 Task: Create a due date automation trigger when advanced on, on the tuesday after a card is due add fields with custom field "Resume" set to a number lower than 1 and greater than 10 at 11:00 AM.
Action: Mouse moved to (1074, 339)
Screenshot: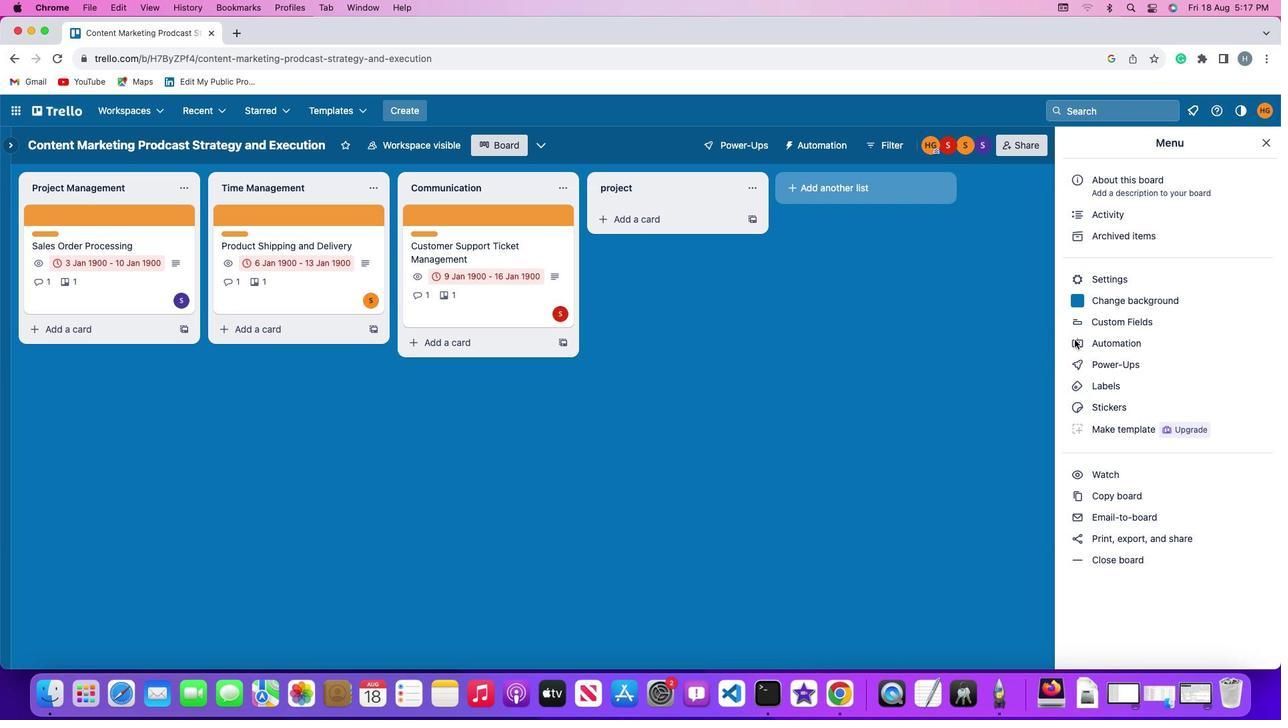 
Action: Mouse pressed left at (1074, 339)
Screenshot: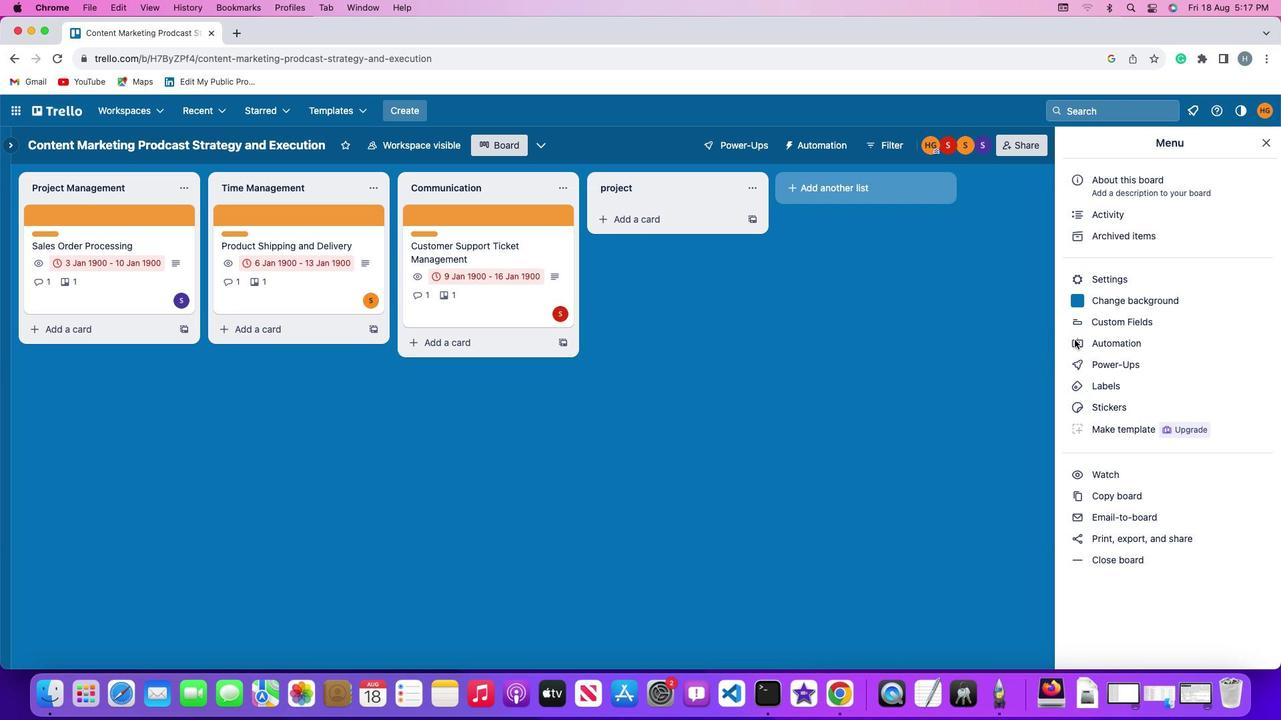 
Action: Mouse pressed left at (1074, 339)
Screenshot: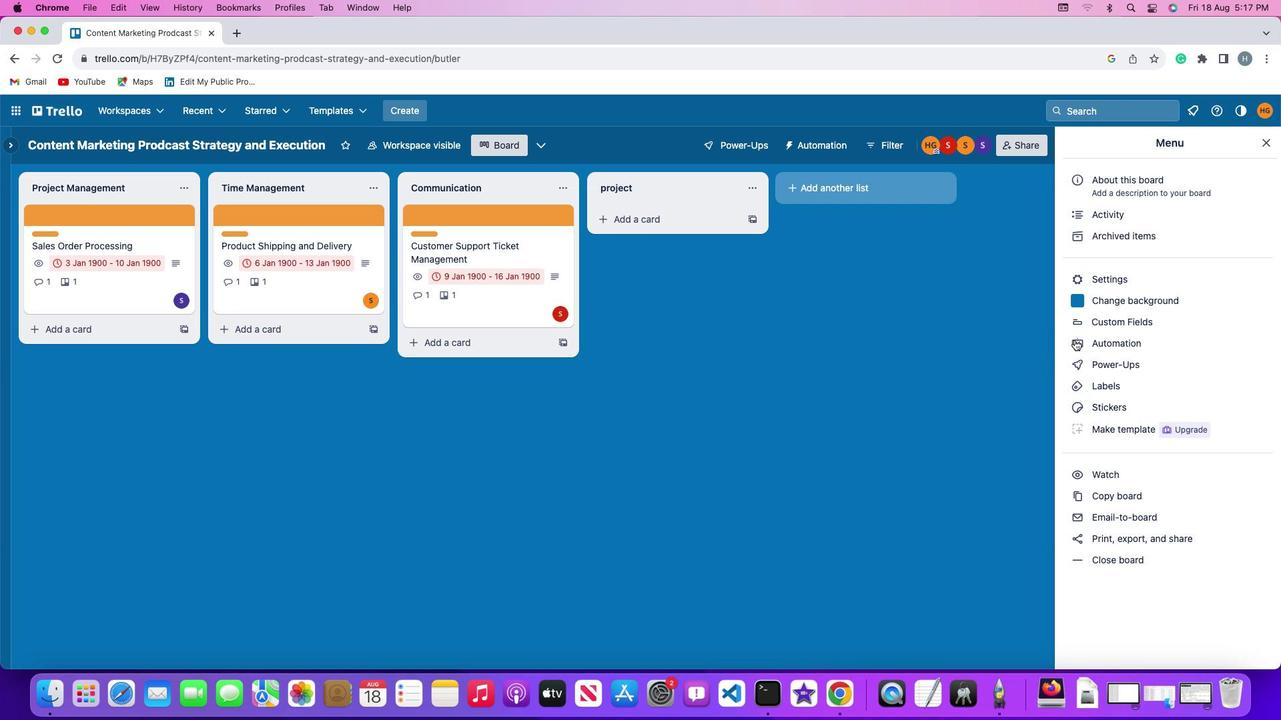 
Action: Mouse moved to (90, 320)
Screenshot: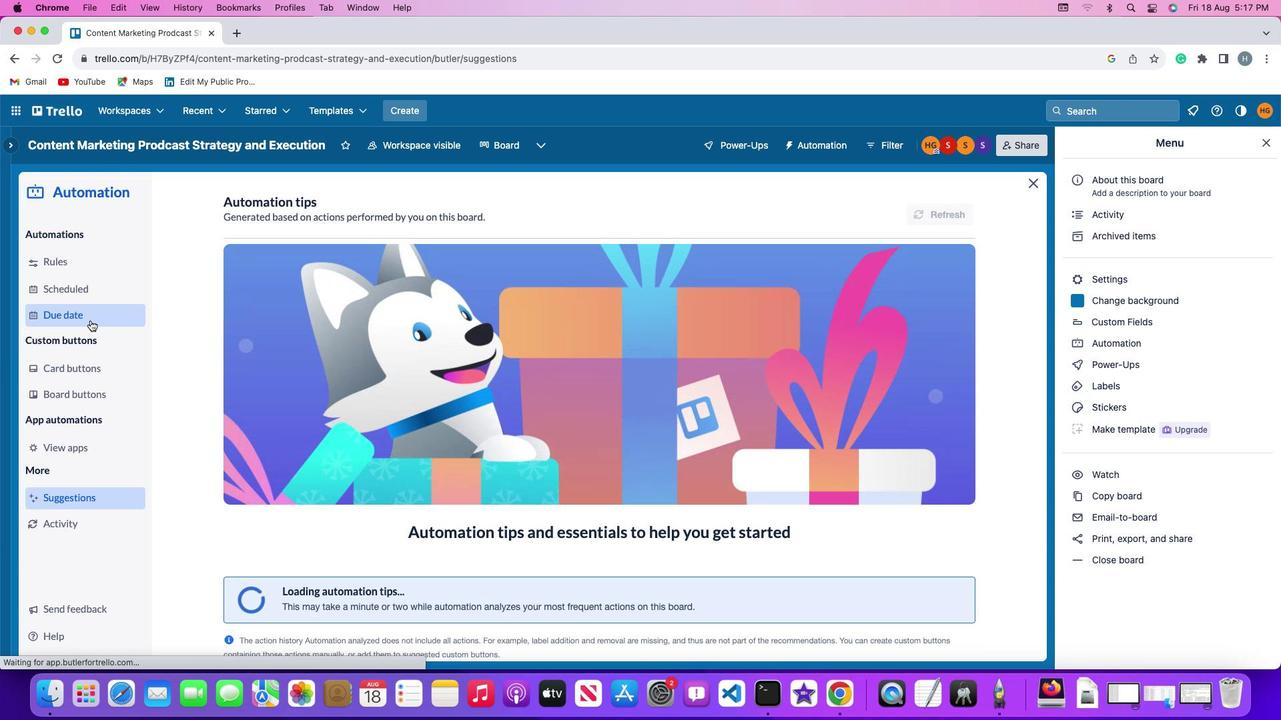 
Action: Mouse pressed left at (90, 320)
Screenshot: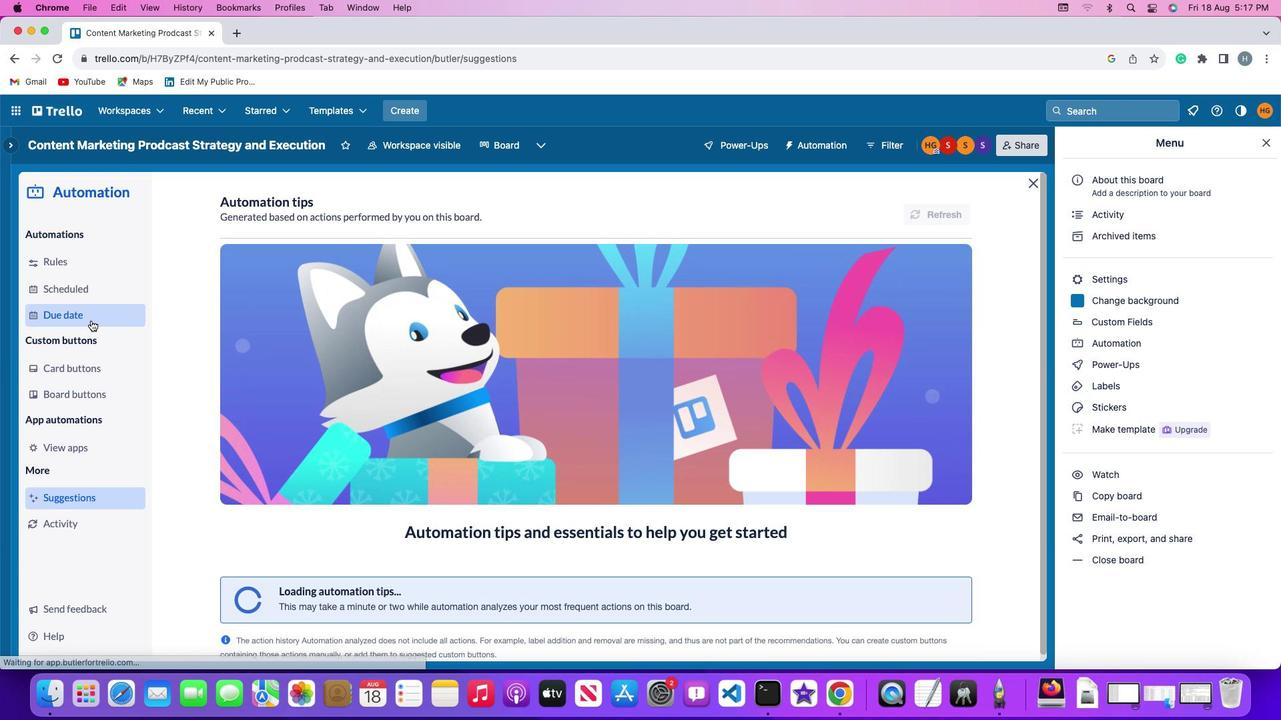
Action: Mouse moved to (886, 205)
Screenshot: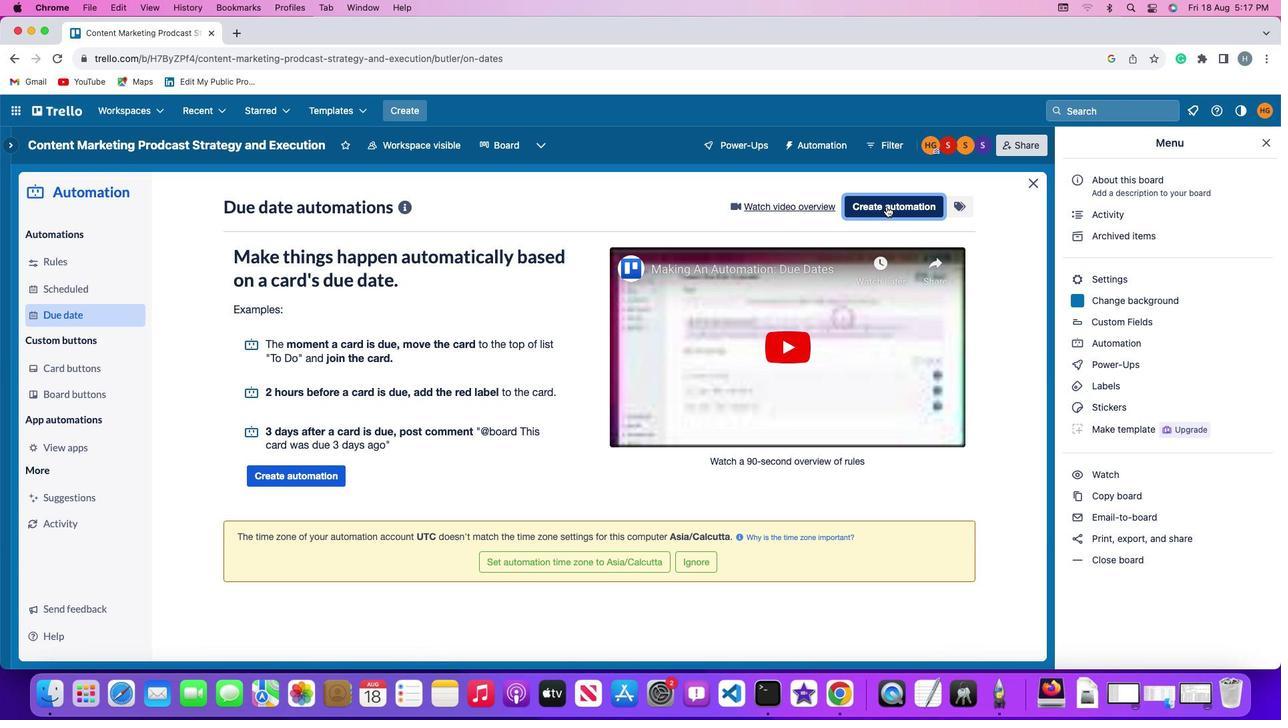 
Action: Mouse pressed left at (886, 205)
Screenshot: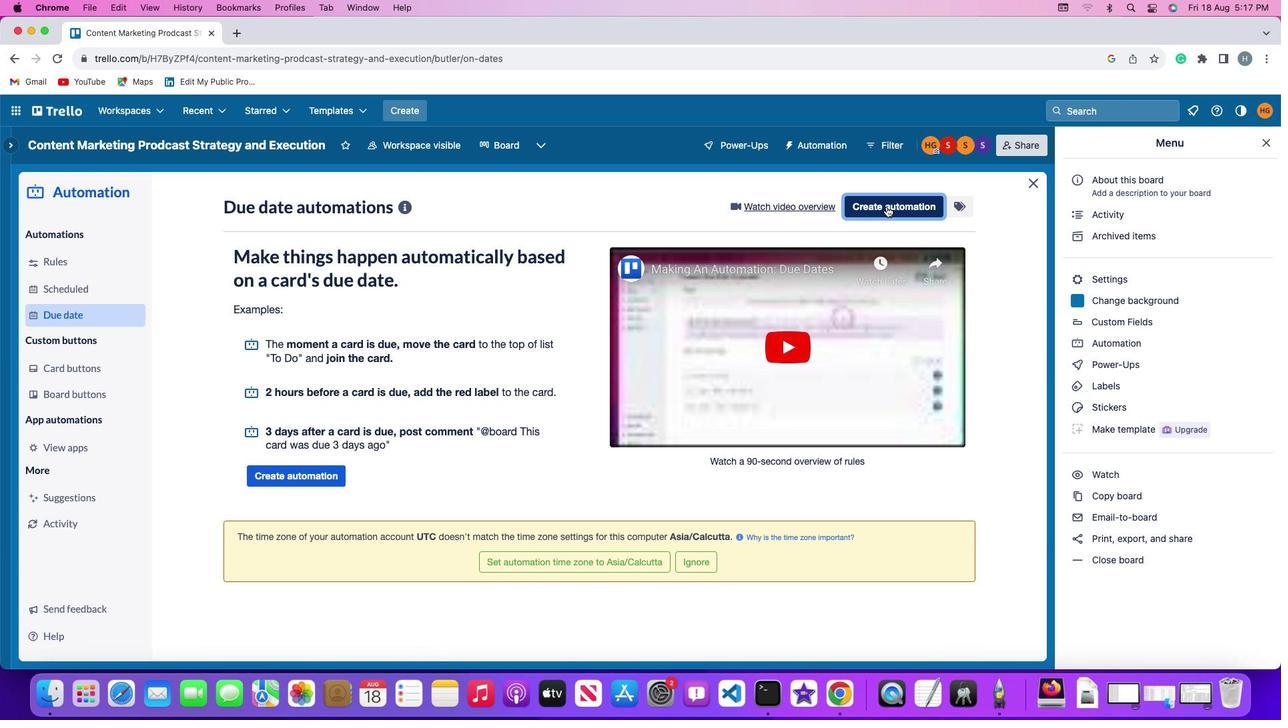 
Action: Mouse moved to (243, 332)
Screenshot: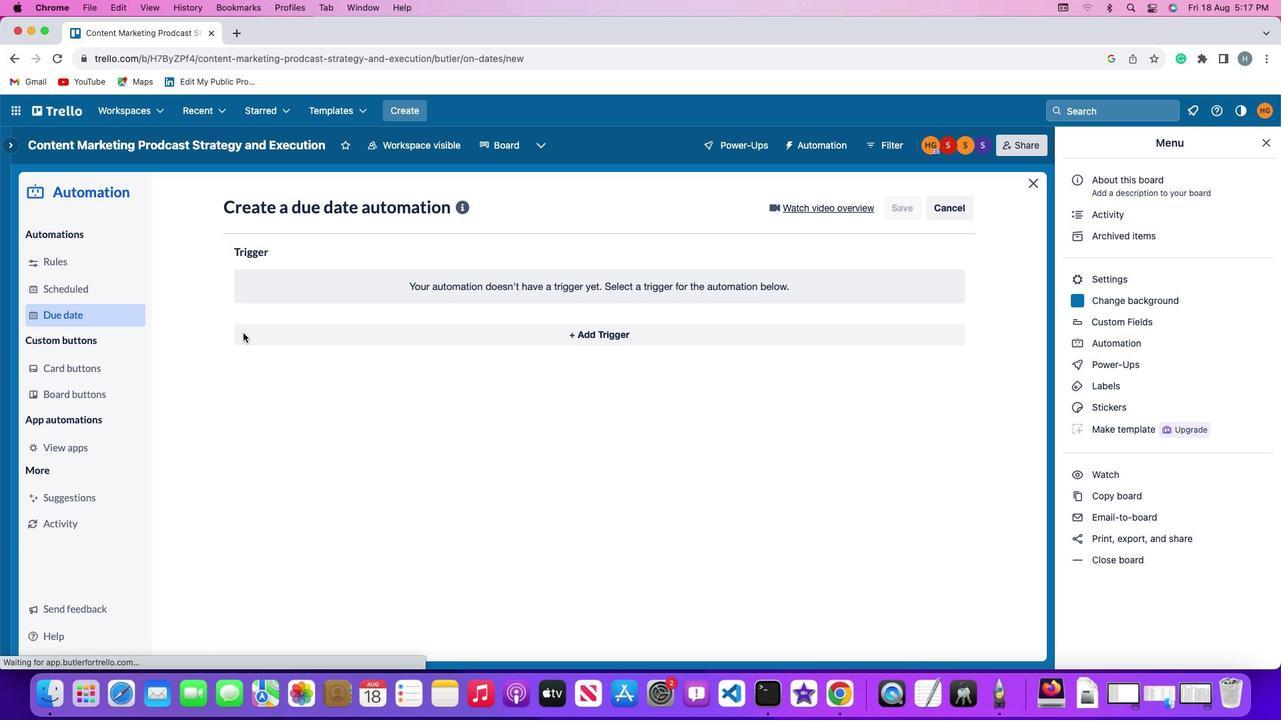 
Action: Mouse pressed left at (243, 332)
Screenshot: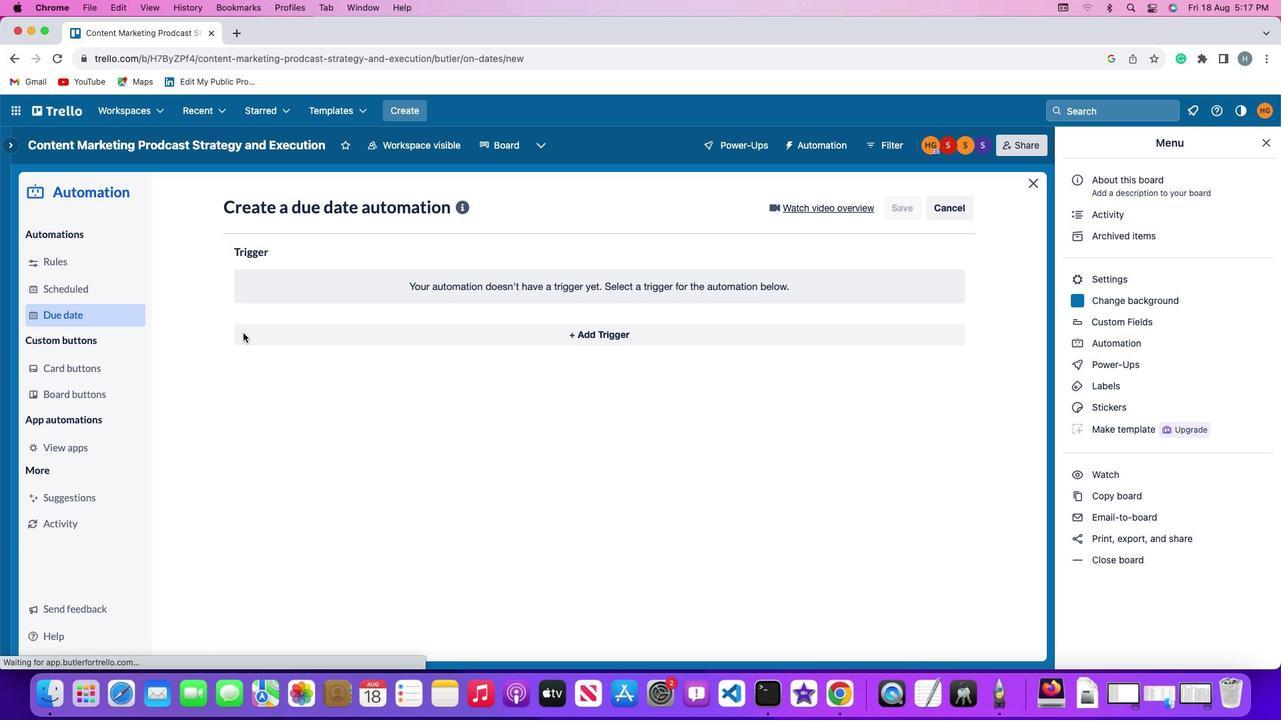 
Action: Mouse moved to (274, 582)
Screenshot: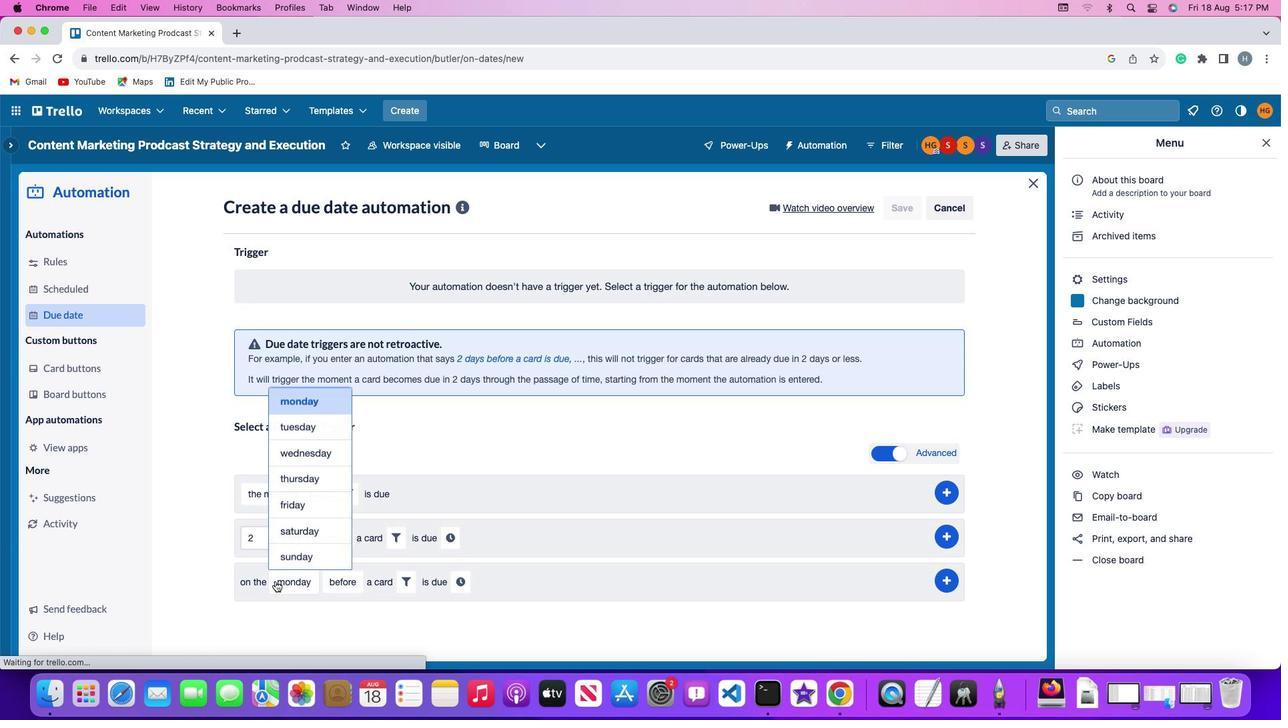 
Action: Mouse pressed left at (274, 582)
Screenshot: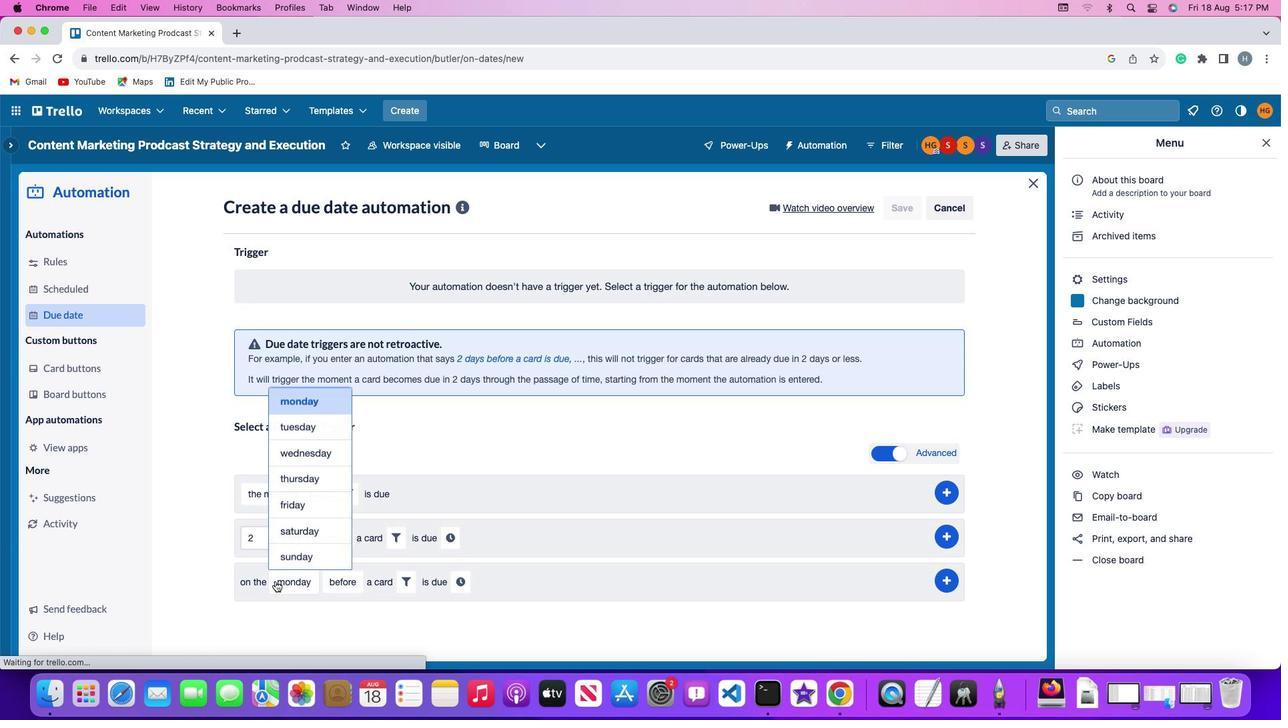 
Action: Mouse moved to (288, 424)
Screenshot: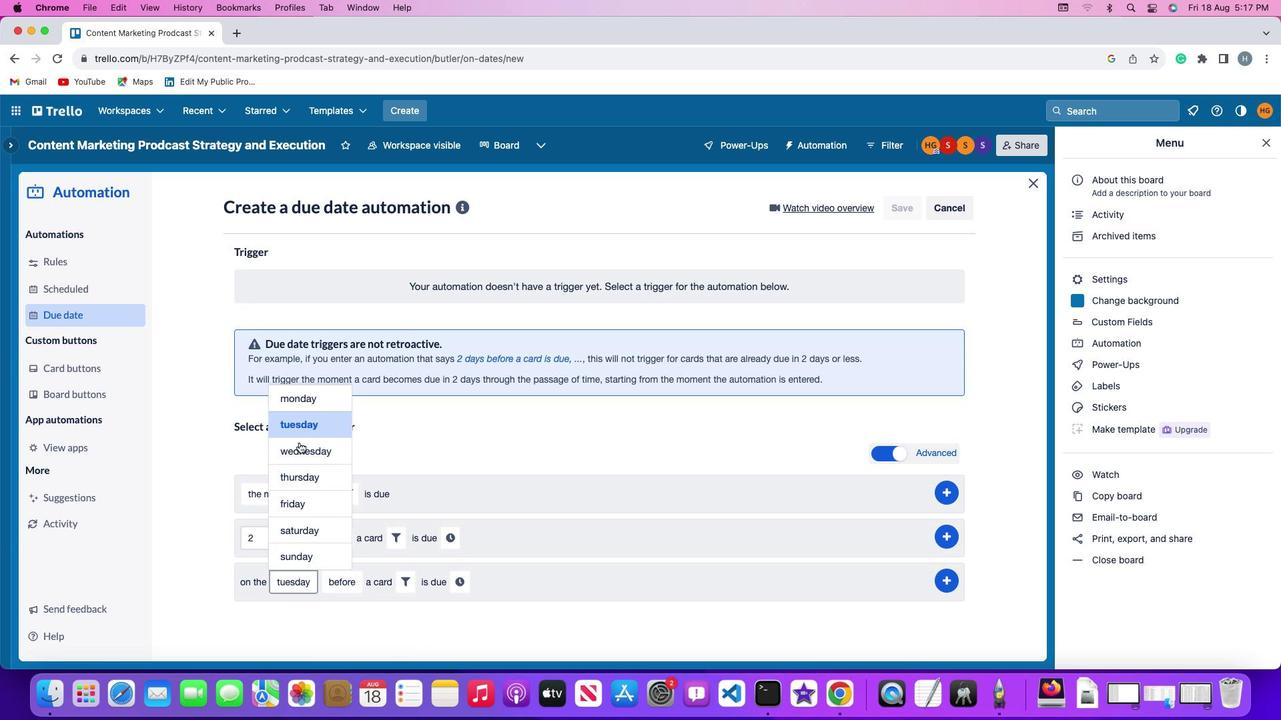 
Action: Mouse pressed left at (288, 424)
Screenshot: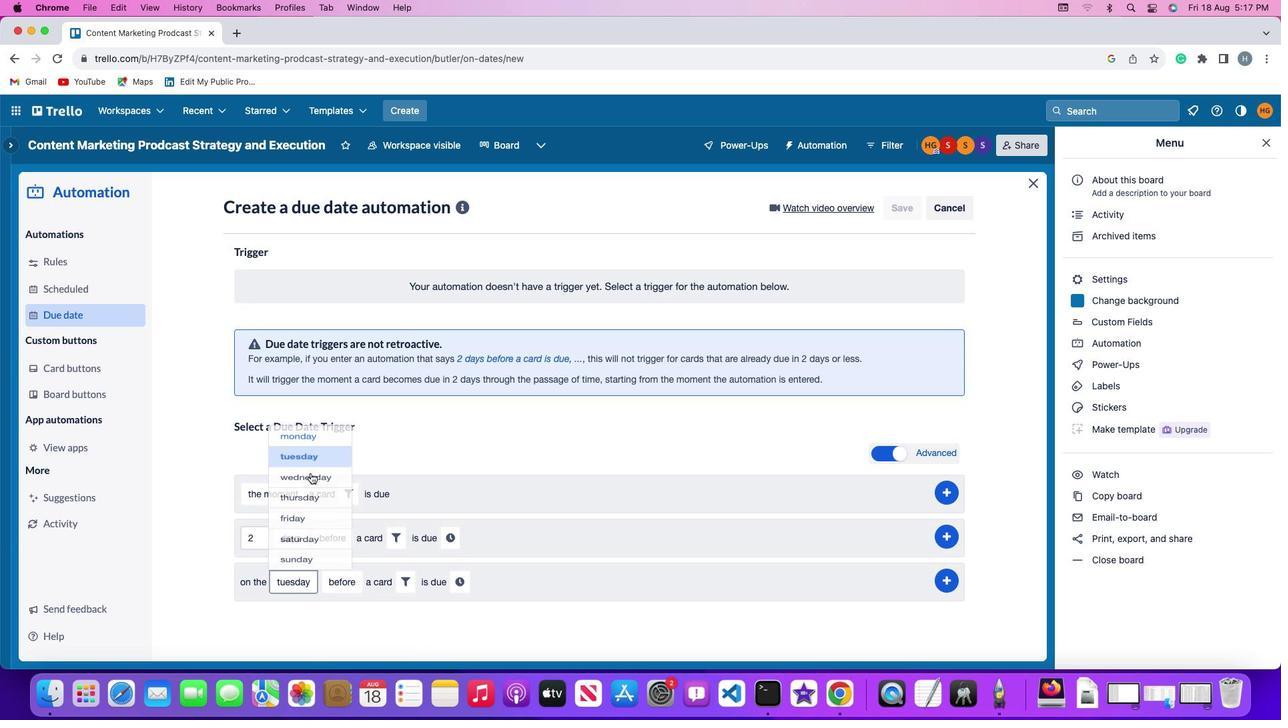 
Action: Mouse moved to (347, 582)
Screenshot: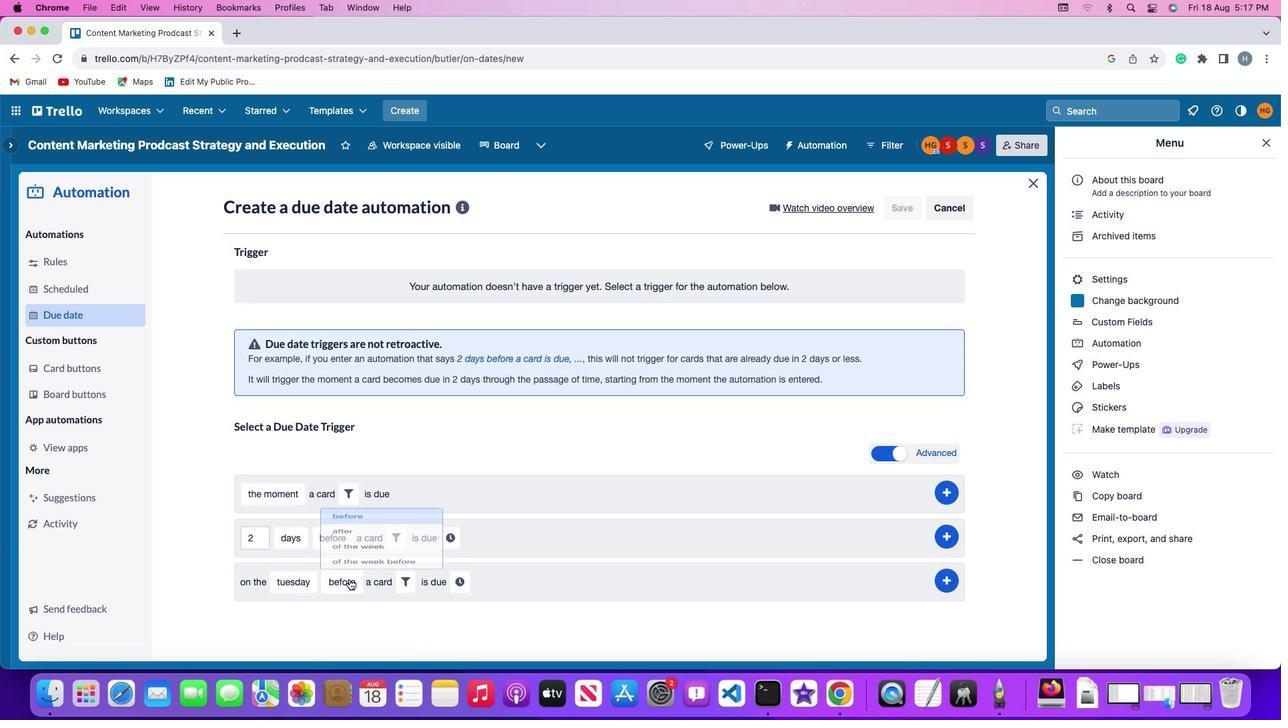 
Action: Mouse pressed left at (347, 582)
Screenshot: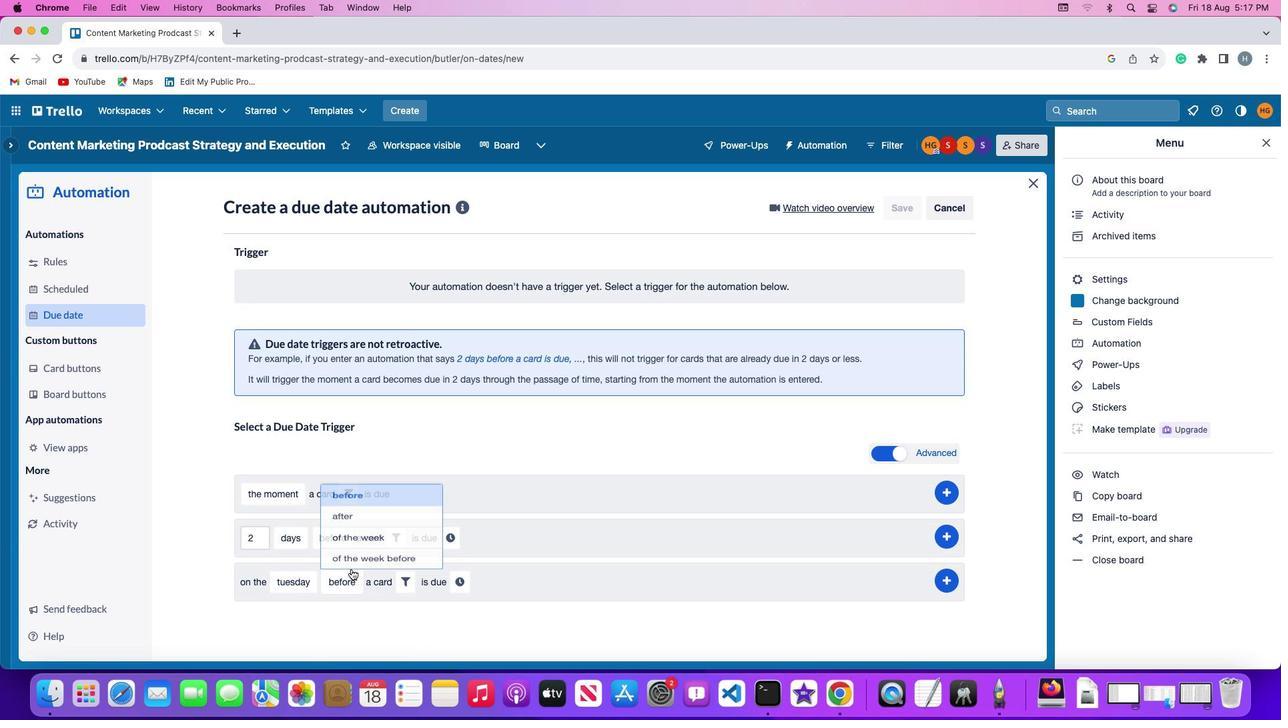 
Action: Mouse moved to (361, 499)
Screenshot: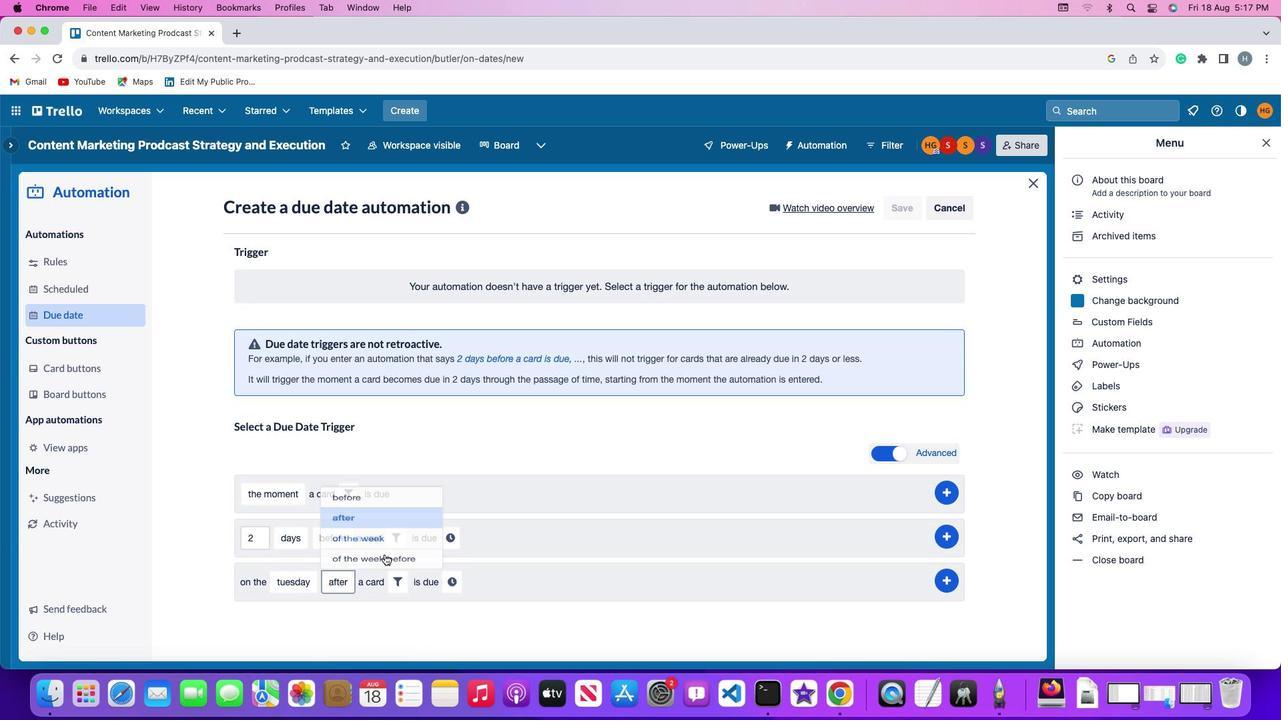 
Action: Mouse pressed left at (361, 499)
Screenshot: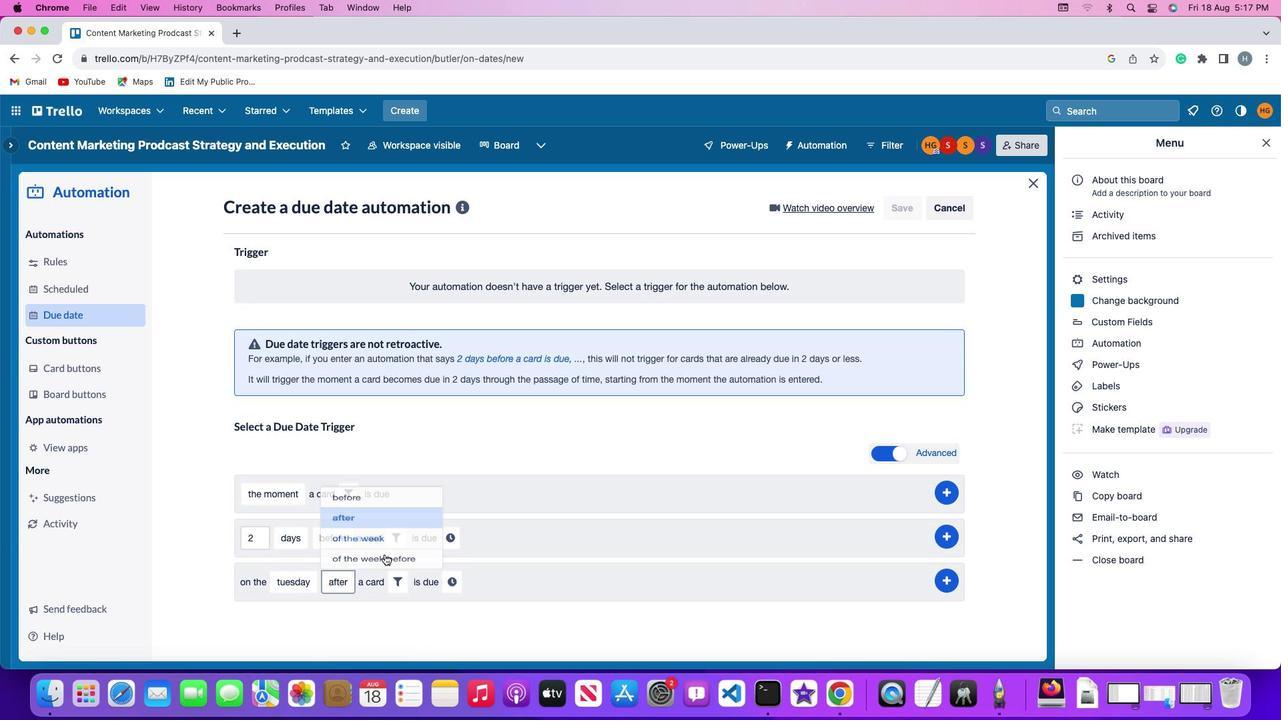 
Action: Mouse moved to (395, 585)
Screenshot: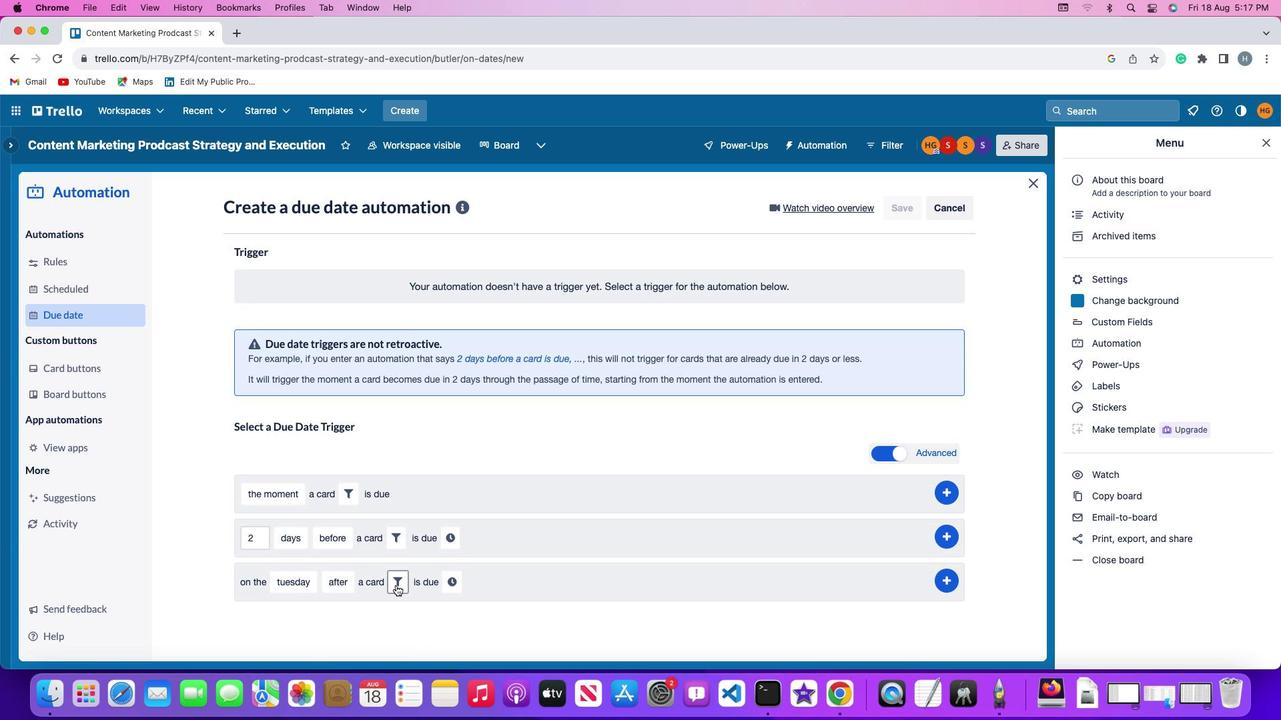 
Action: Mouse pressed left at (395, 585)
Screenshot: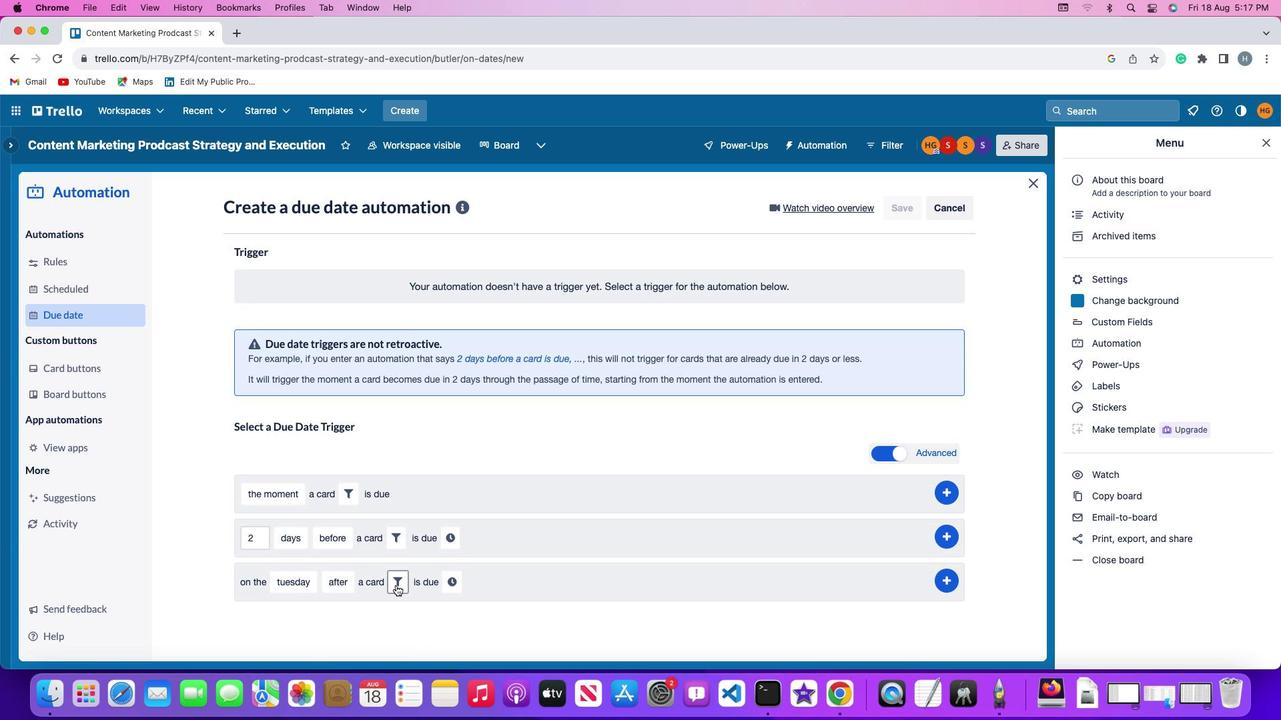 
Action: Mouse moved to (614, 620)
Screenshot: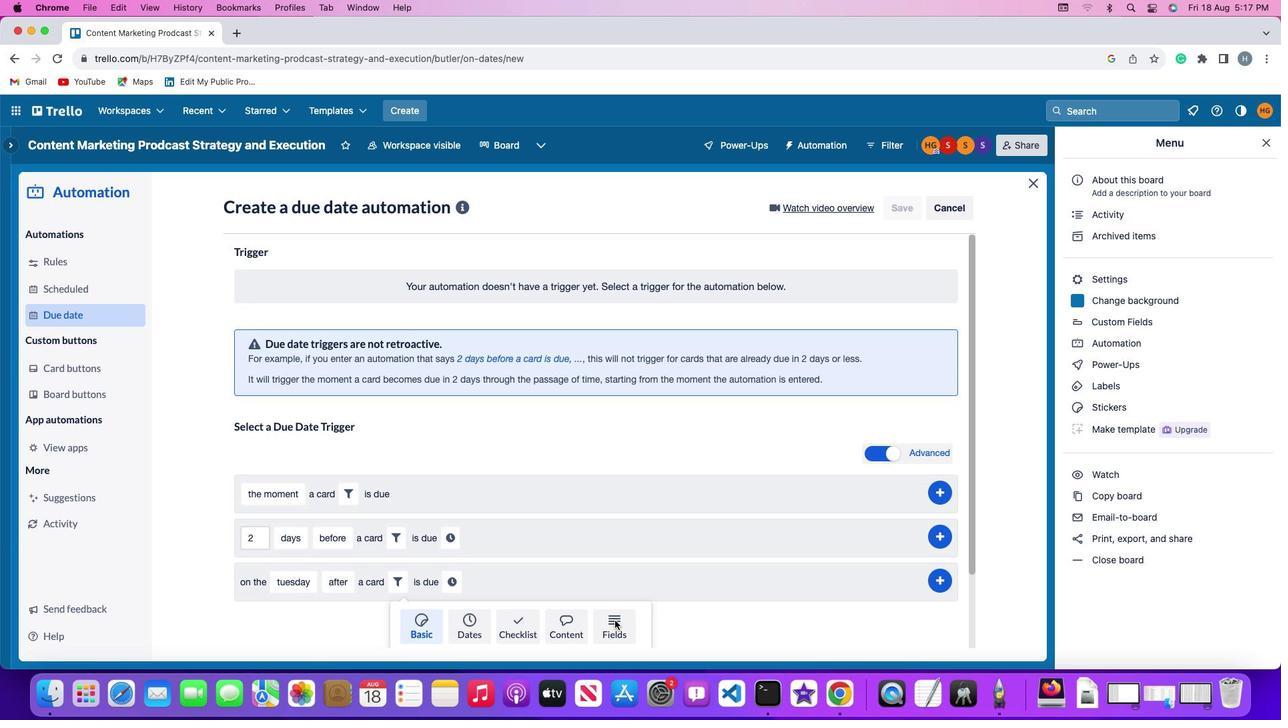 
Action: Mouse pressed left at (614, 620)
Screenshot: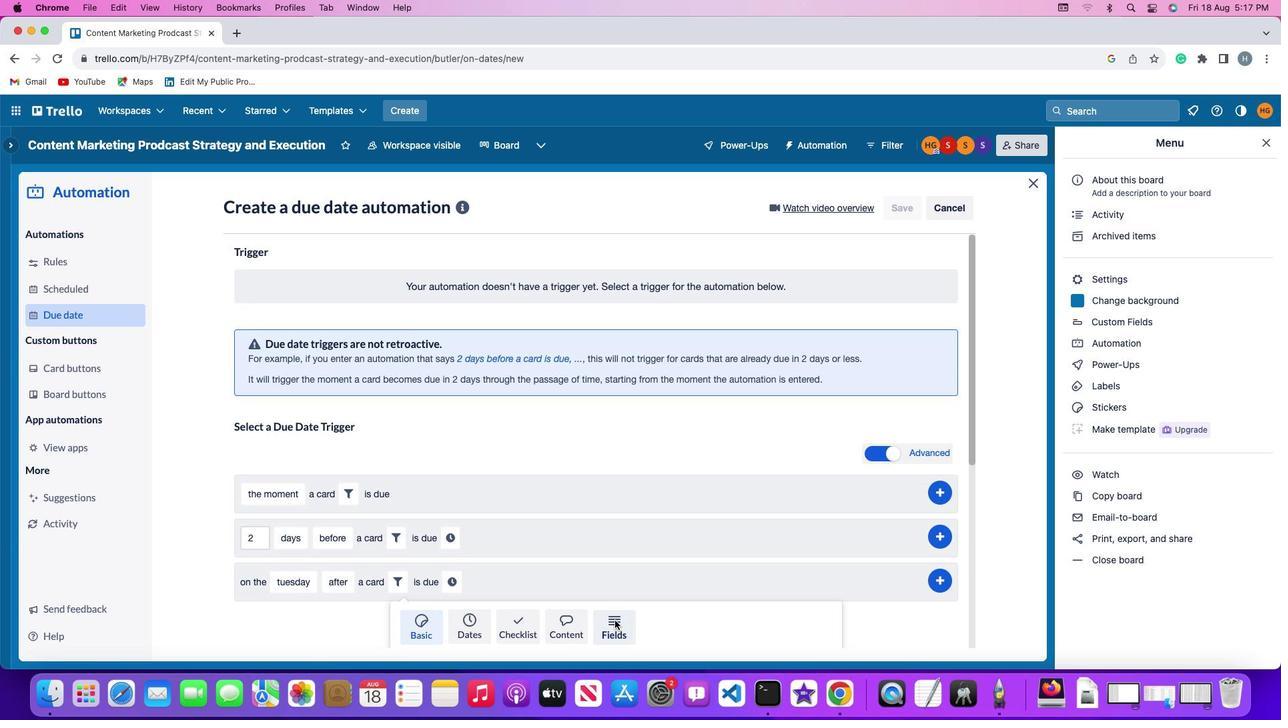 
Action: Mouse moved to (369, 607)
Screenshot: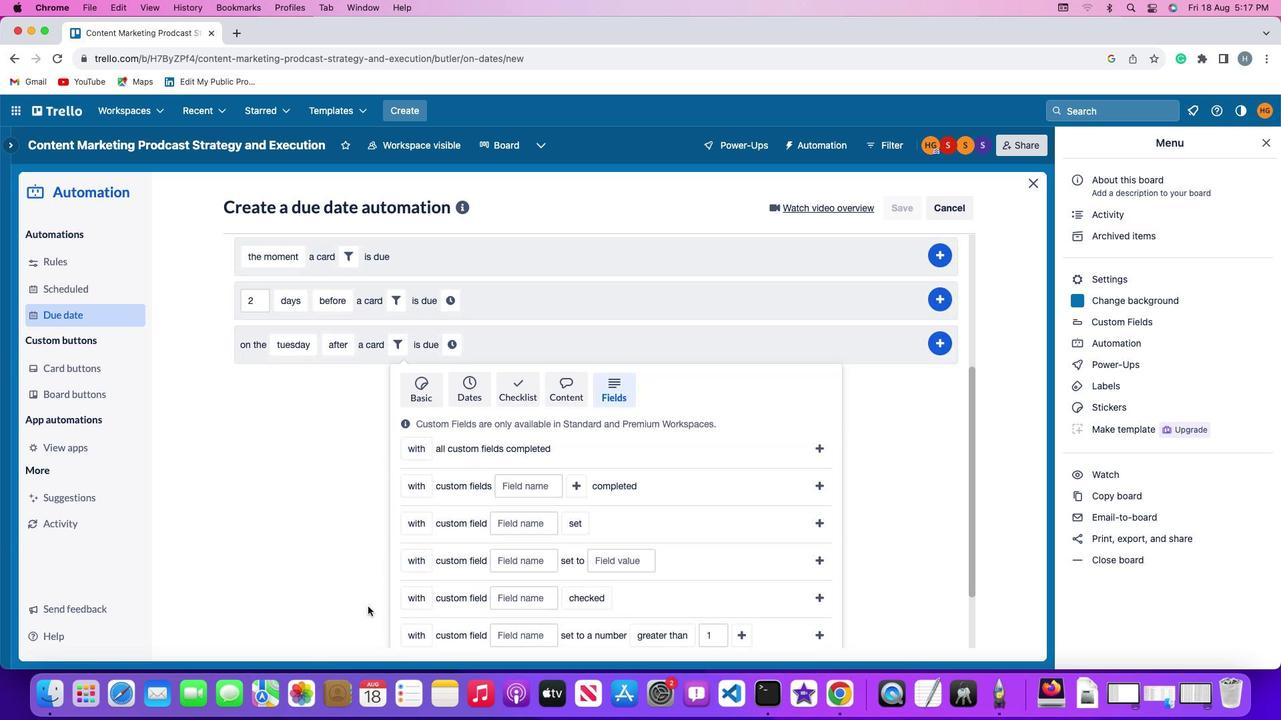 
Action: Mouse scrolled (369, 607) with delta (0, 0)
Screenshot: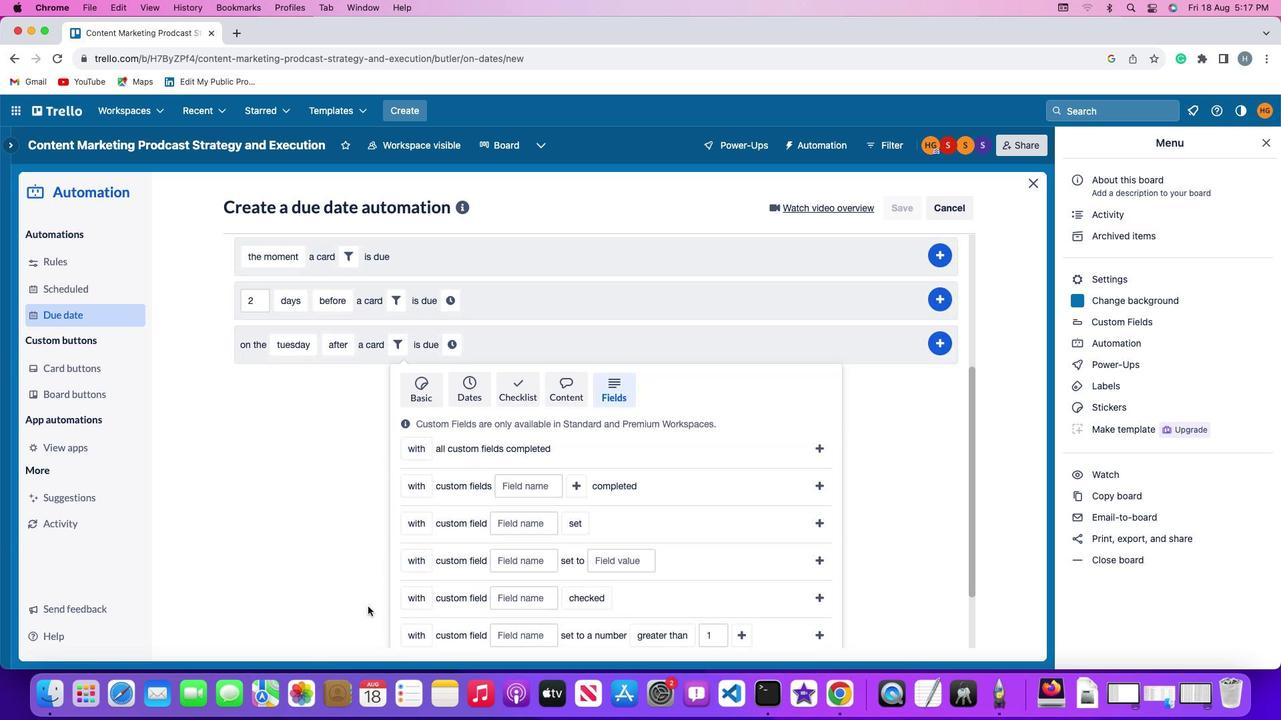 
Action: Mouse moved to (369, 606)
Screenshot: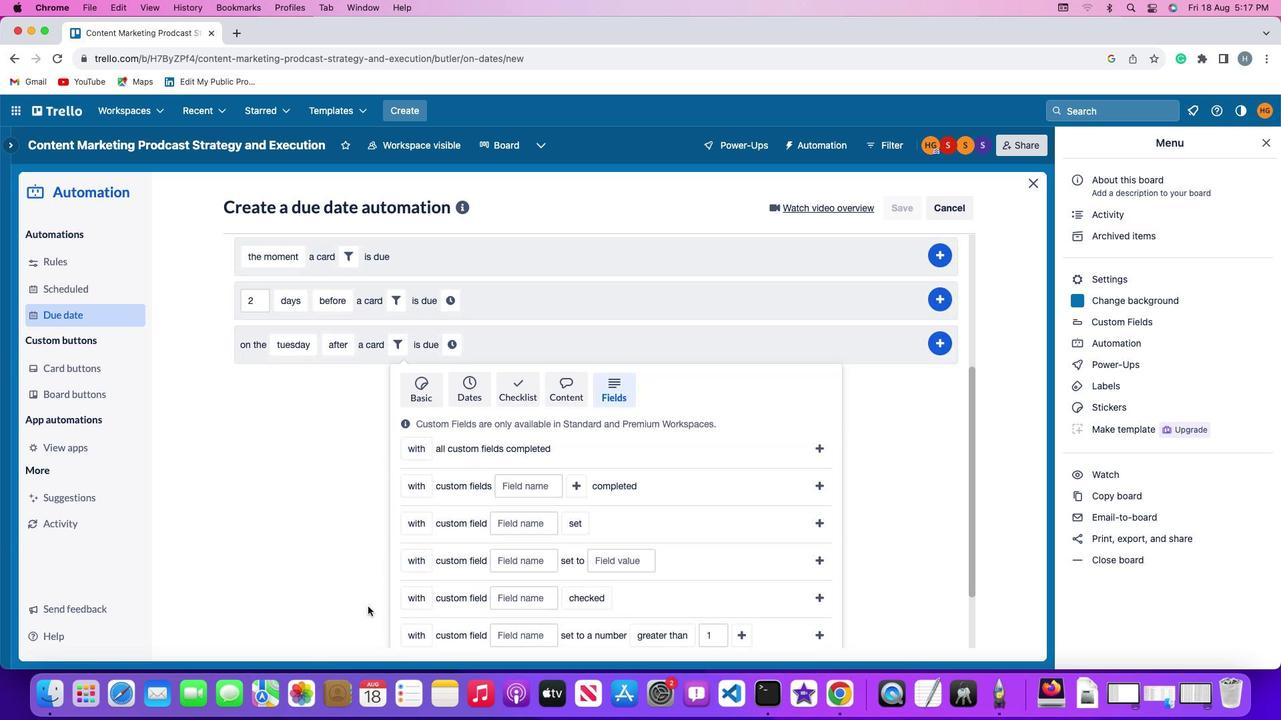 
Action: Mouse scrolled (369, 606) with delta (0, 0)
Screenshot: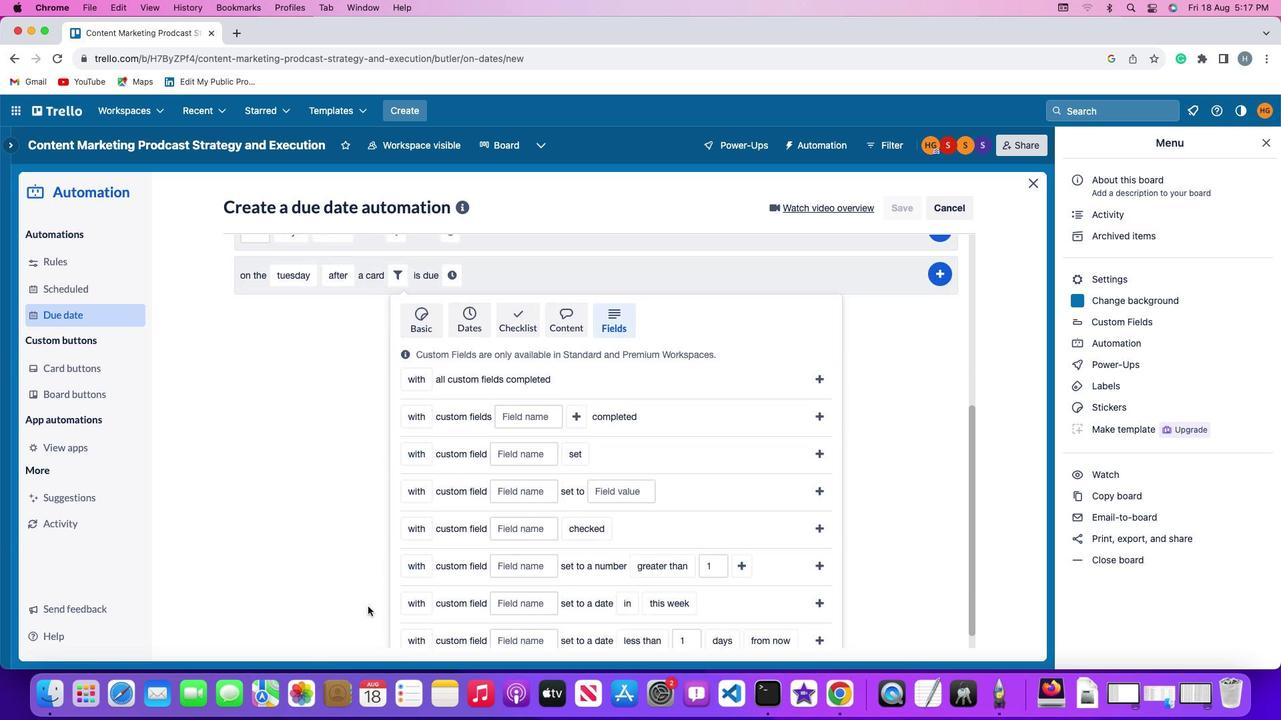 
Action: Mouse moved to (369, 606)
Screenshot: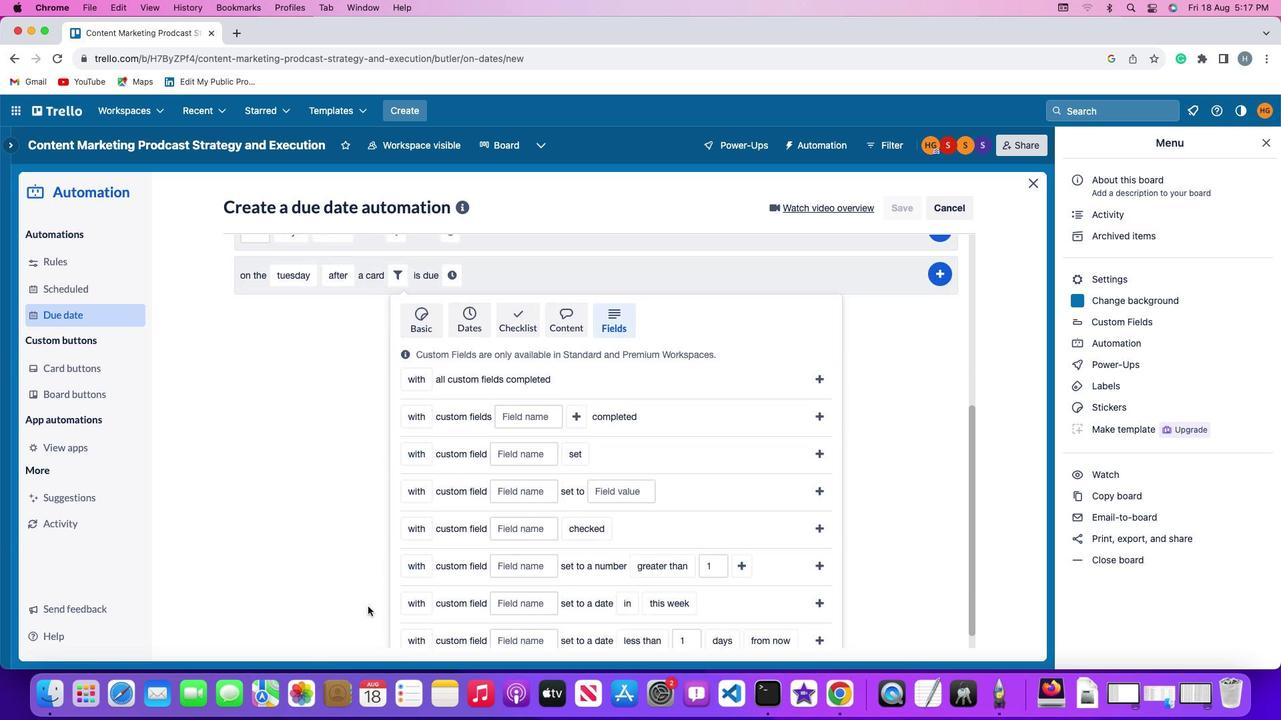 
Action: Mouse scrolled (369, 606) with delta (0, -2)
Screenshot: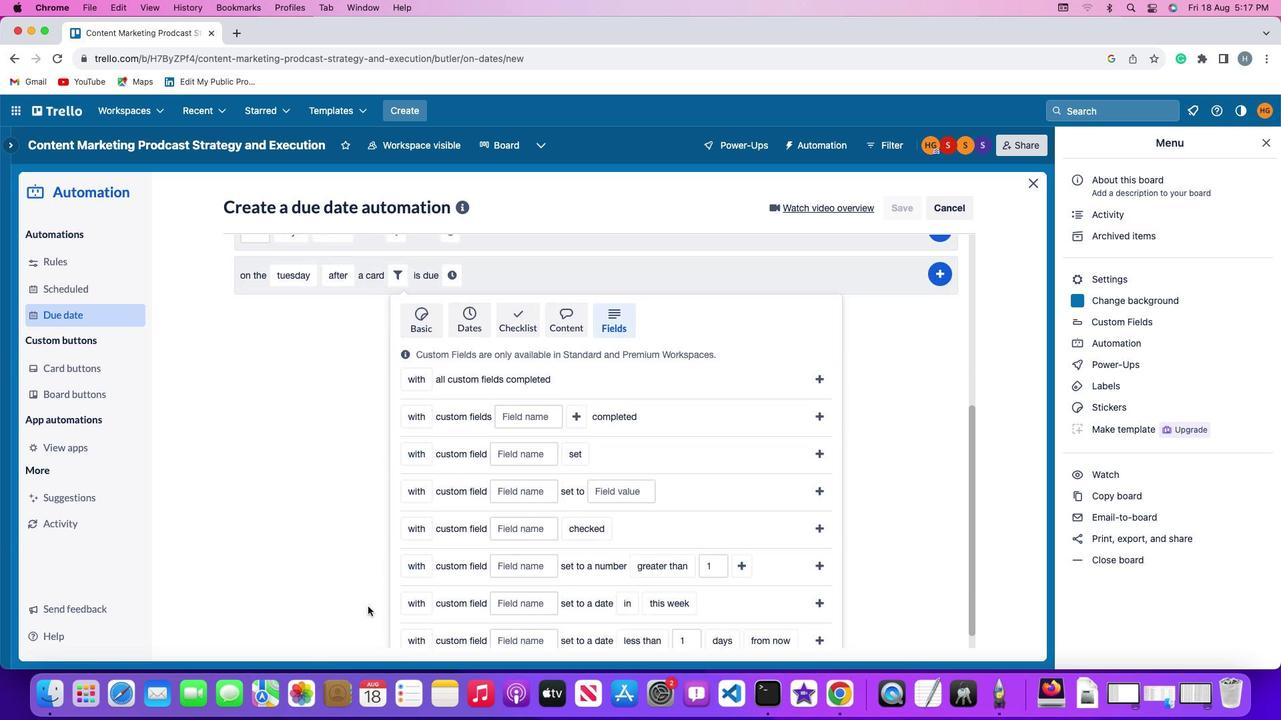 
Action: Mouse moved to (369, 606)
Screenshot: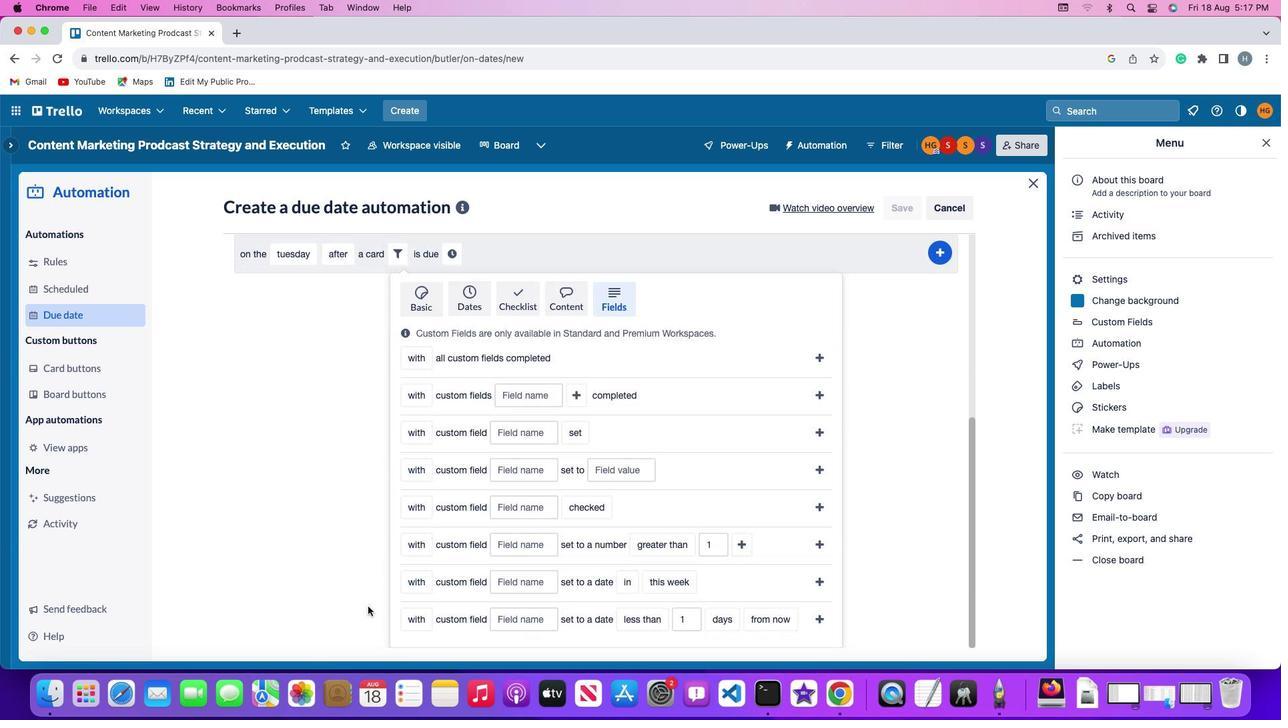 
Action: Mouse scrolled (369, 606) with delta (0, -3)
Screenshot: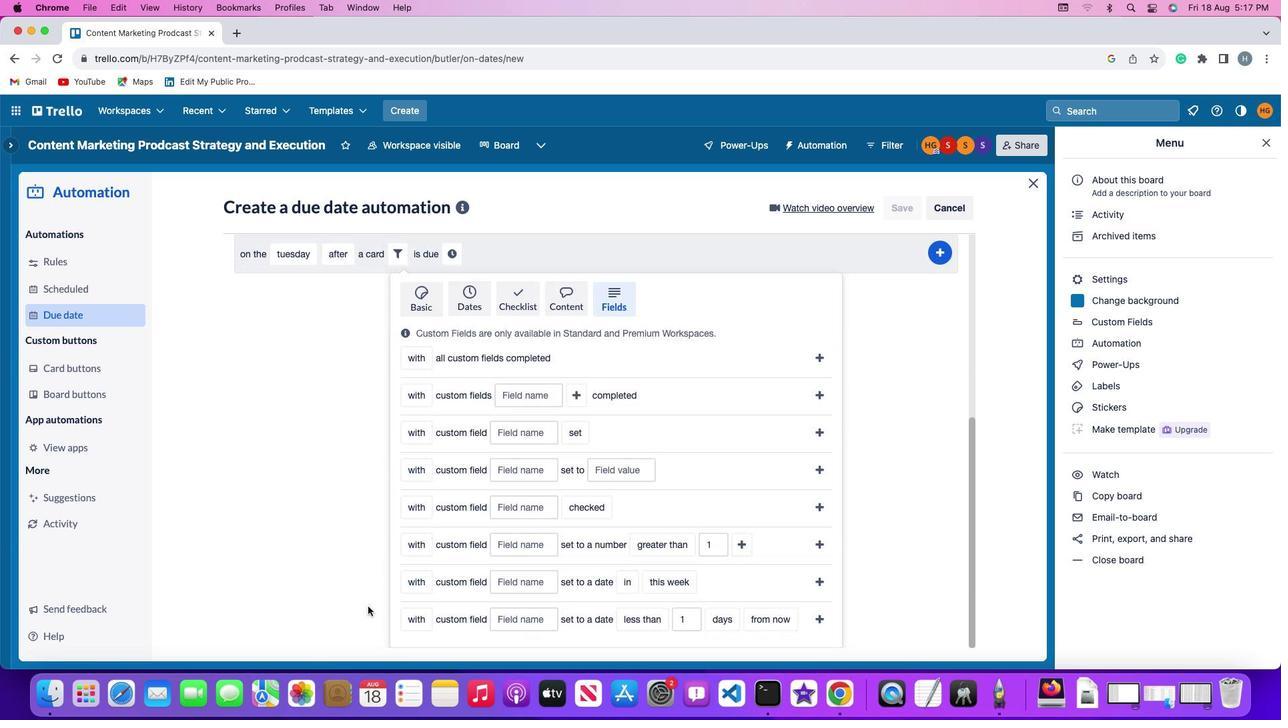 
Action: Mouse moved to (367, 606)
Screenshot: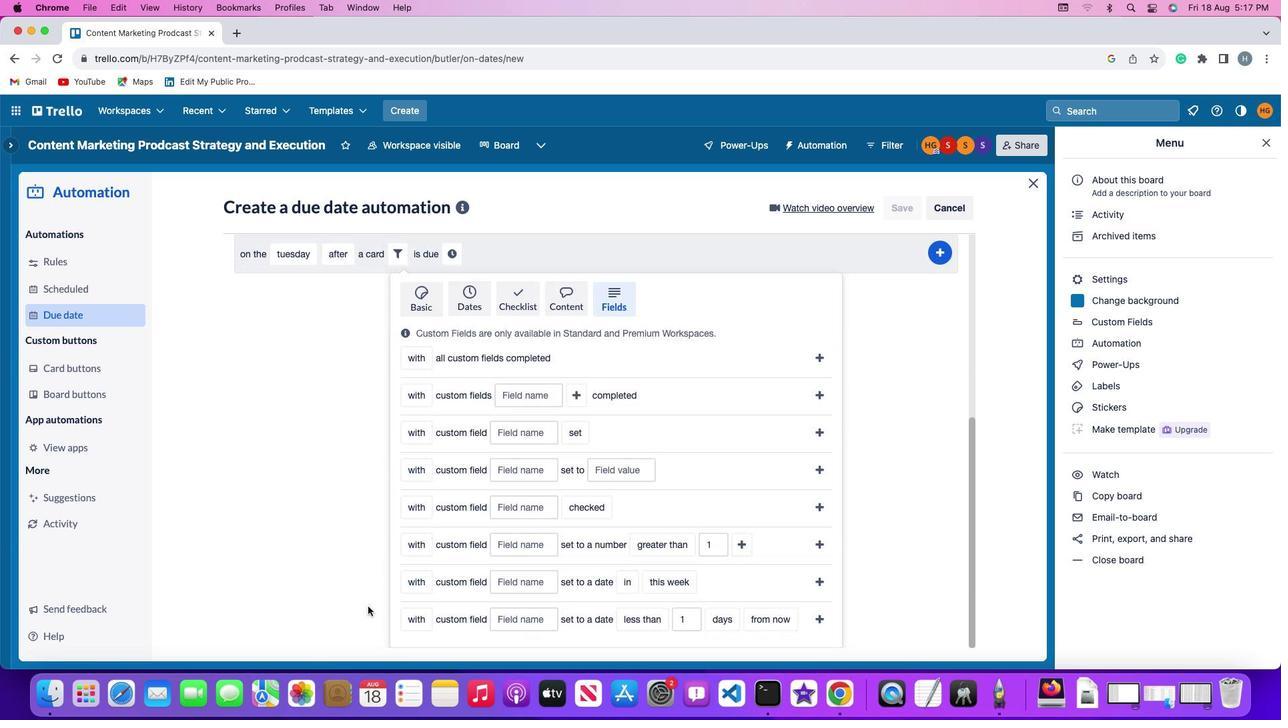 
Action: Mouse scrolled (367, 606) with delta (0, -4)
Screenshot: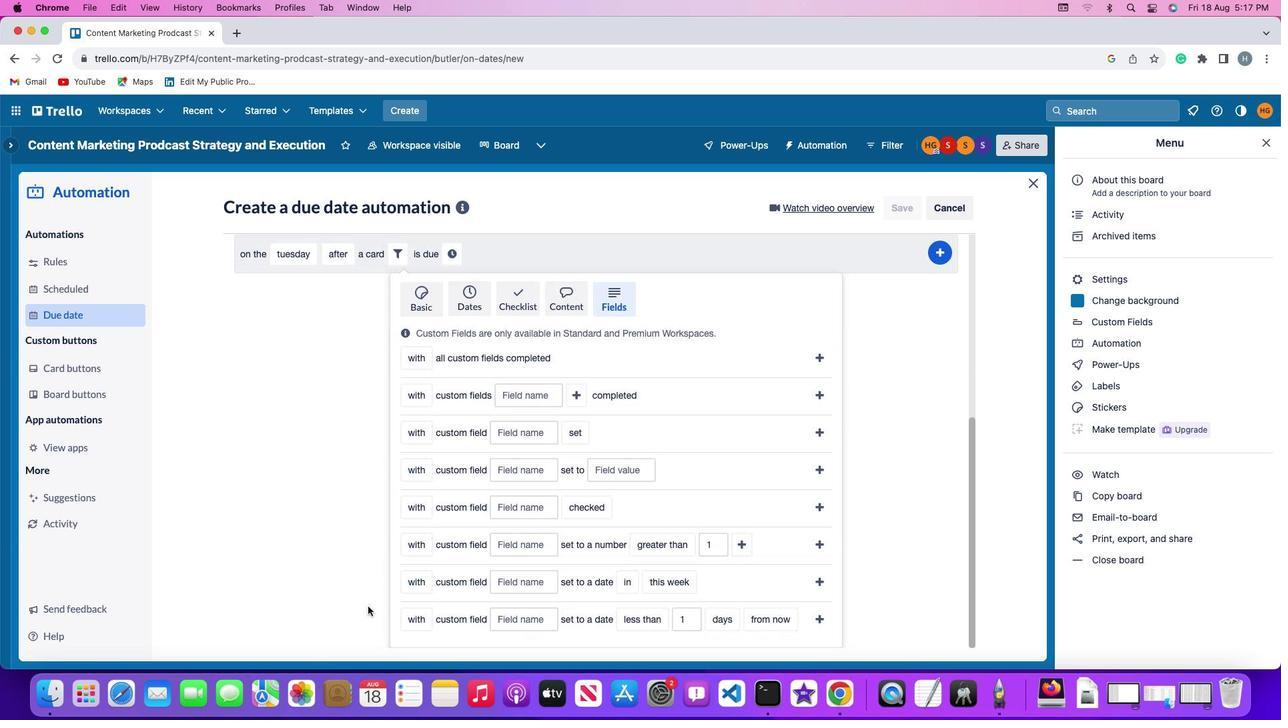 
Action: Mouse moved to (367, 606)
Screenshot: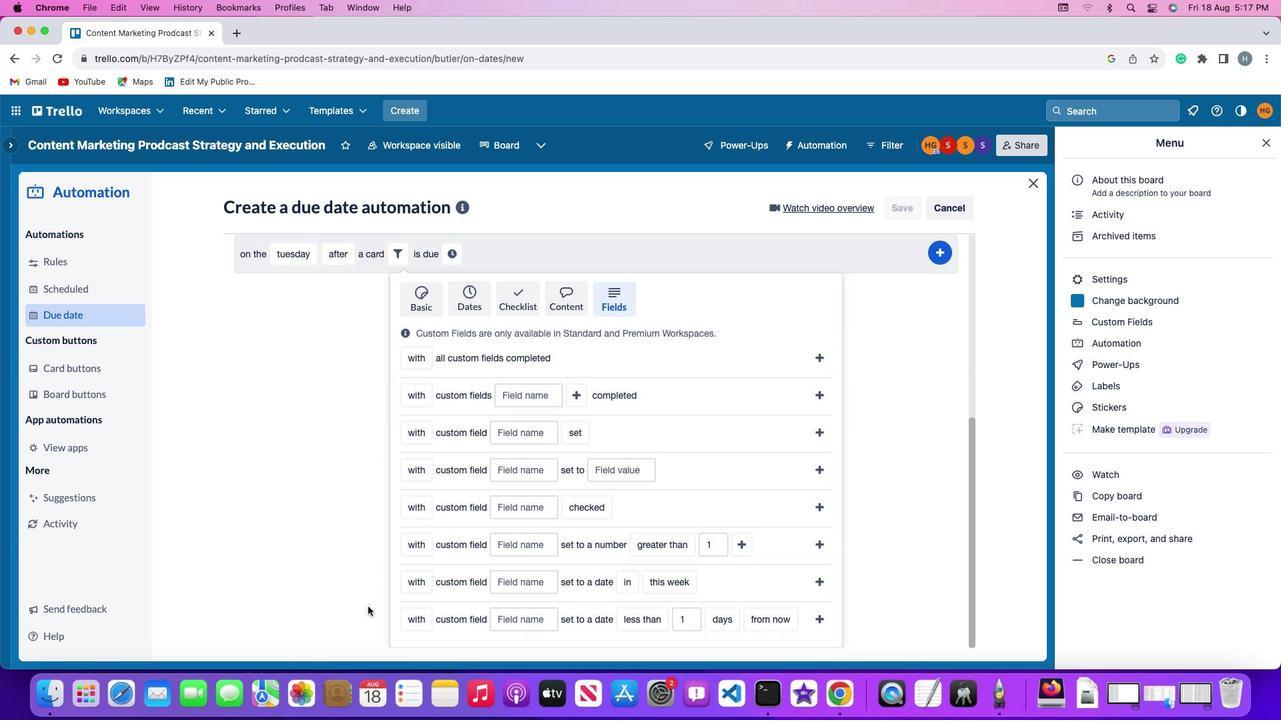
Action: Mouse scrolled (367, 606) with delta (0, 0)
Screenshot: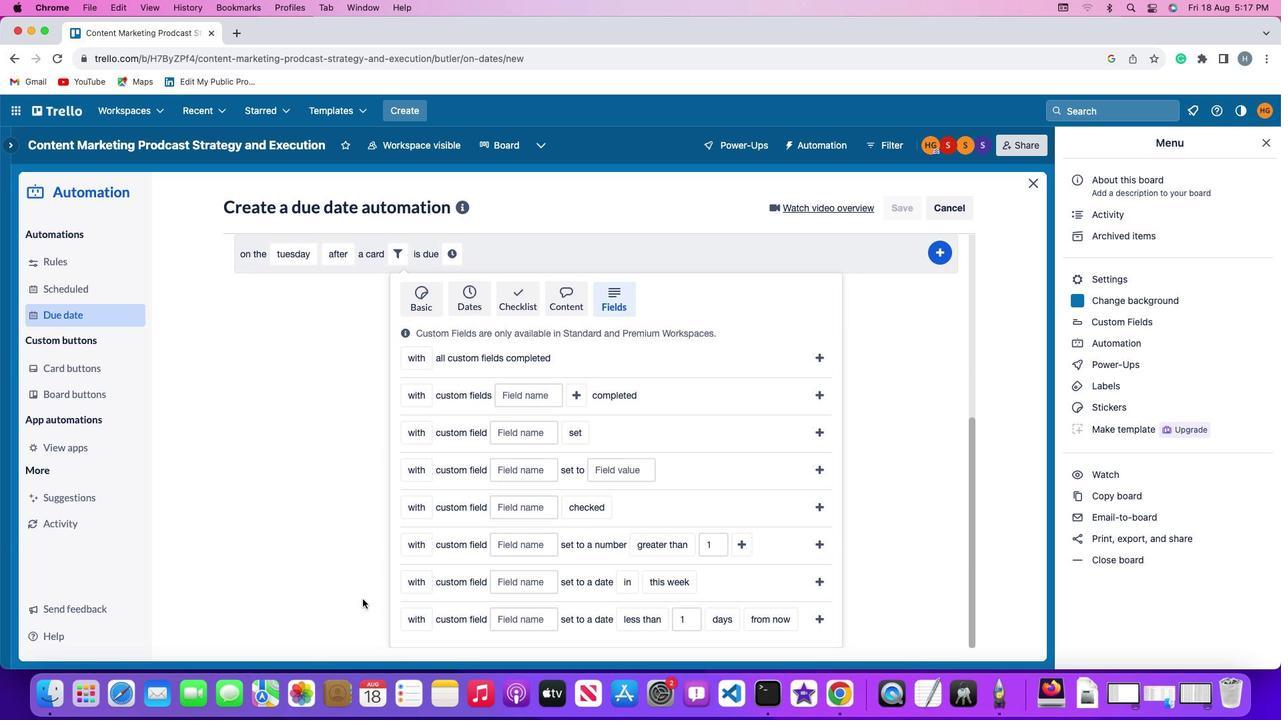 
Action: Mouse scrolled (367, 606) with delta (0, 0)
Screenshot: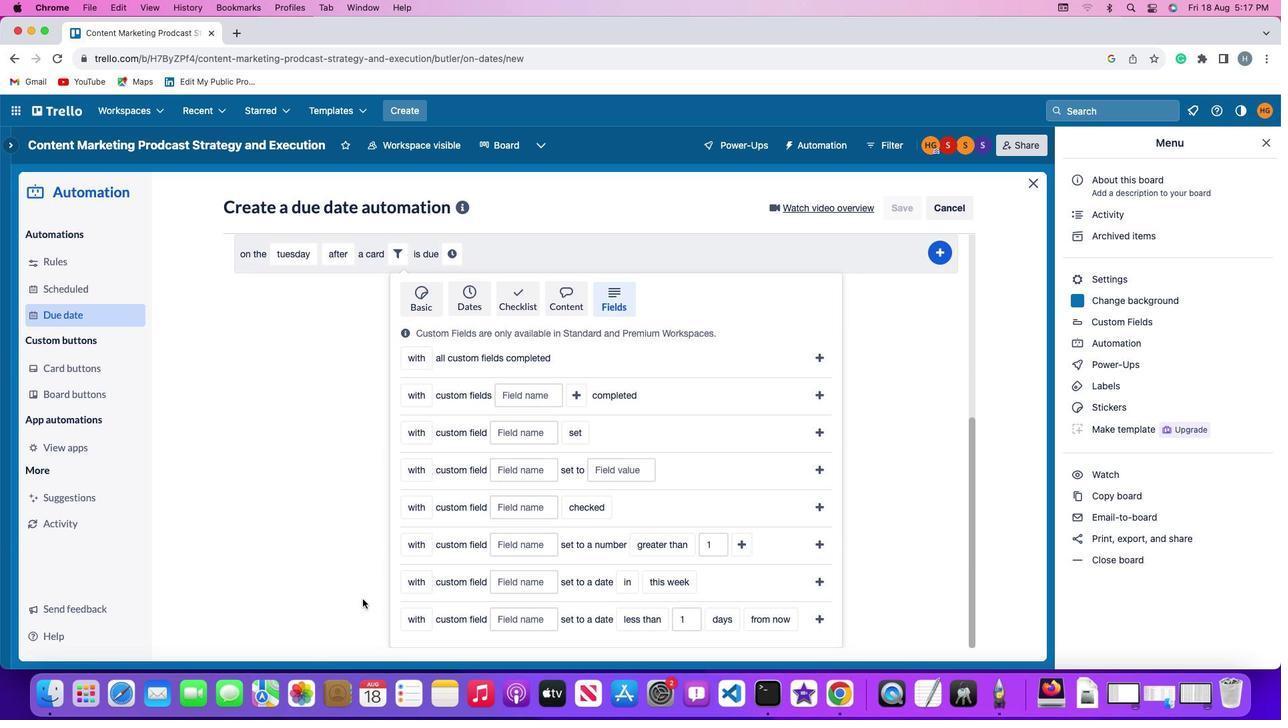 
Action: Mouse scrolled (367, 606) with delta (0, -2)
Screenshot: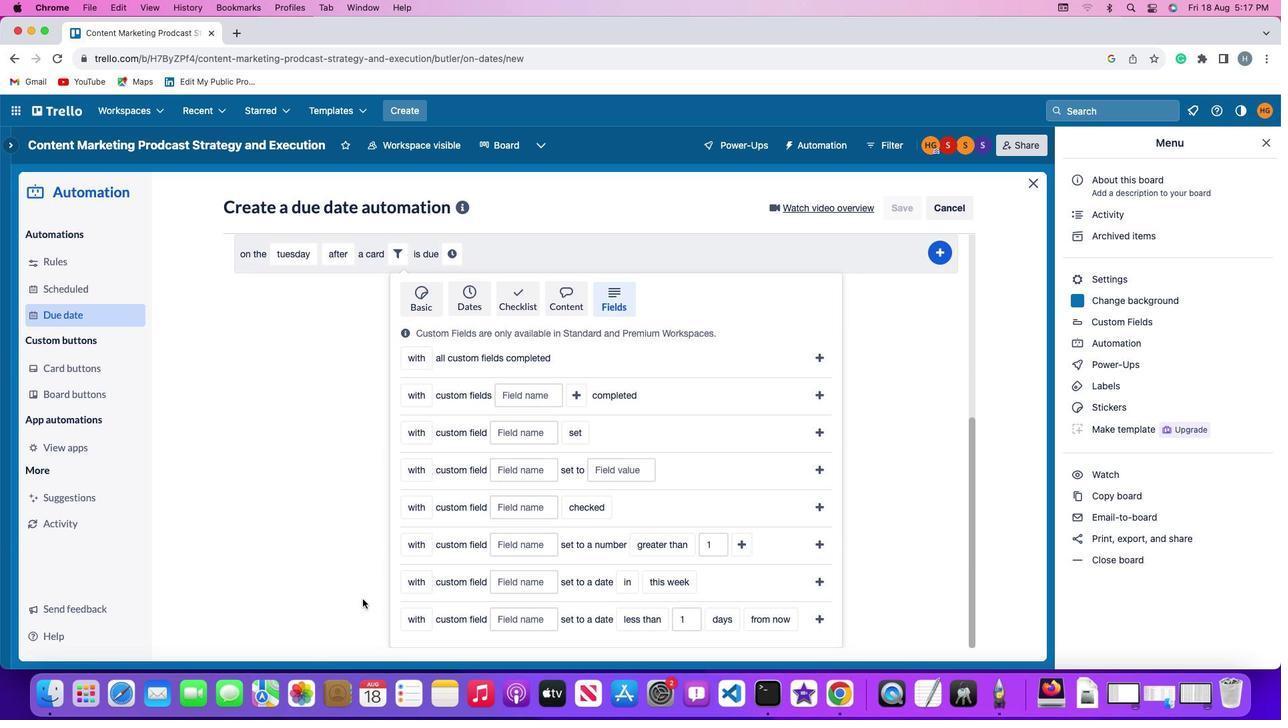 
Action: Mouse scrolled (367, 606) with delta (0, -3)
Screenshot: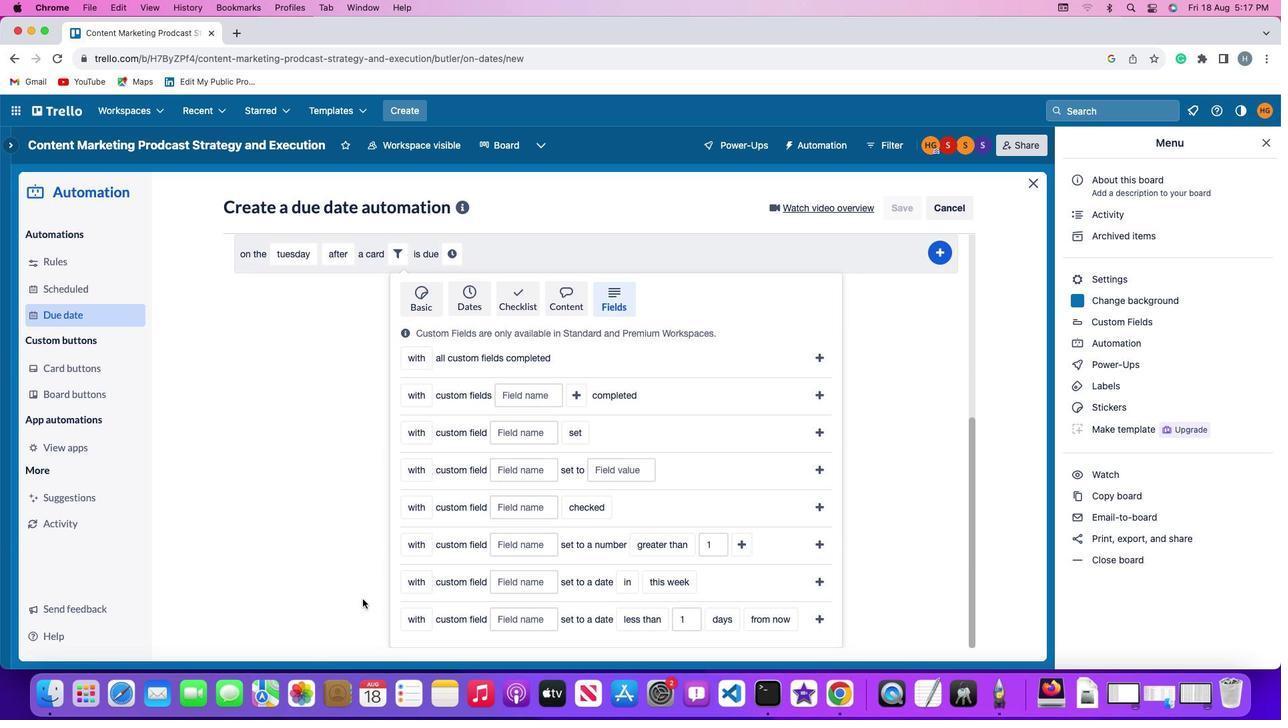
Action: Mouse scrolled (367, 606) with delta (0, -4)
Screenshot: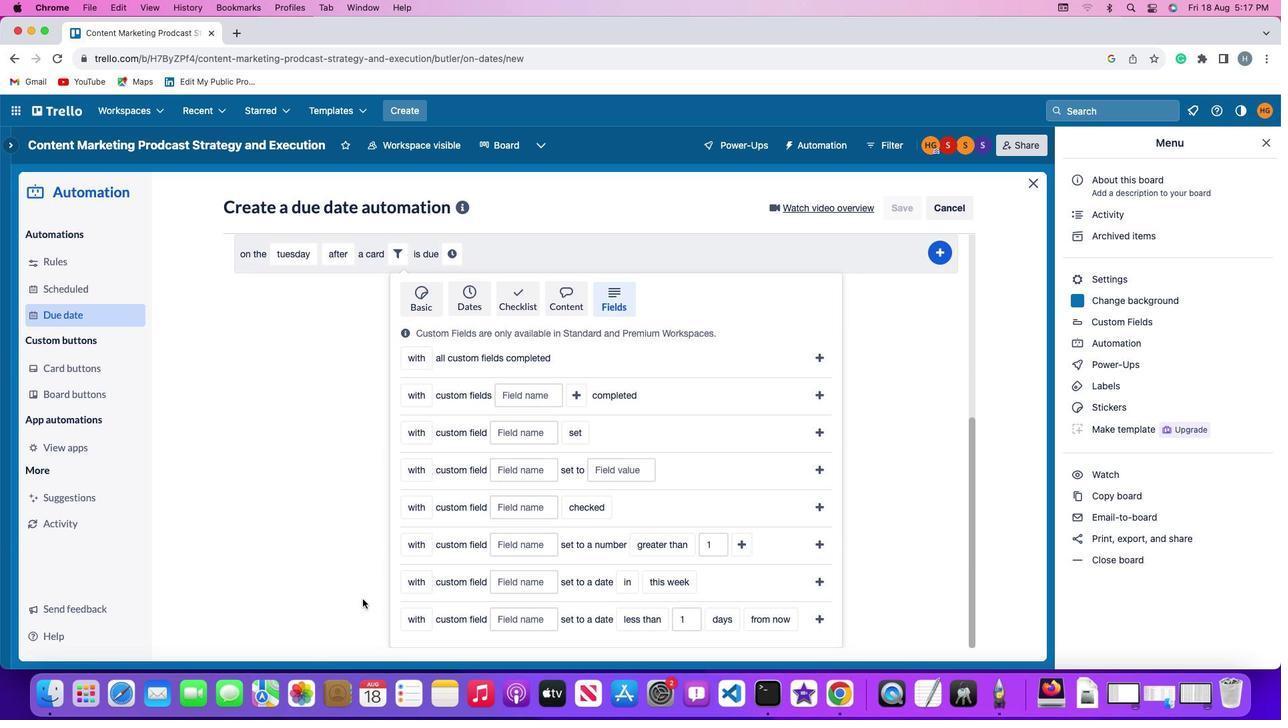
Action: Mouse moved to (362, 599)
Screenshot: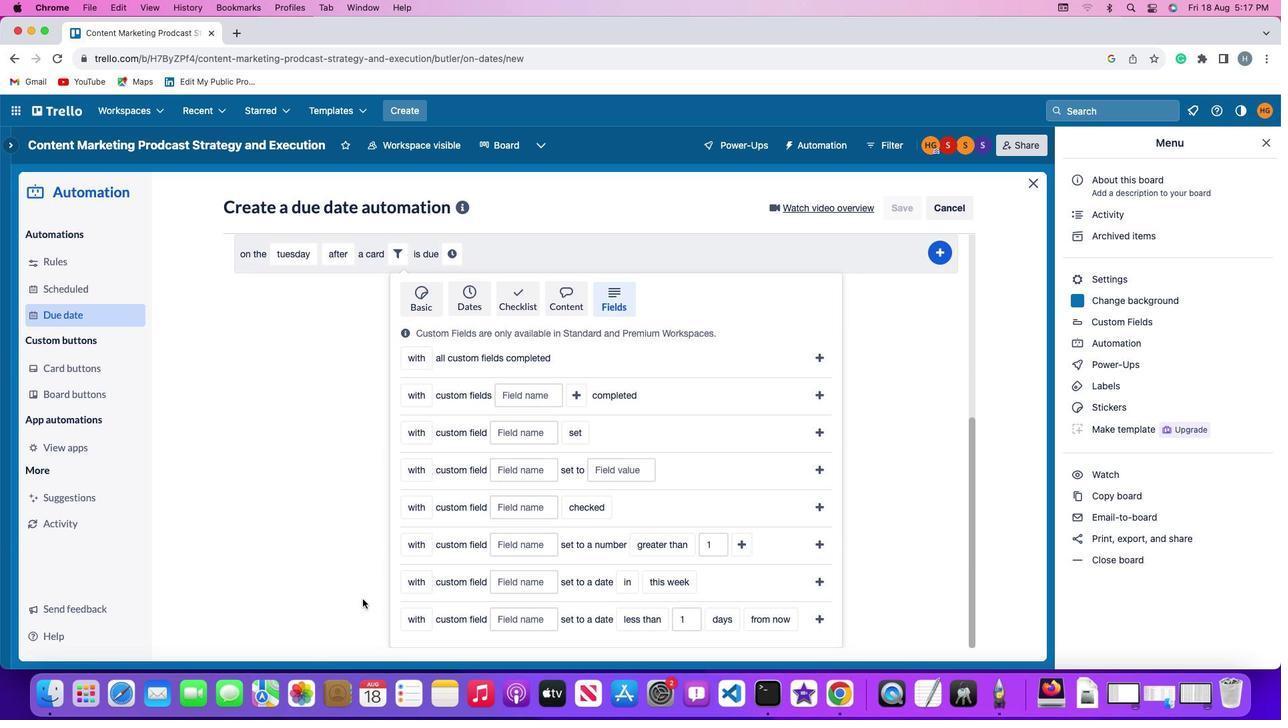 
Action: Mouse scrolled (362, 599) with delta (0, 0)
Screenshot: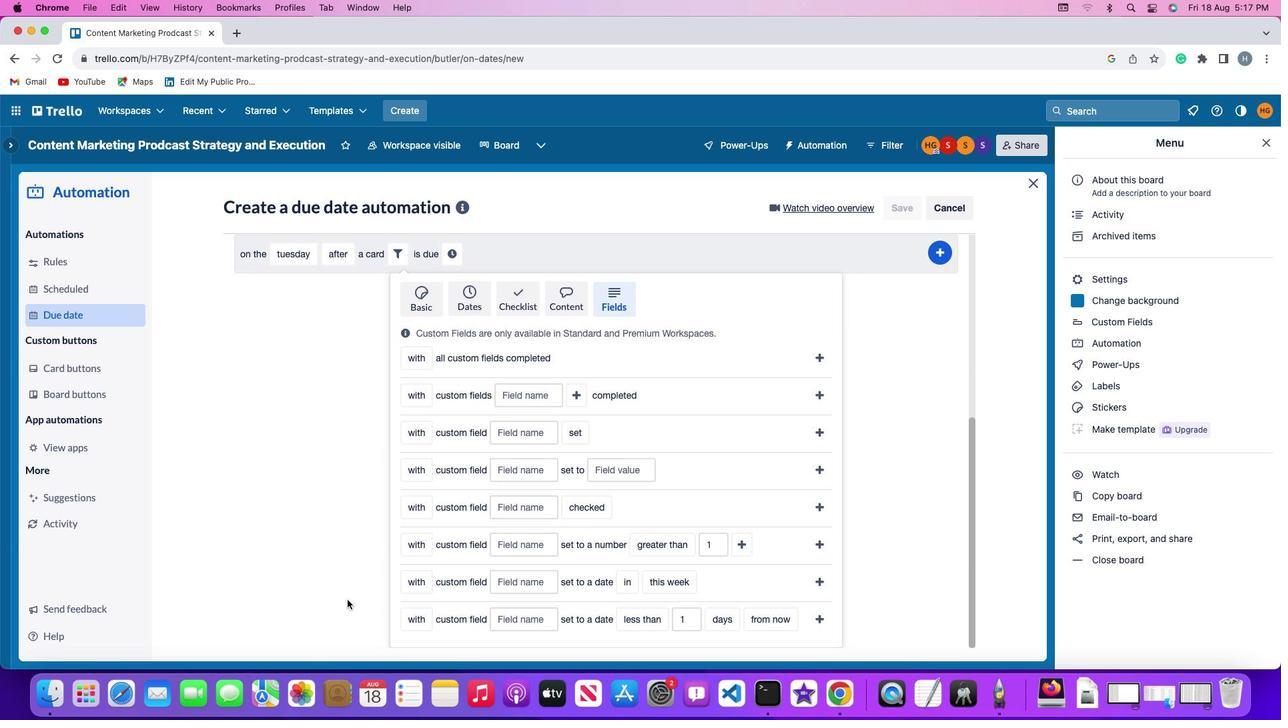 
Action: Mouse moved to (361, 599)
Screenshot: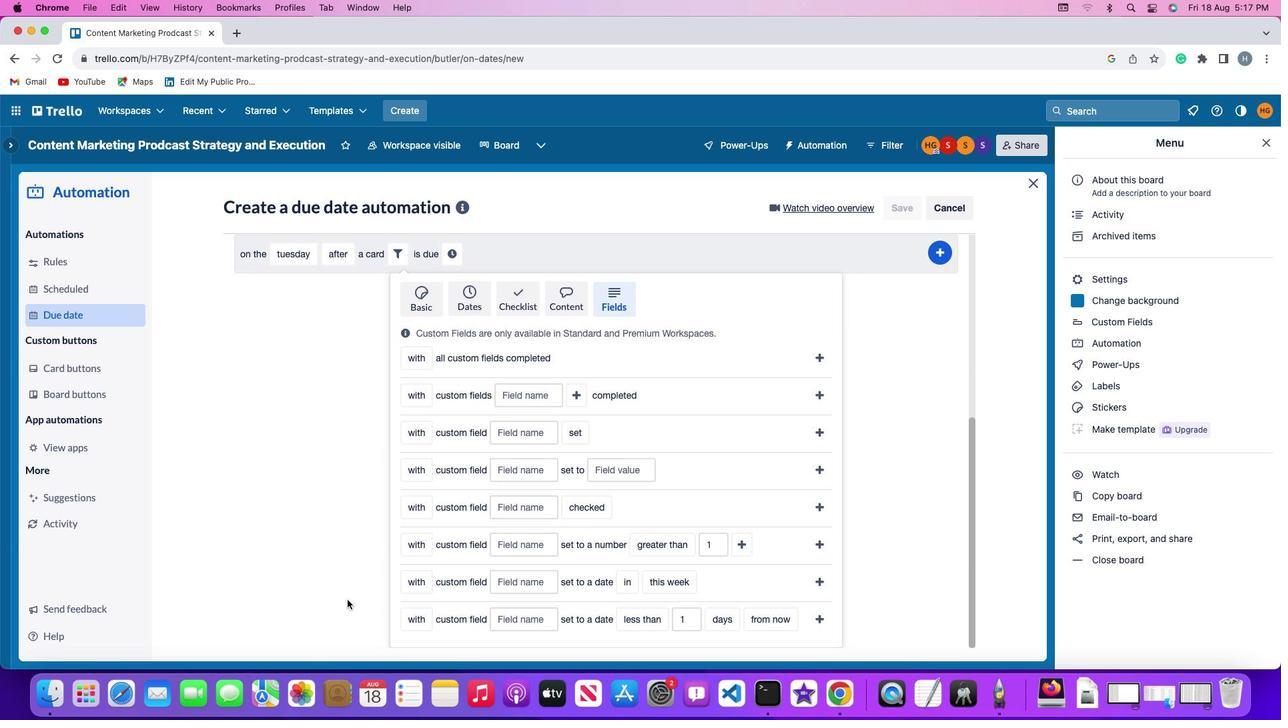 
Action: Mouse scrolled (361, 599) with delta (0, 0)
Screenshot: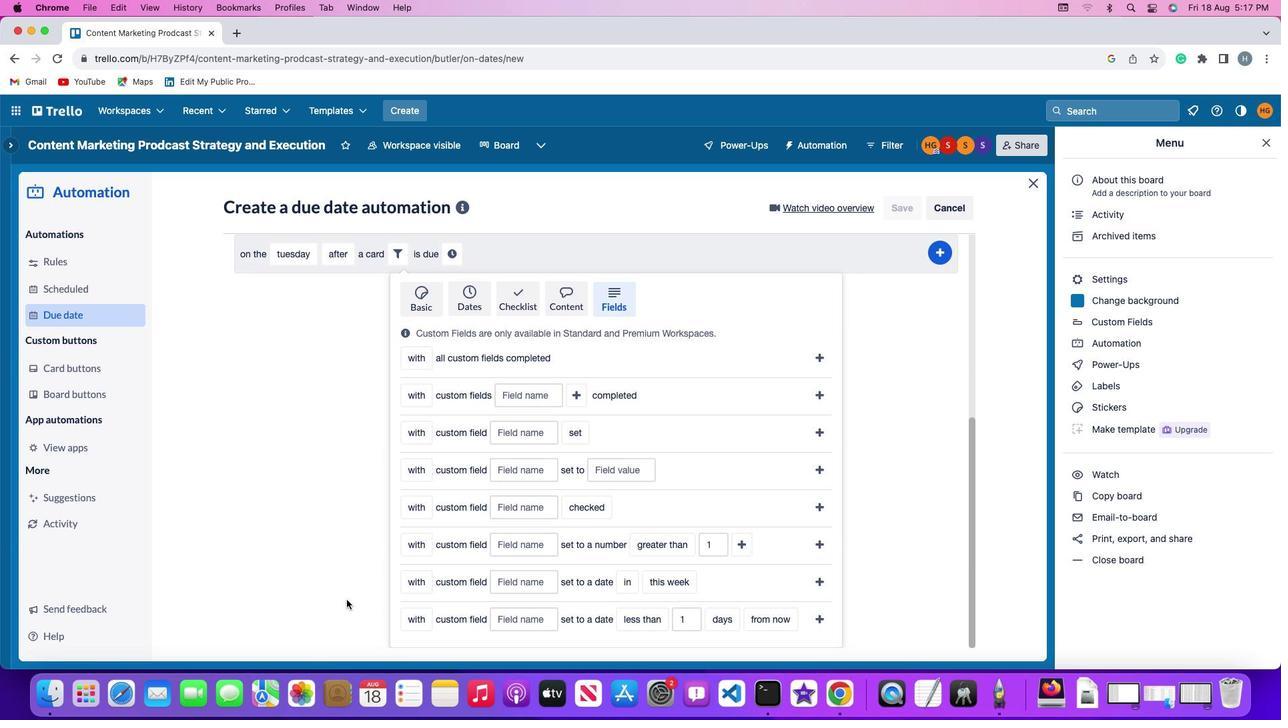 
Action: Mouse scrolled (361, 599) with delta (0, -2)
Screenshot: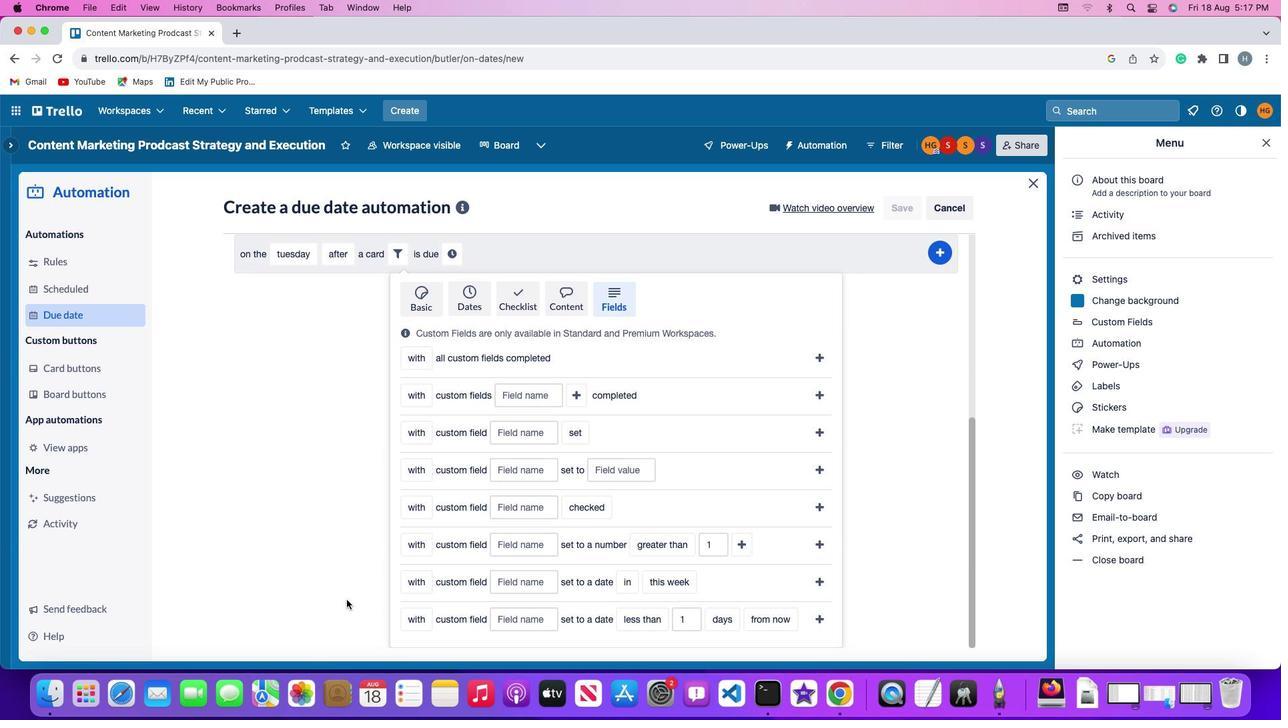 
Action: Mouse moved to (360, 599)
Screenshot: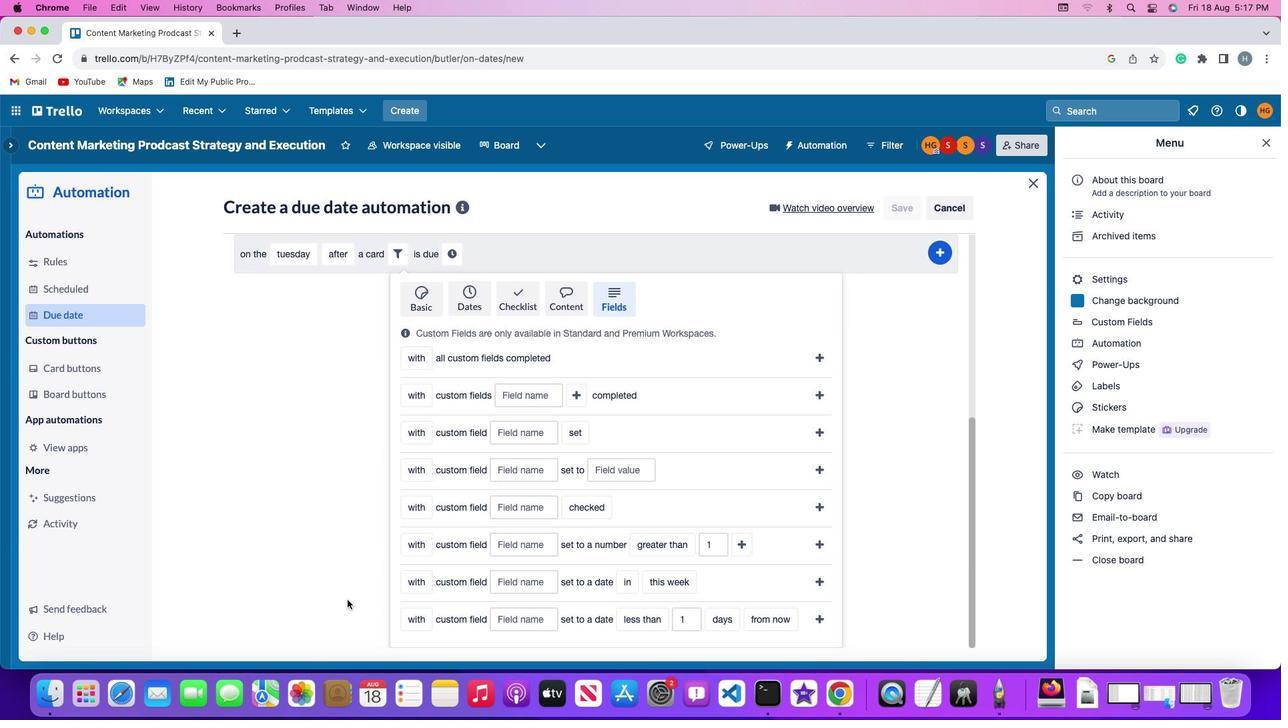
Action: Mouse scrolled (360, 599) with delta (0, -2)
Screenshot: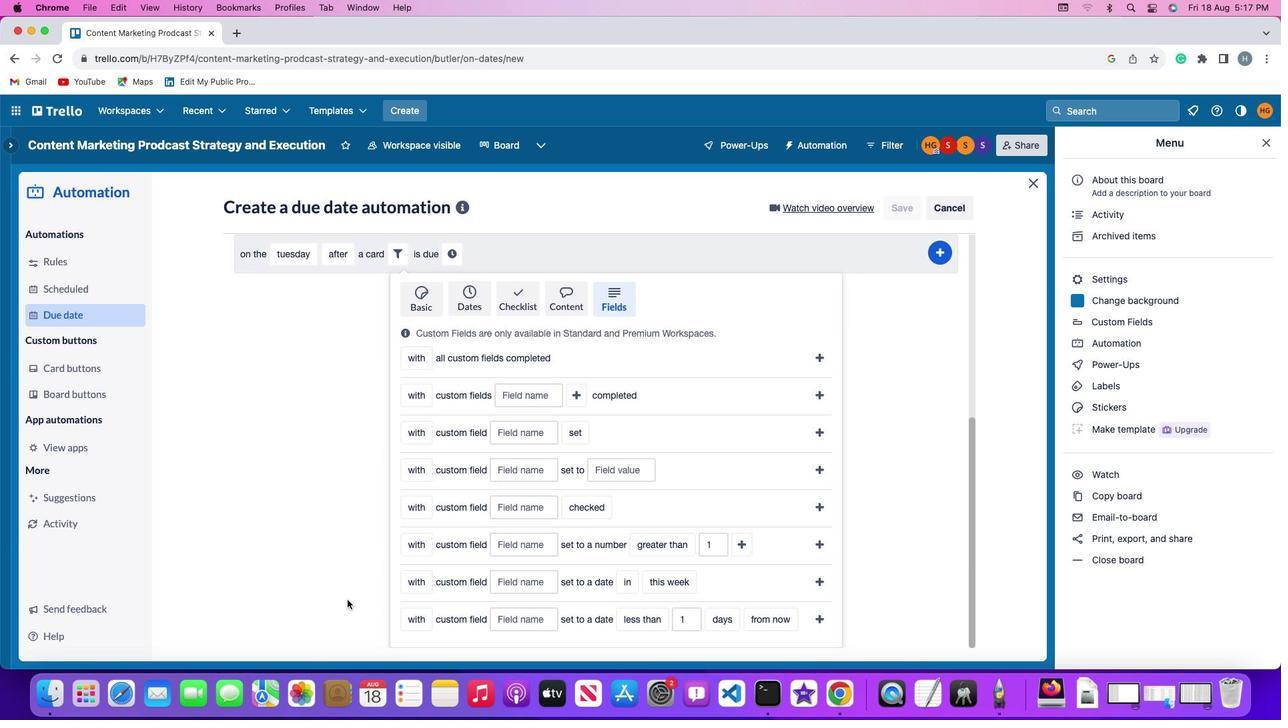 
Action: Mouse moved to (426, 539)
Screenshot: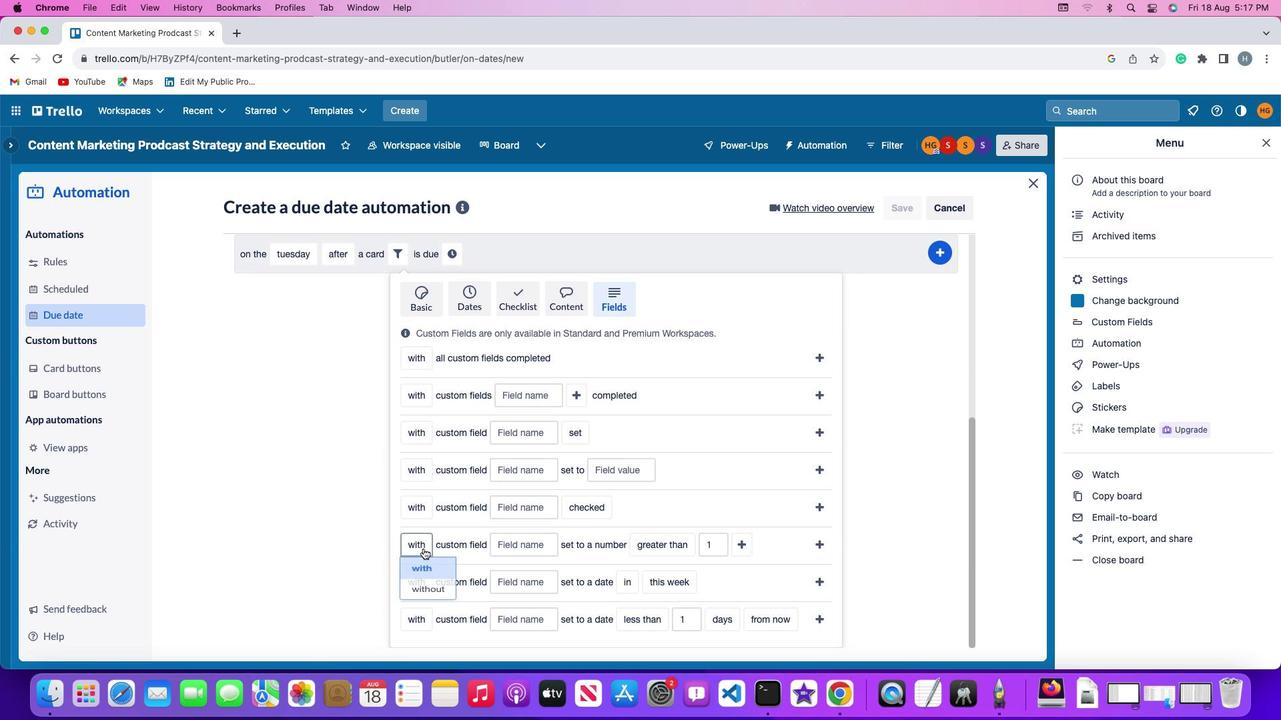 
Action: Mouse pressed left at (426, 539)
Screenshot: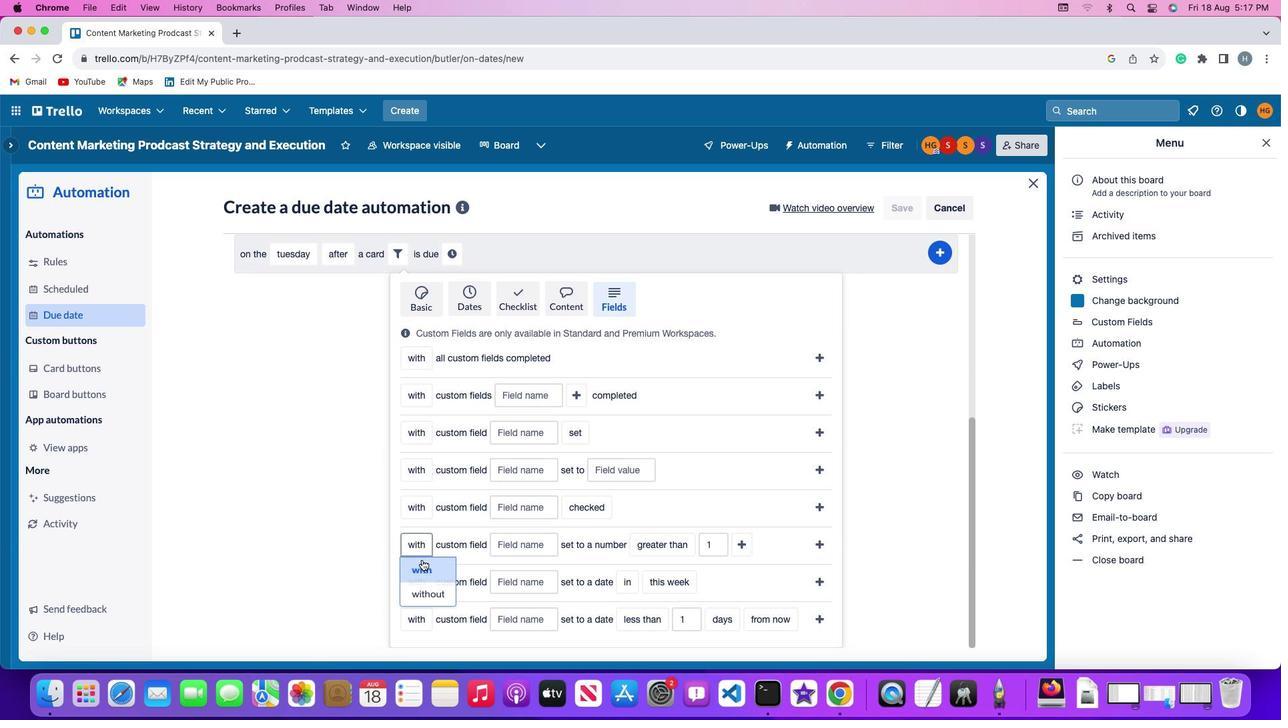 
Action: Mouse moved to (426, 572)
Screenshot: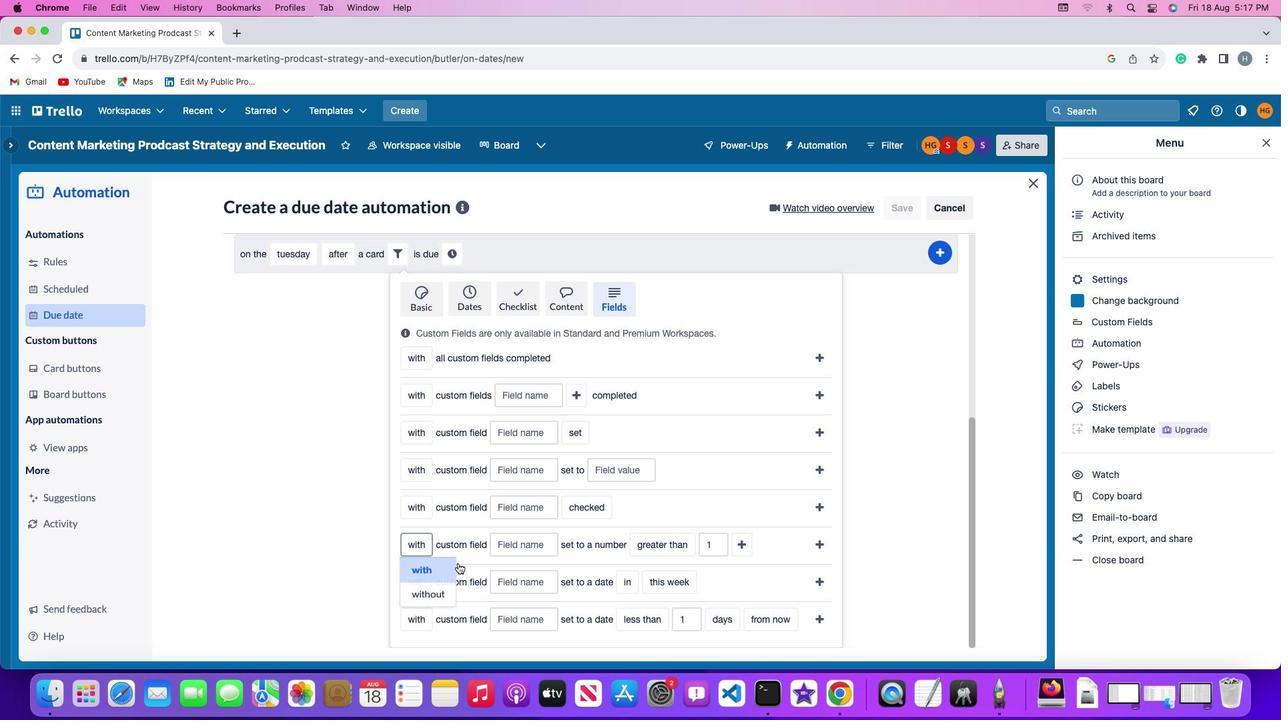 
Action: Mouse pressed left at (426, 572)
Screenshot: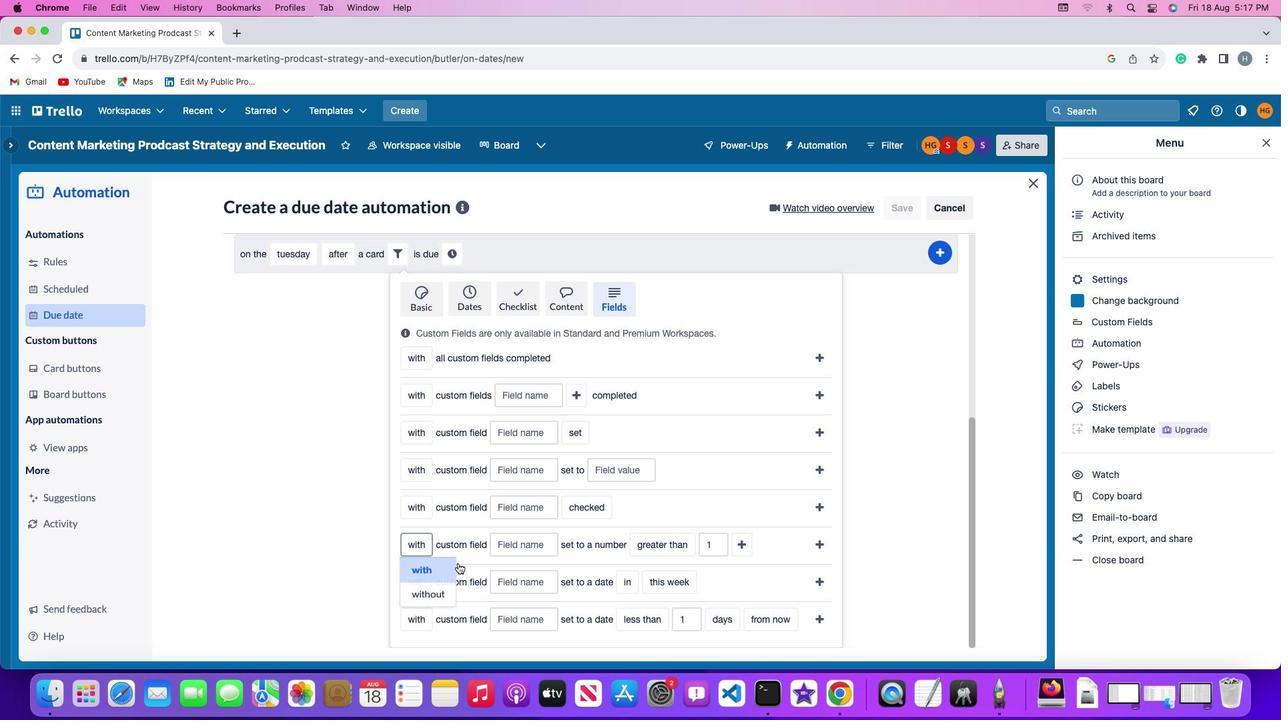 
Action: Mouse moved to (517, 545)
Screenshot: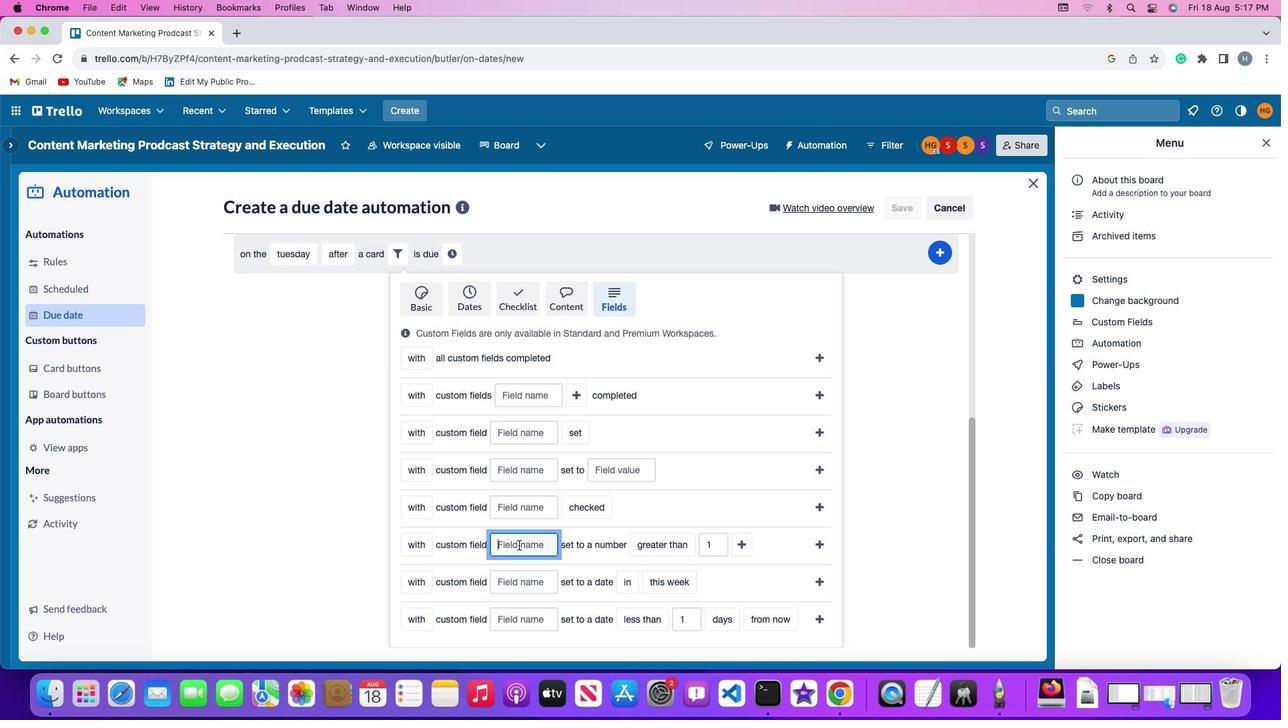 
Action: Mouse pressed left at (517, 545)
Screenshot: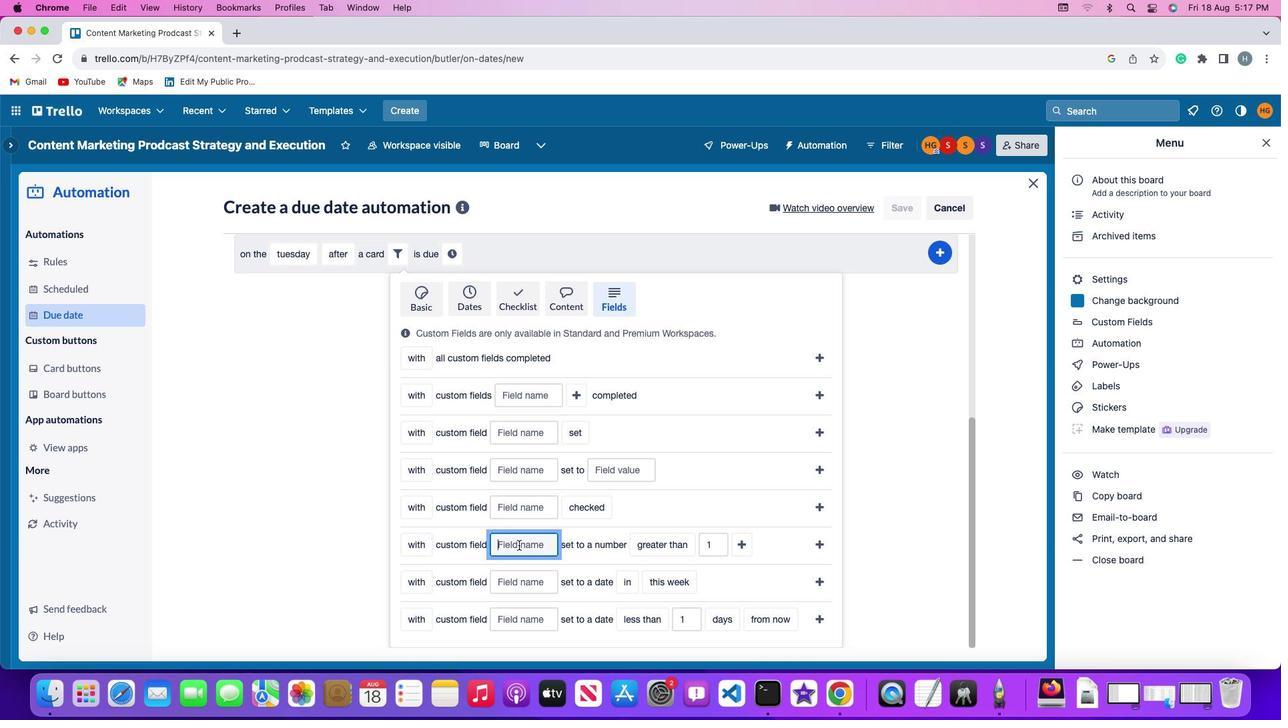 
Action: Mouse moved to (497, 545)
Screenshot: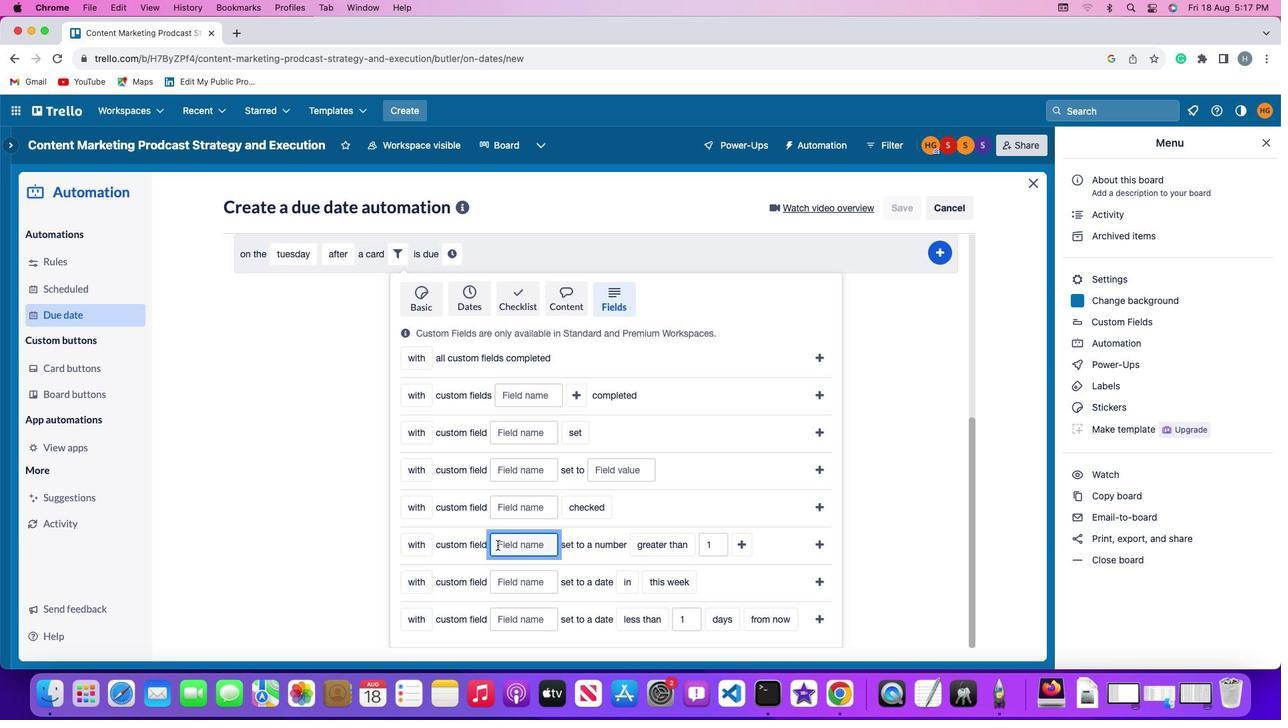 
Action: Key pressed Key.shift'R''e''s''u''m''e'
Screenshot: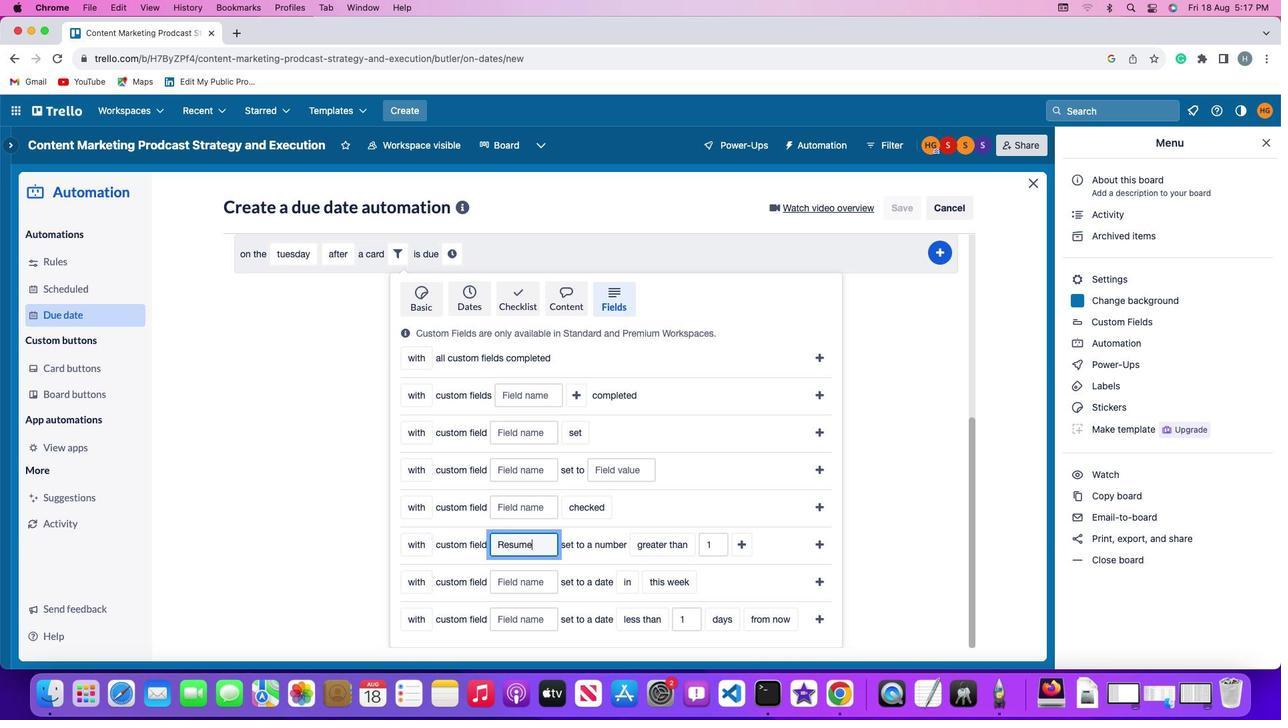 
Action: Mouse moved to (647, 541)
Screenshot: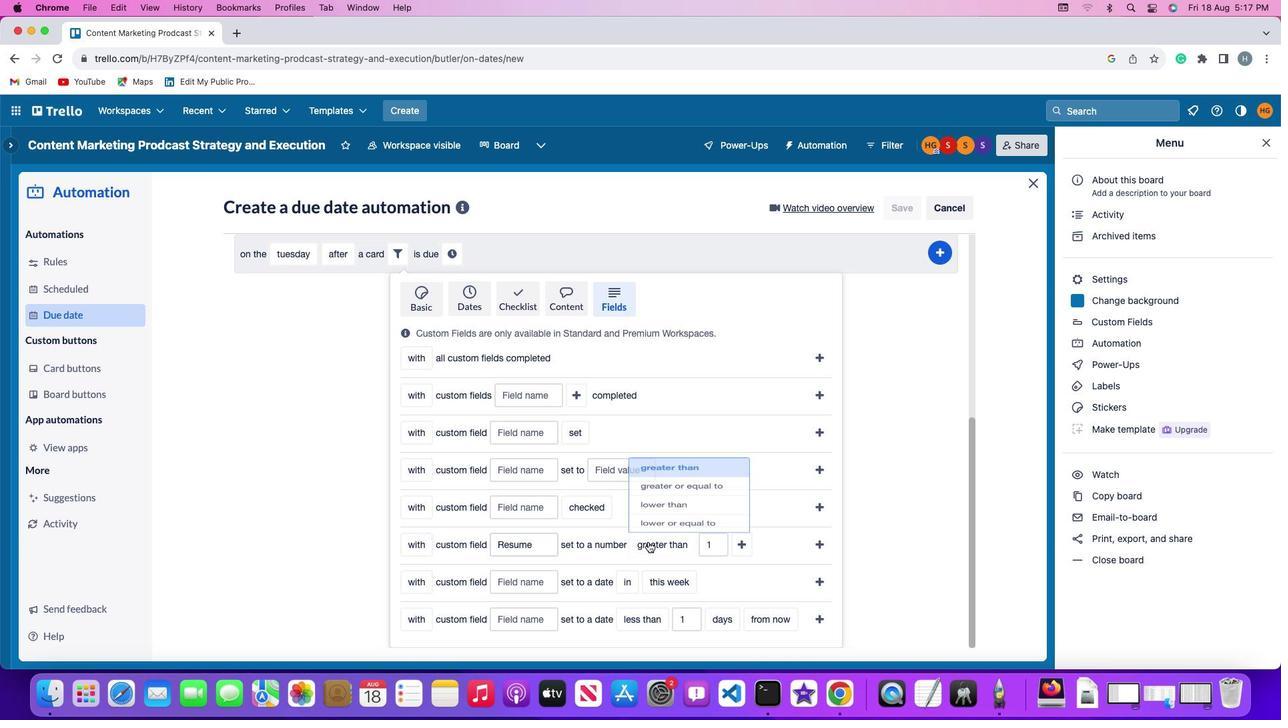 
Action: Mouse pressed left at (647, 541)
Screenshot: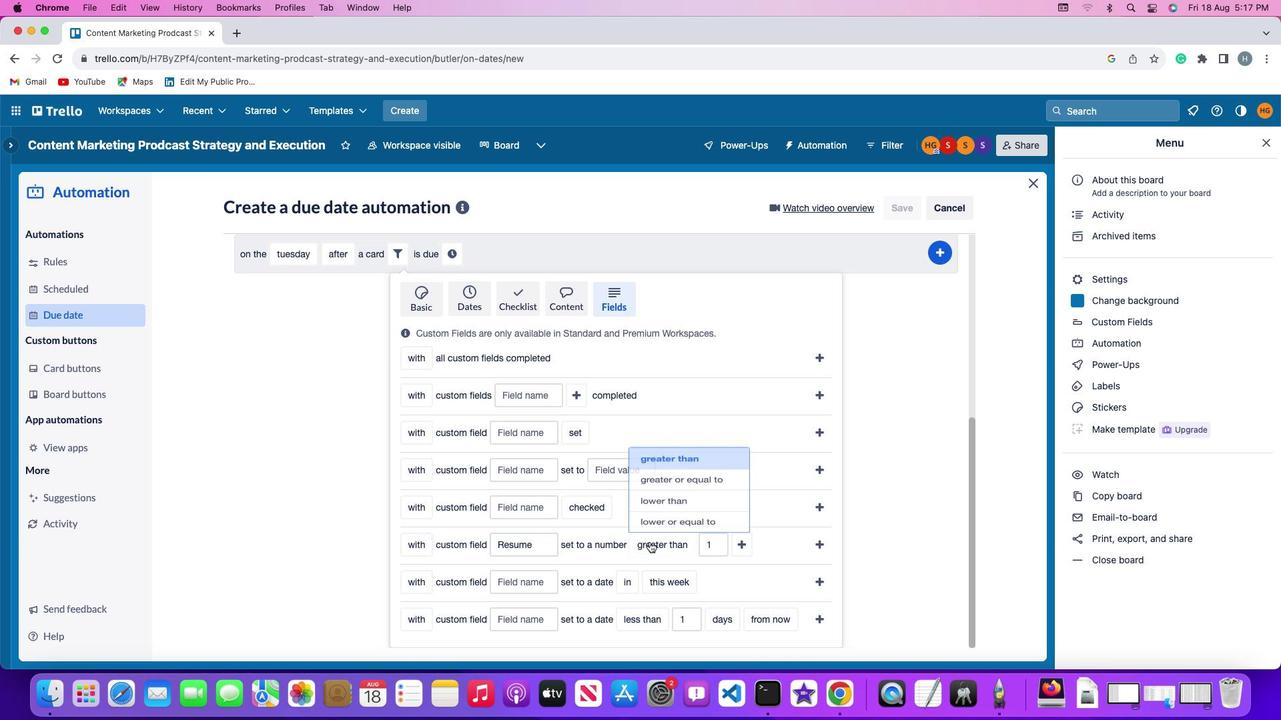 
Action: Mouse moved to (664, 490)
Screenshot: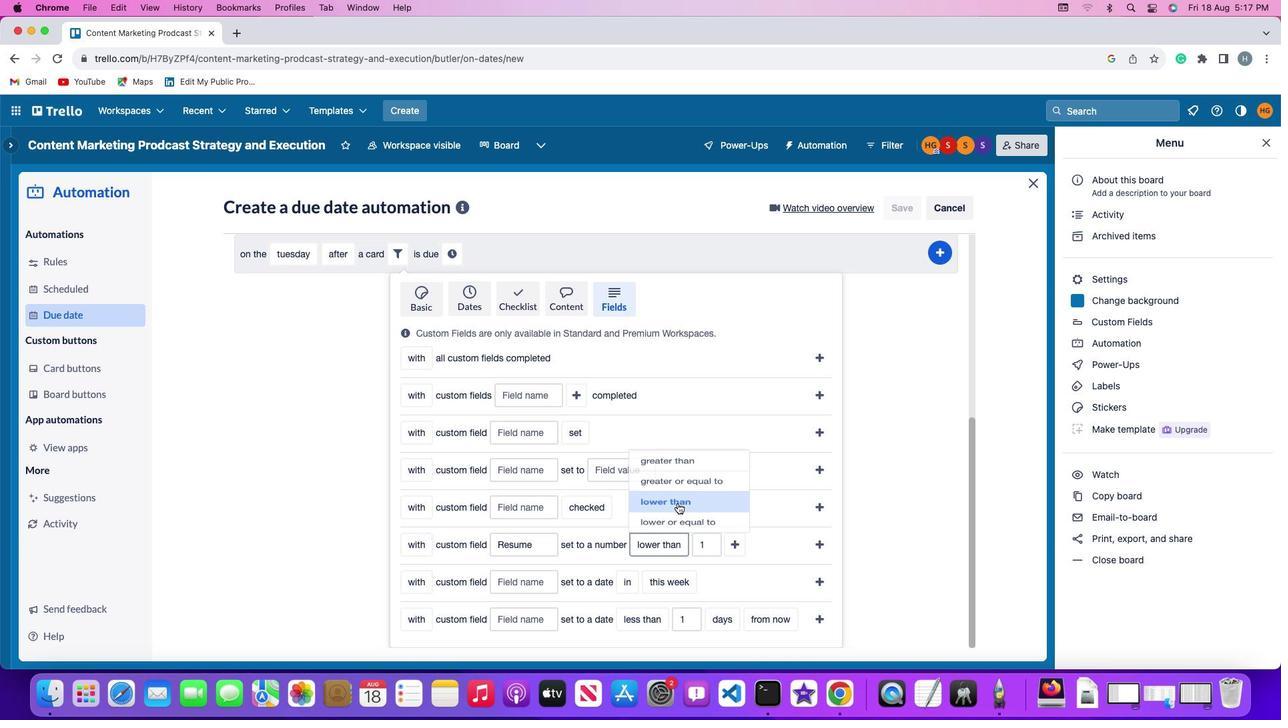 
Action: Mouse pressed left at (664, 490)
Screenshot: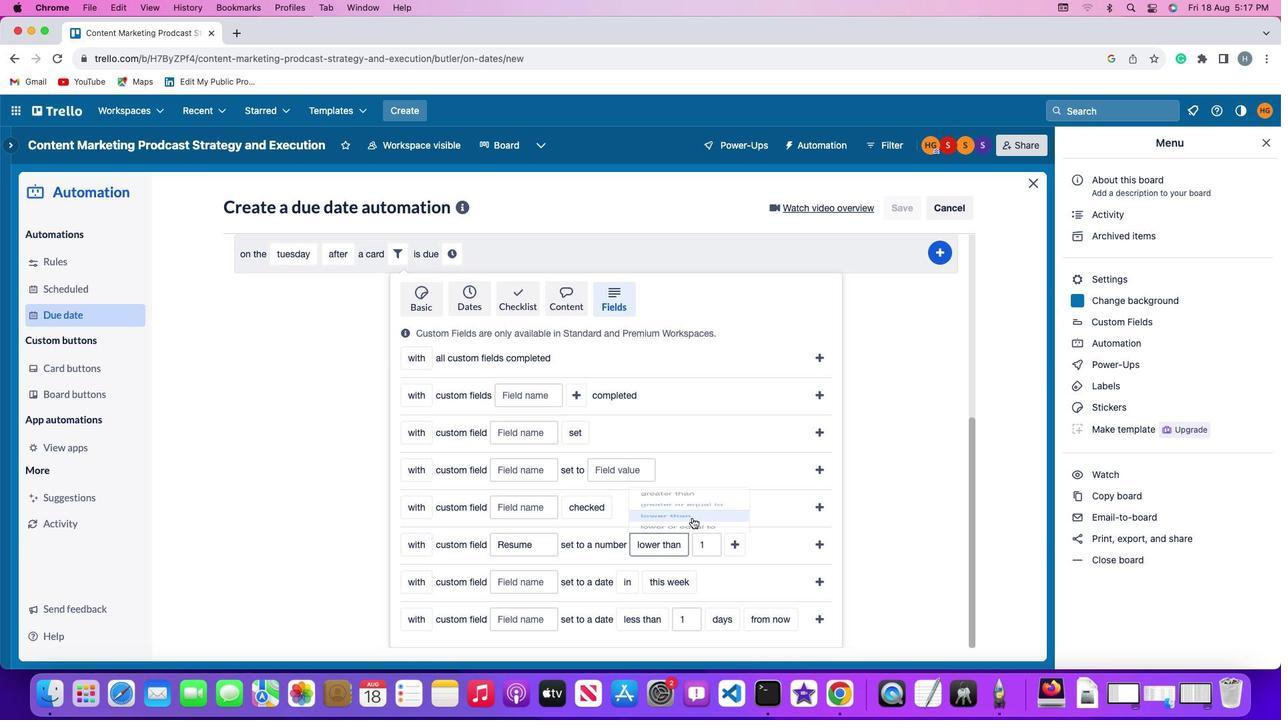 
Action: Mouse moved to (712, 536)
Screenshot: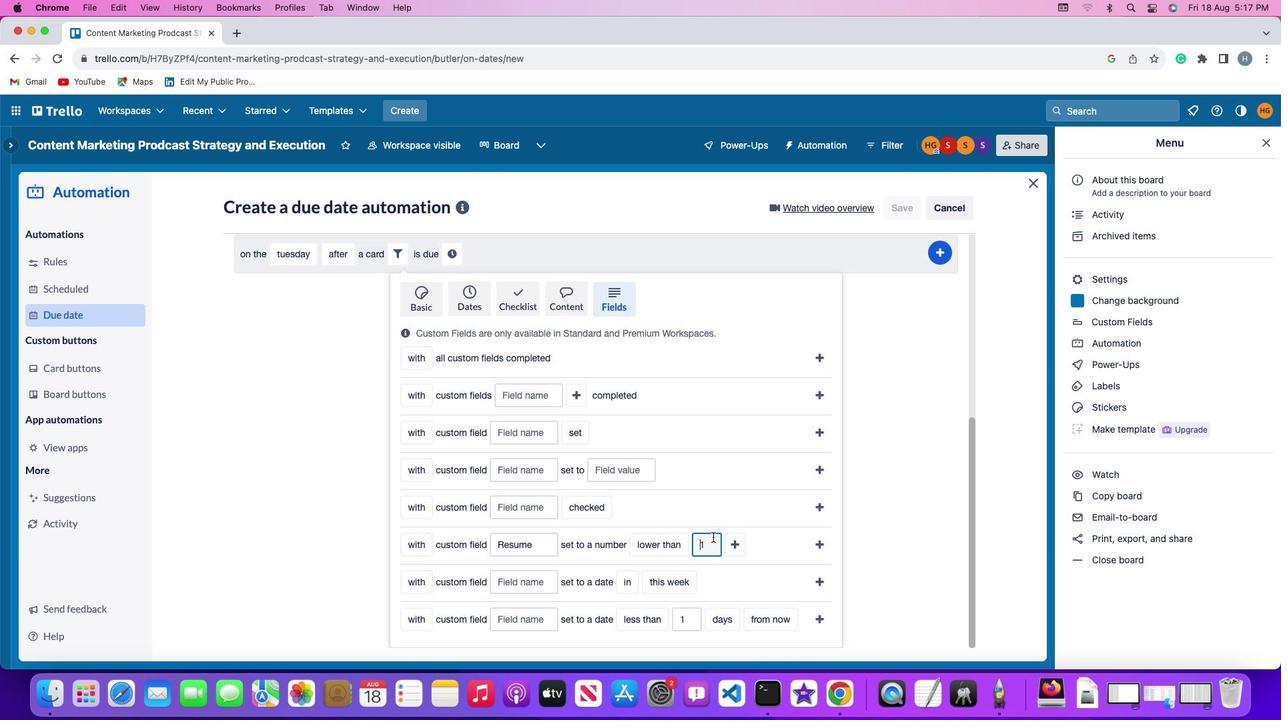 
Action: Mouse pressed left at (712, 536)
Screenshot: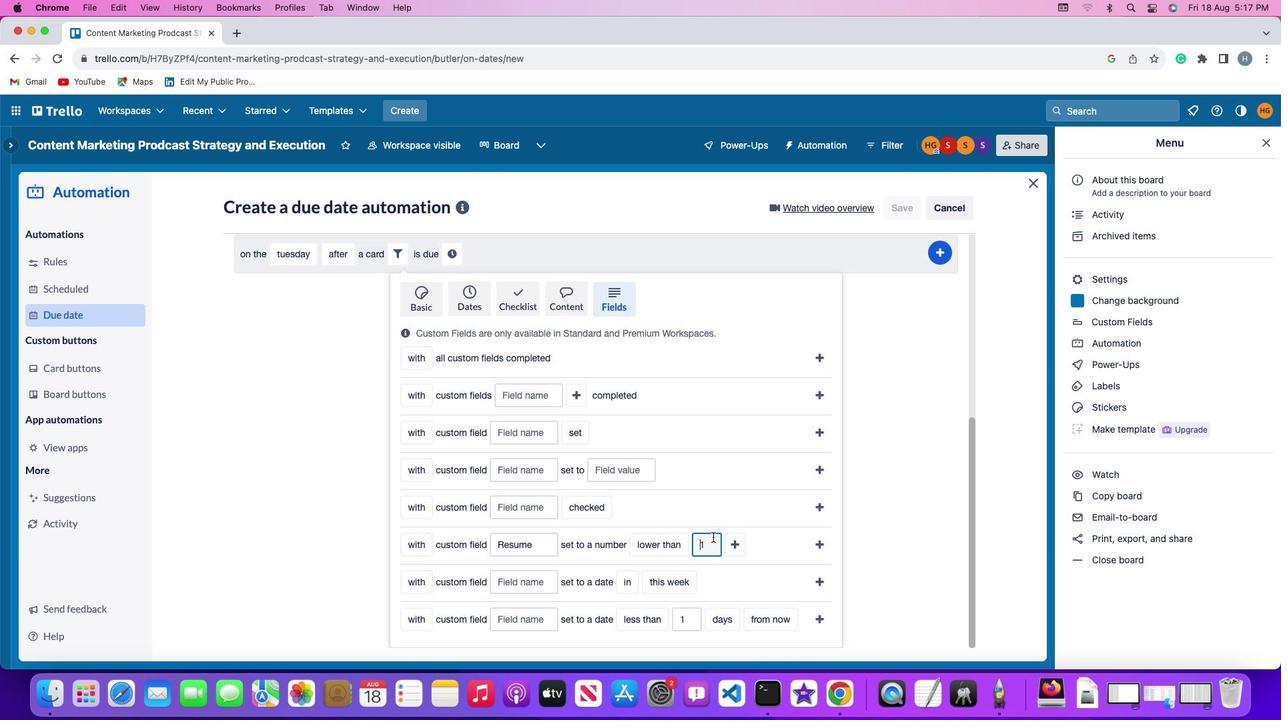 
Action: Mouse moved to (712, 536)
Screenshot: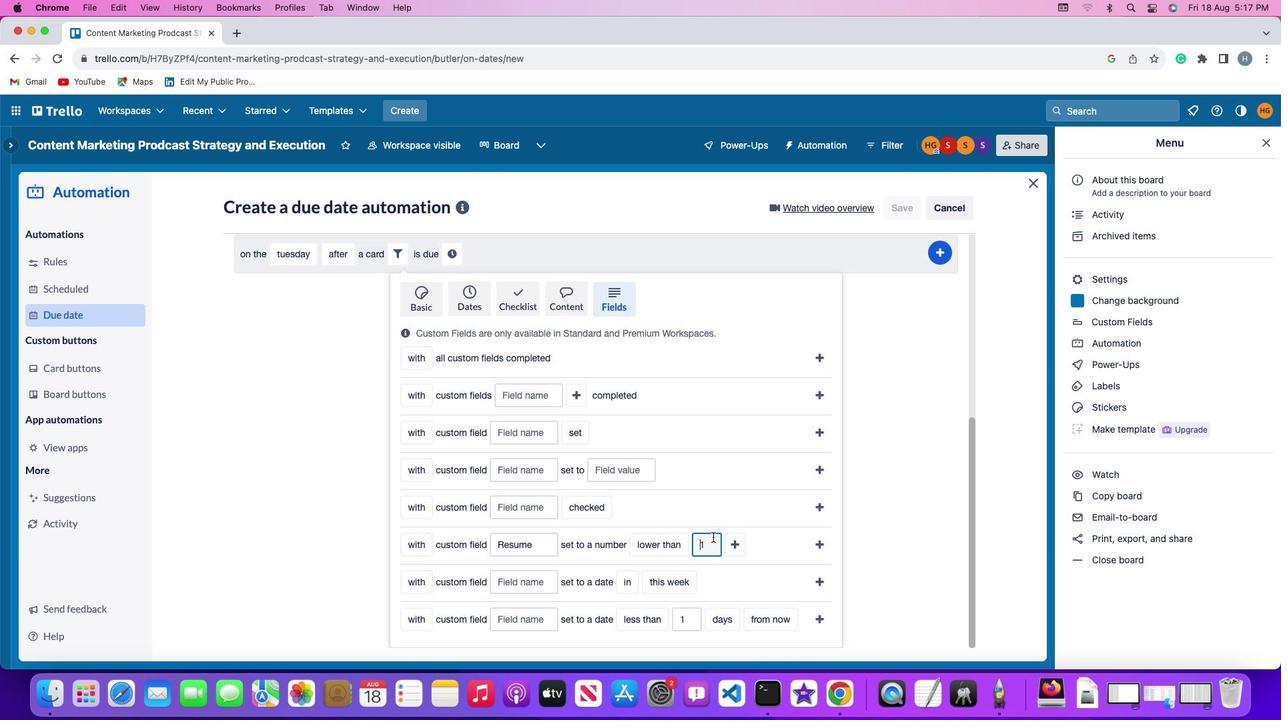 
Action: Key pressed Key.rightKey.backspace'1'
Screenshot: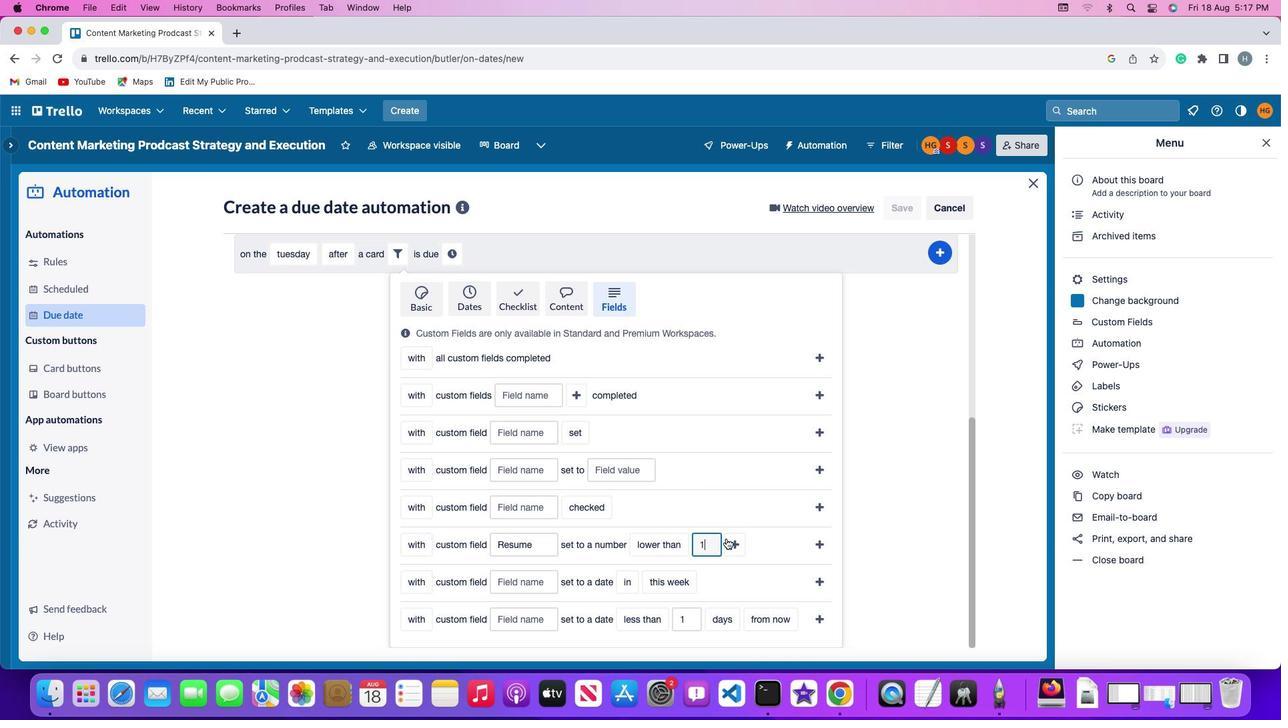 
Action: Mouse moved to (736, 537)
Screenshot: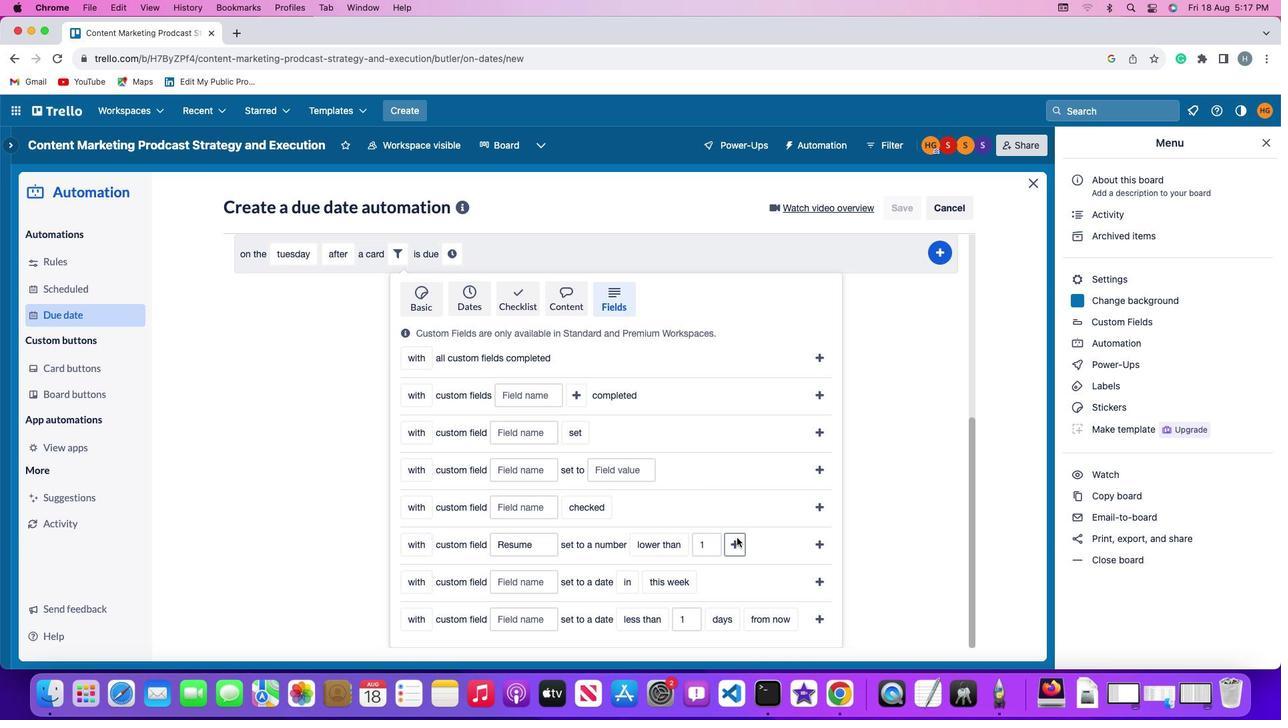 
Action: Mouse pressed left at (736, 537)
Screenshot: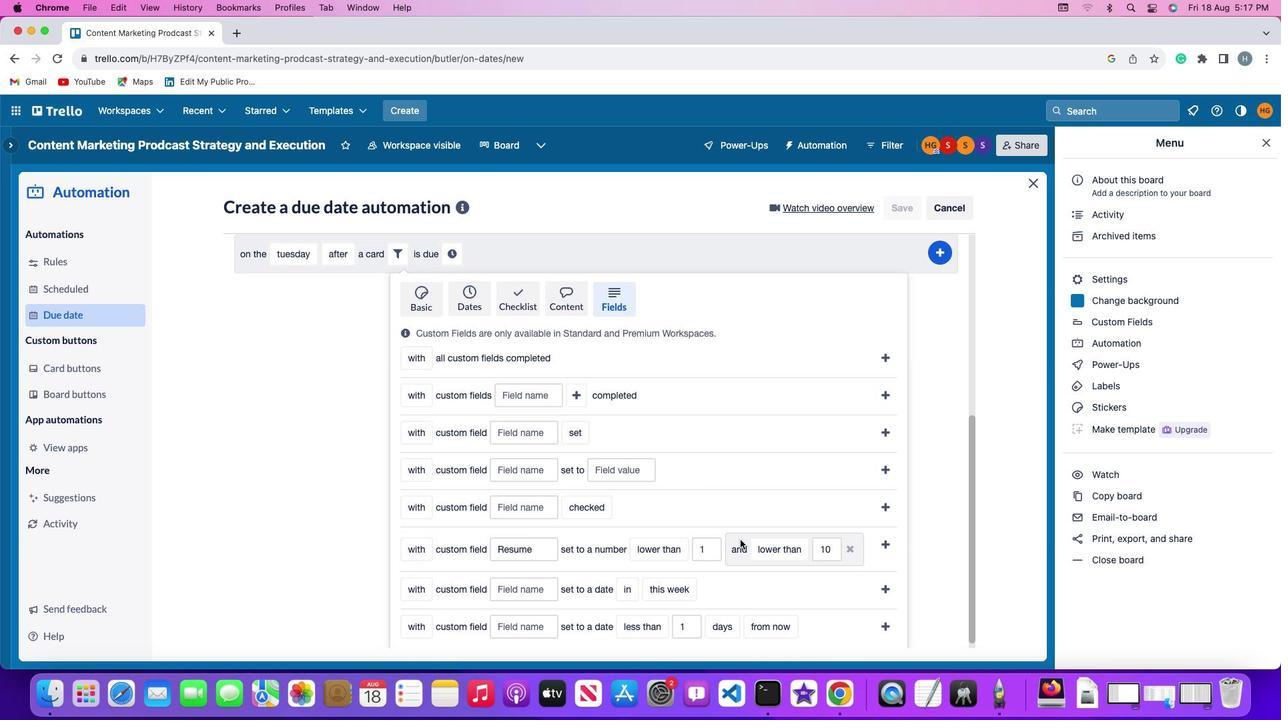 
Action: Mouse moved to (754, 543)
Screenshot: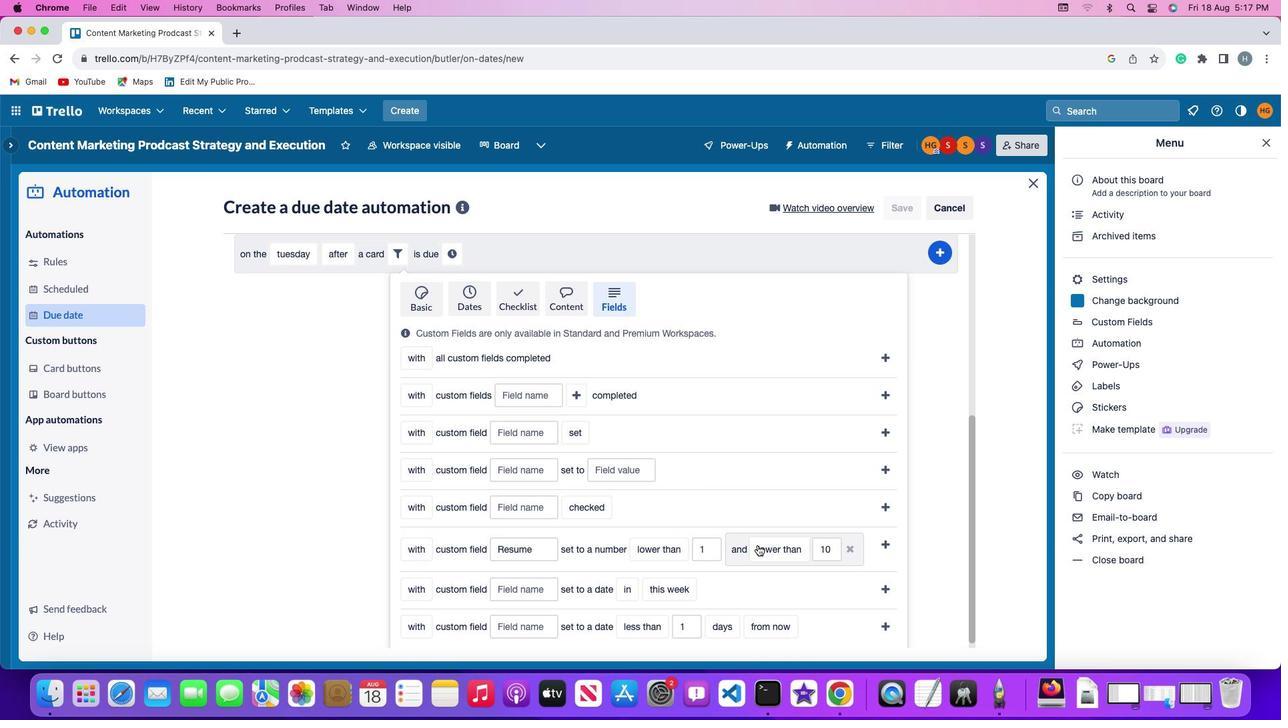 
Action: Mouse pressed left at (754, 543)
Screenshot: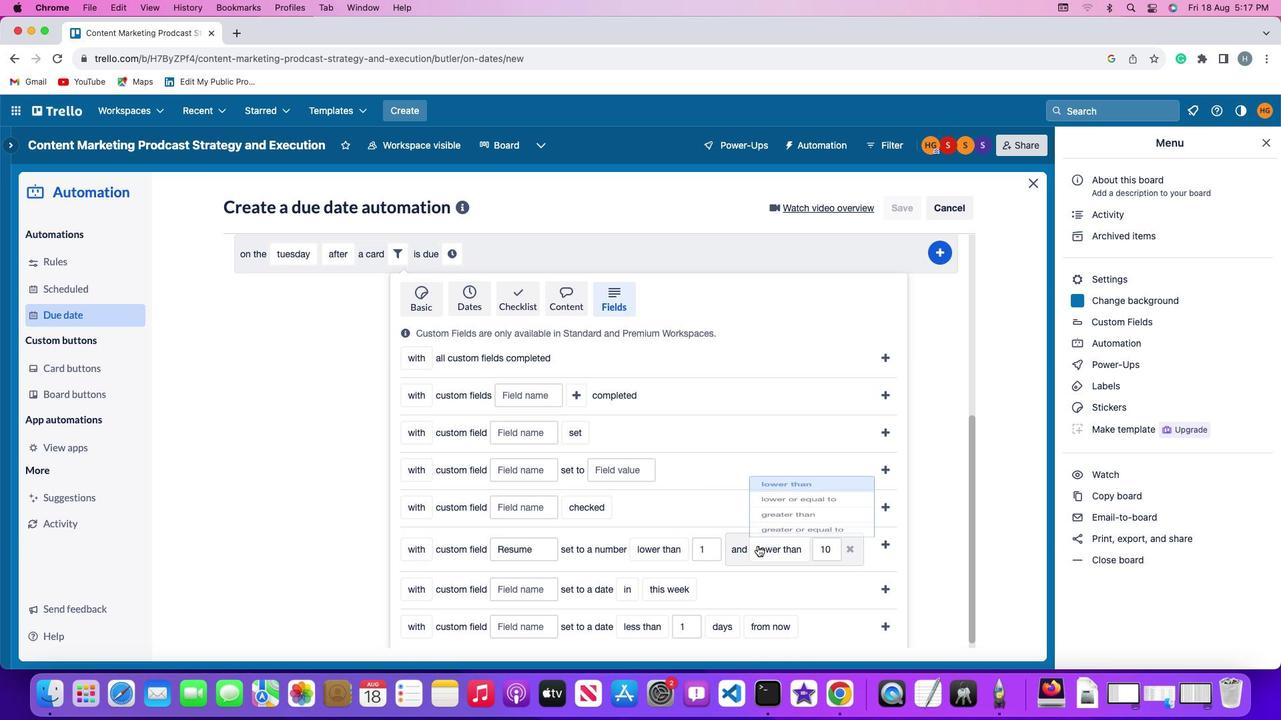 
Action: Mouse moved to (774, 503)
Screenshot: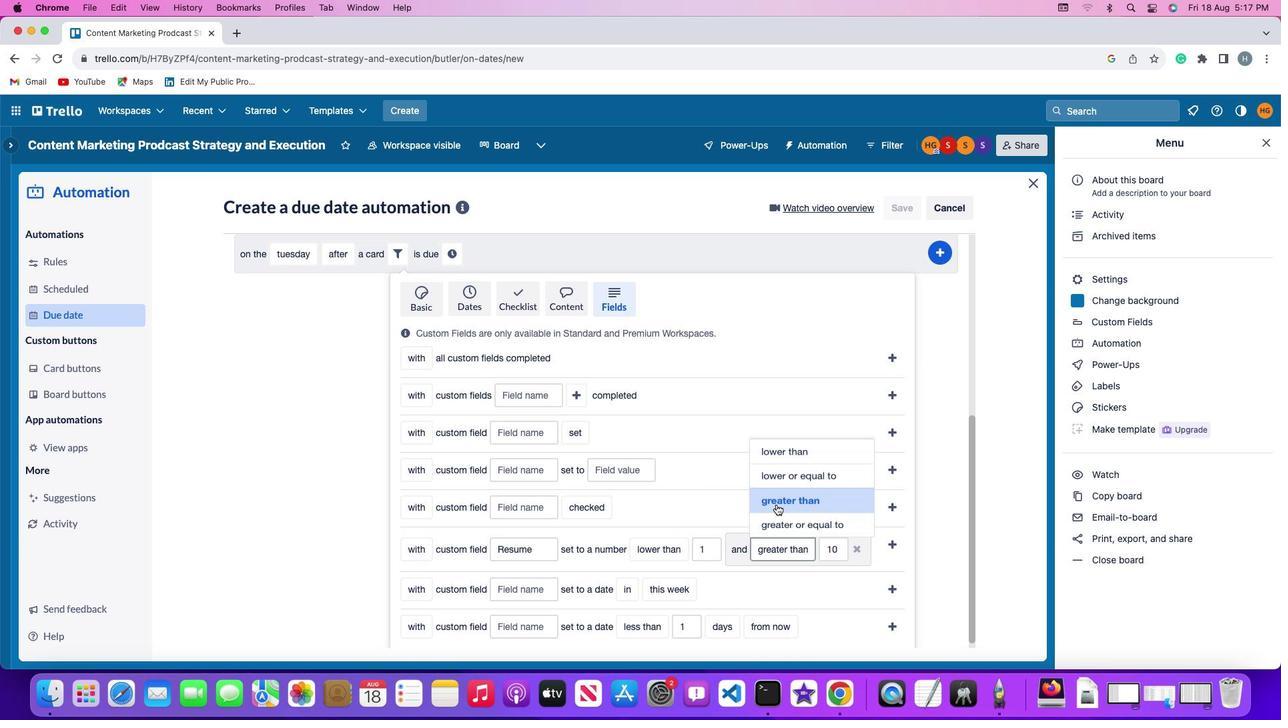 
Action: Mouse pressed left at (774, 503)
Screenshot: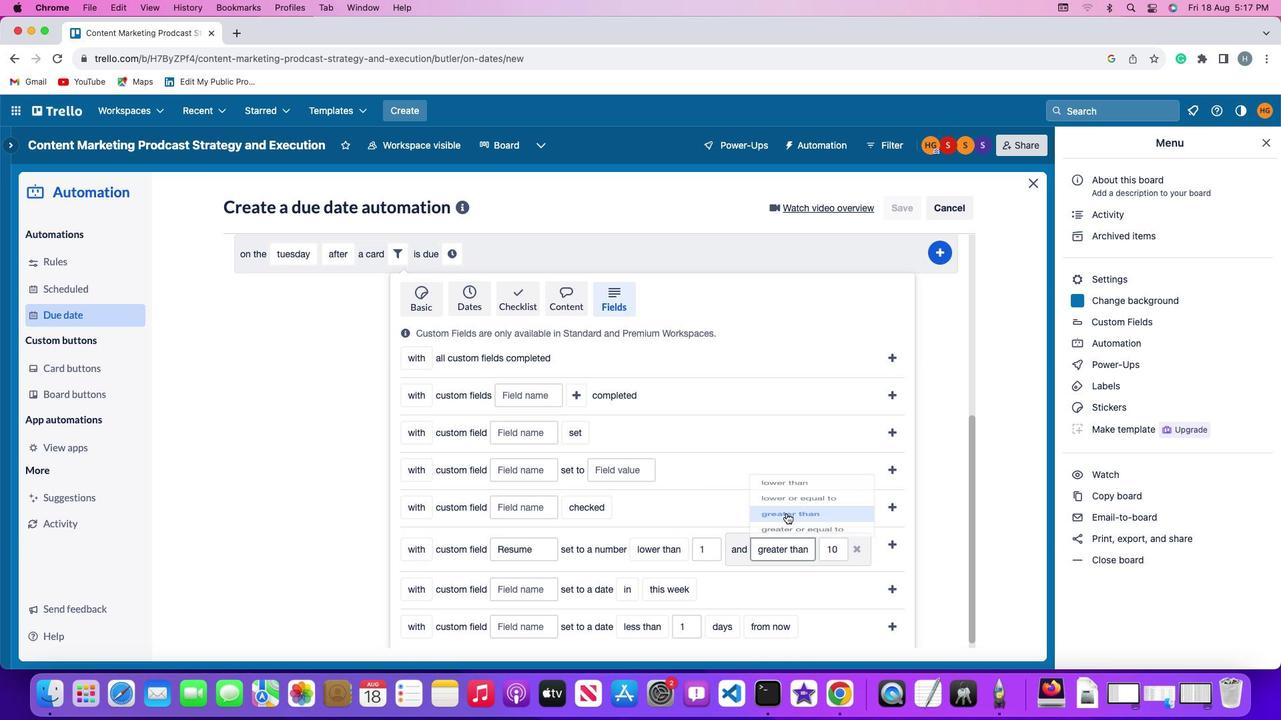 
Action: Mouse moved to (843, 551)
Screenshot: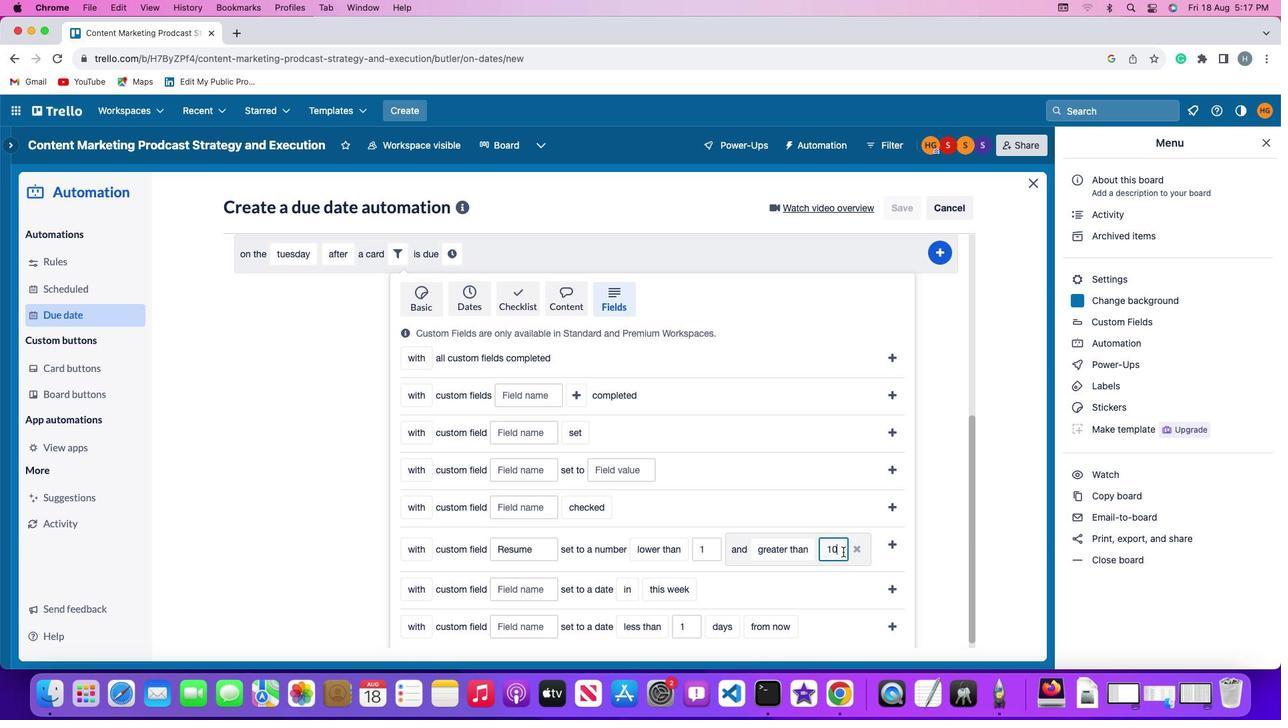 
Action: Mouse pressed left at (843, 551)
Screenshot: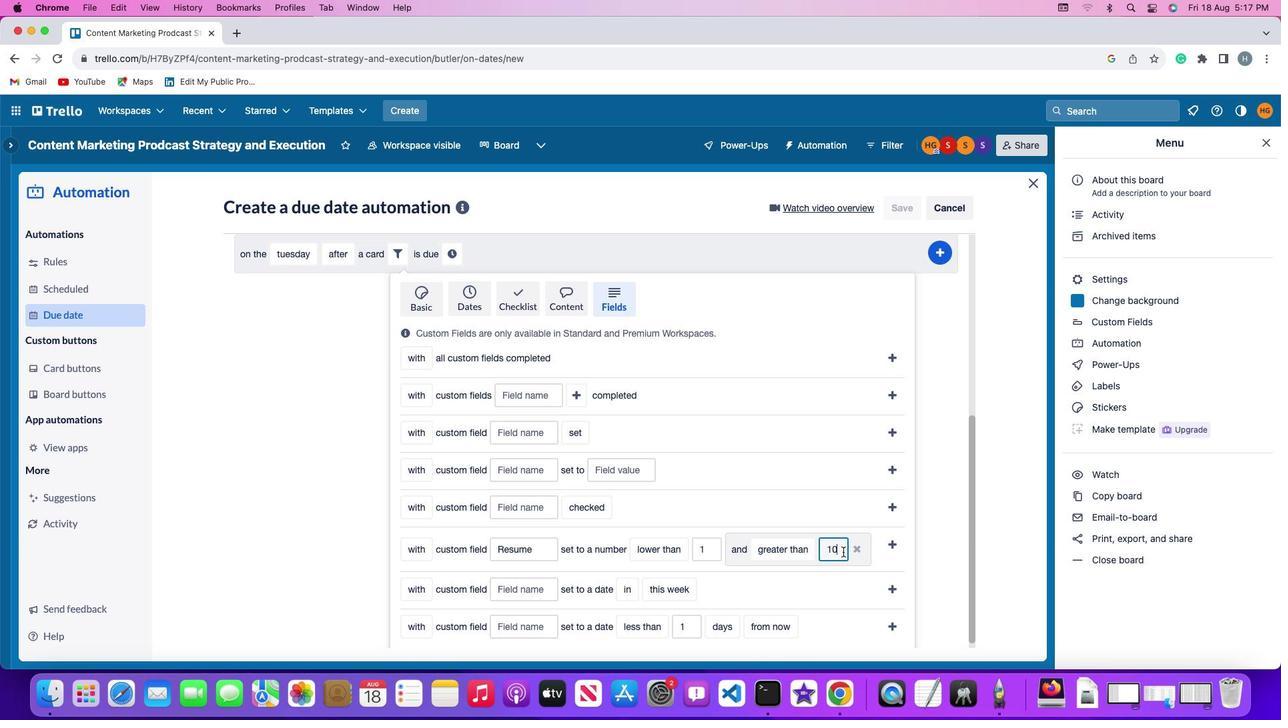 
Action: Key pressed Key.backspaceKey.backspace'1''0'
Screenshot: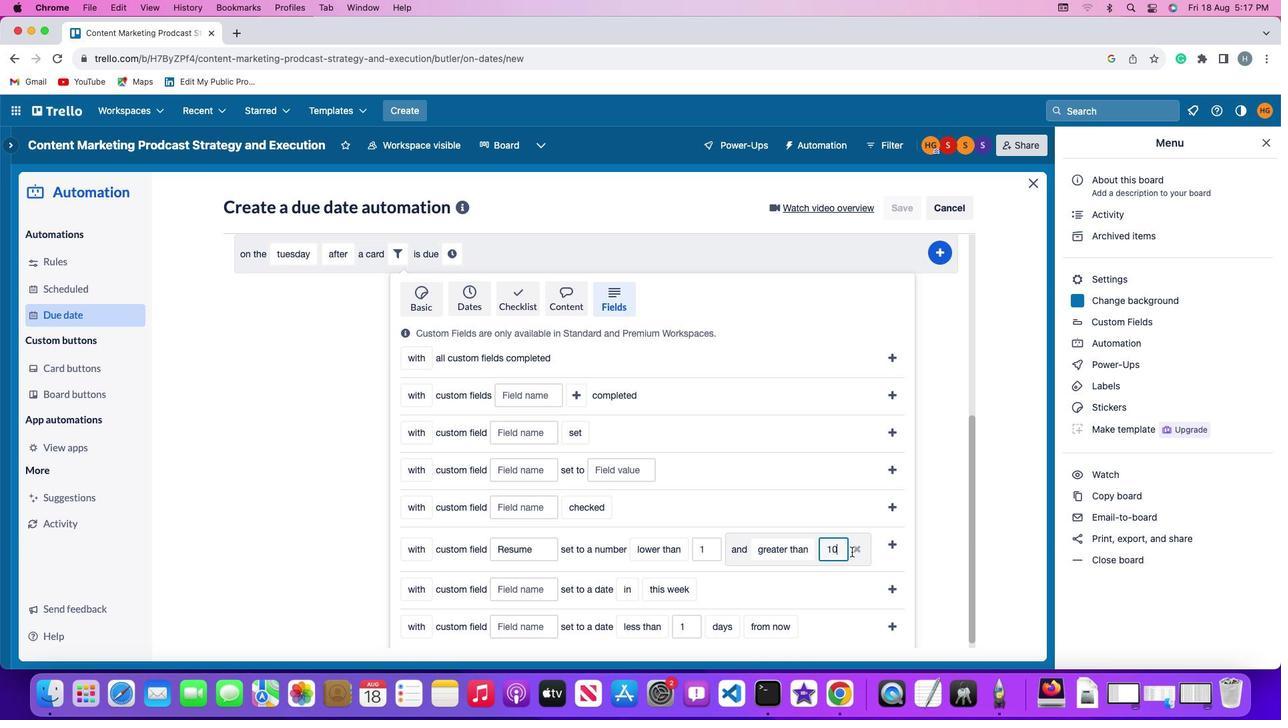 
Action: Mouse moved to (889, 541)
Screenshot: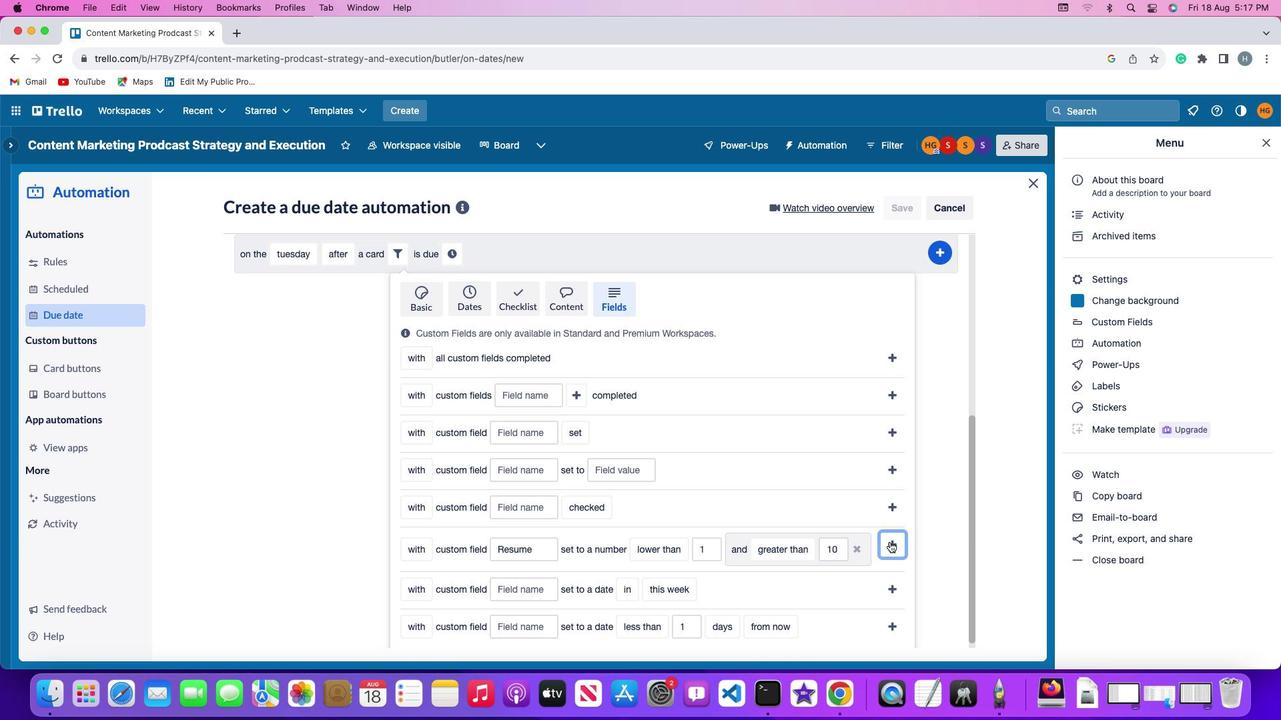 
Action: Mouse pressed left at (889, 541)
Screenshot: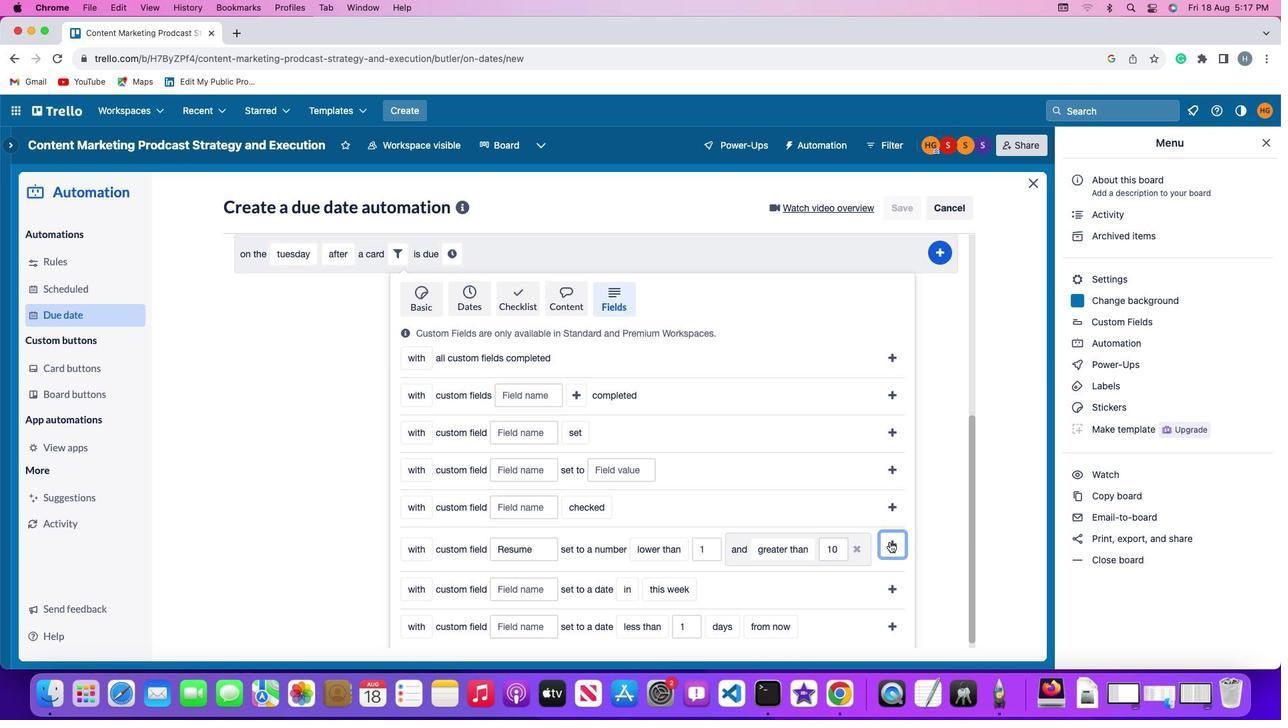 
Action: Mouse moved to (806, 582)
Screenshot: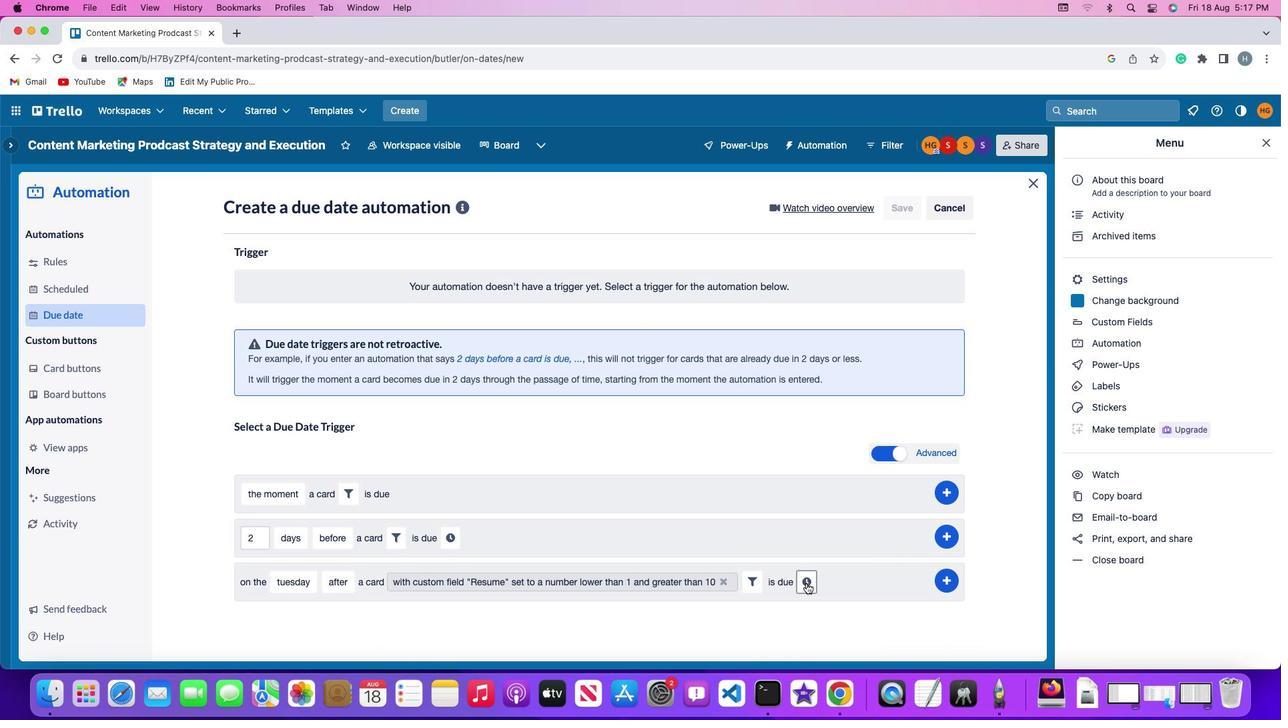 
Action: Mouse pressed left at (806, 582)
Screenshot: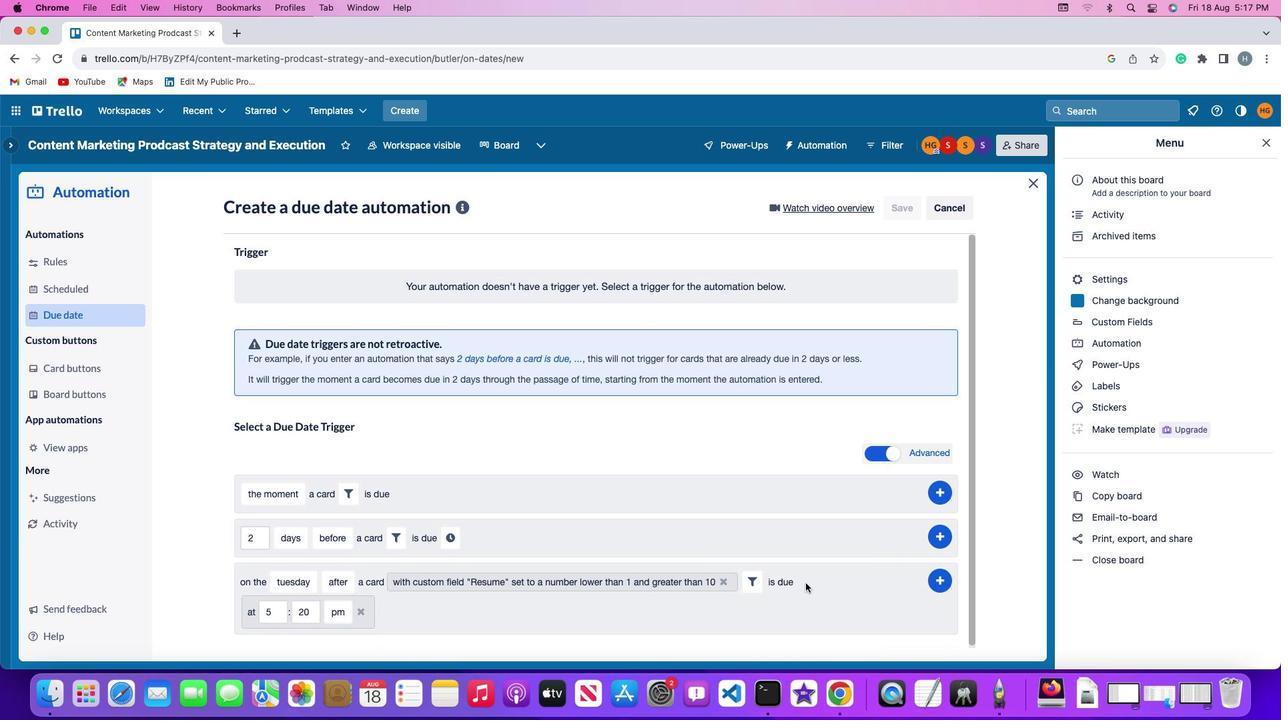 
Action: Mouse moved to (279, 613)
Screenshot: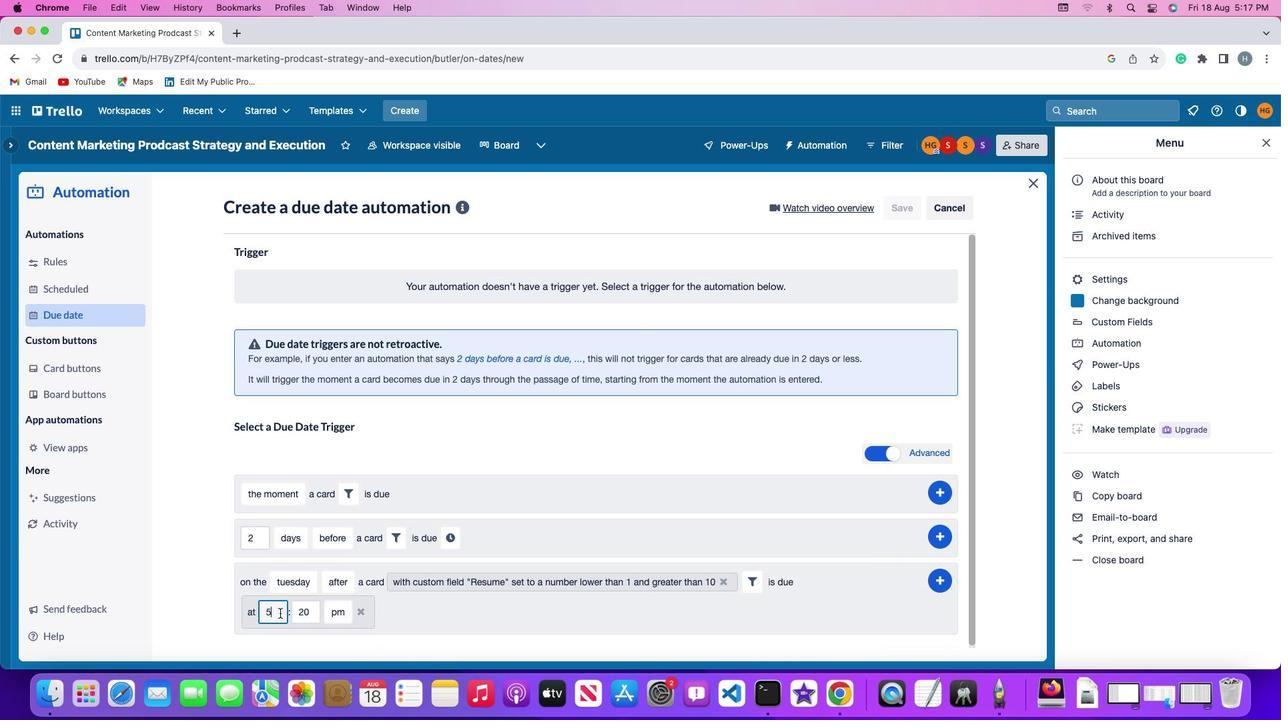 
Action: Mouse pressed left at (279, 613)
Screenshot: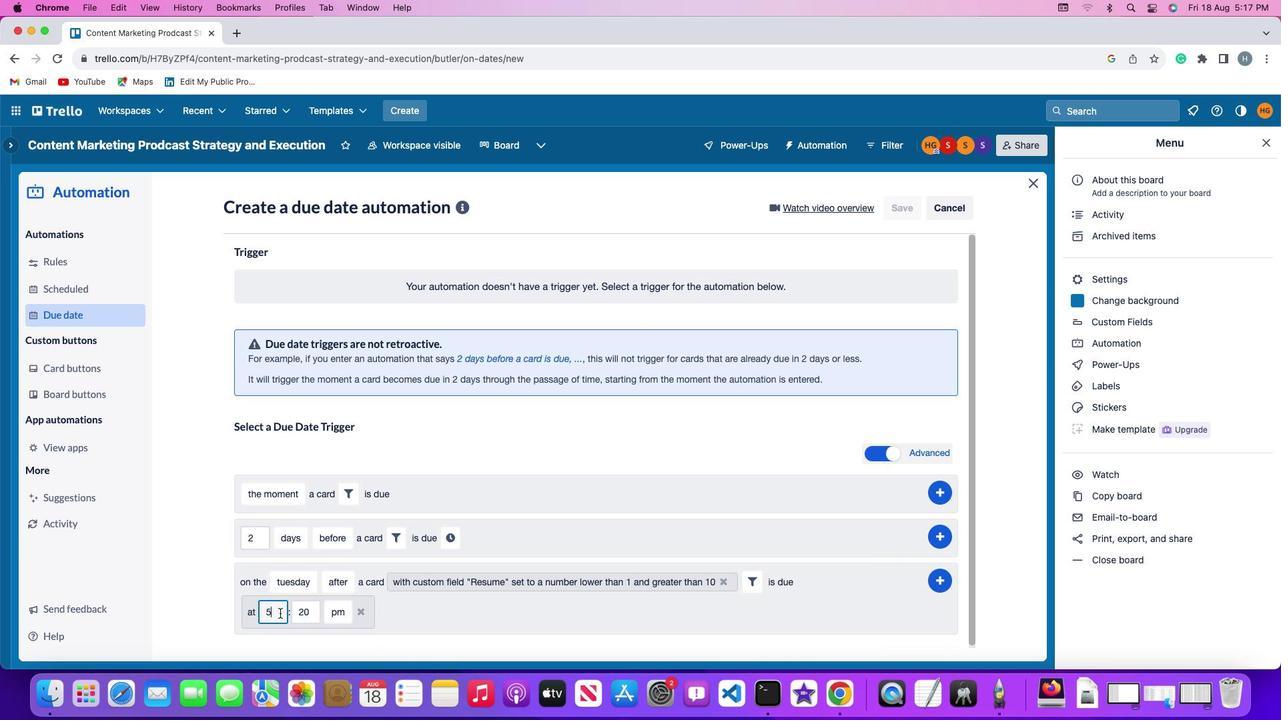 
Action: Mouse moved to (279, 613)
Screenshot: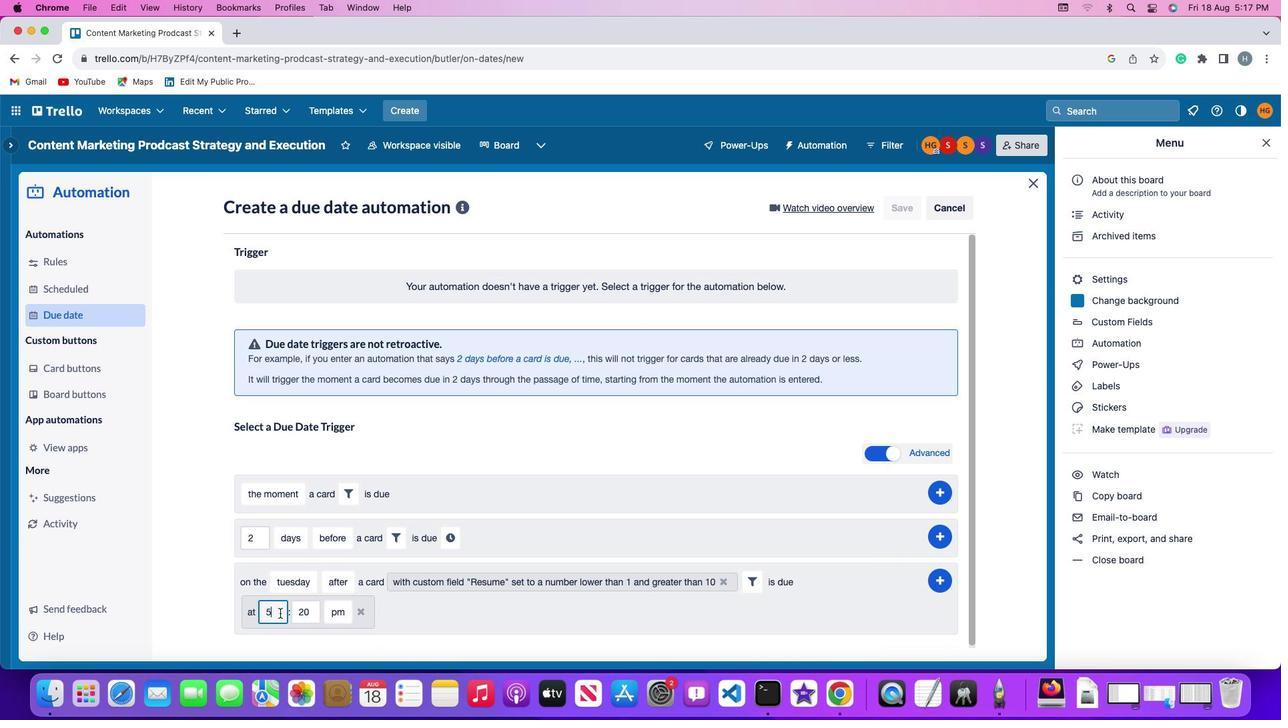
Action: Key pressed Key.backspace
Screenshot: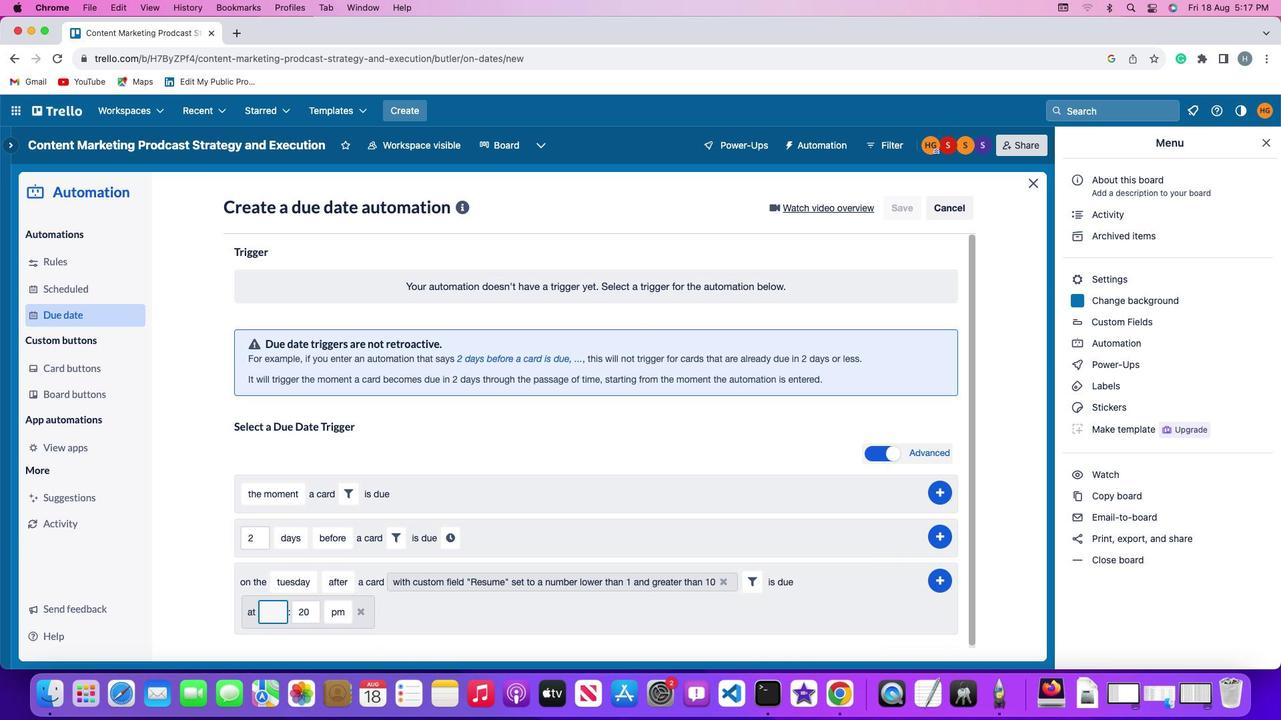 
Action: Mouse moved to (279, 613)
Screenshot: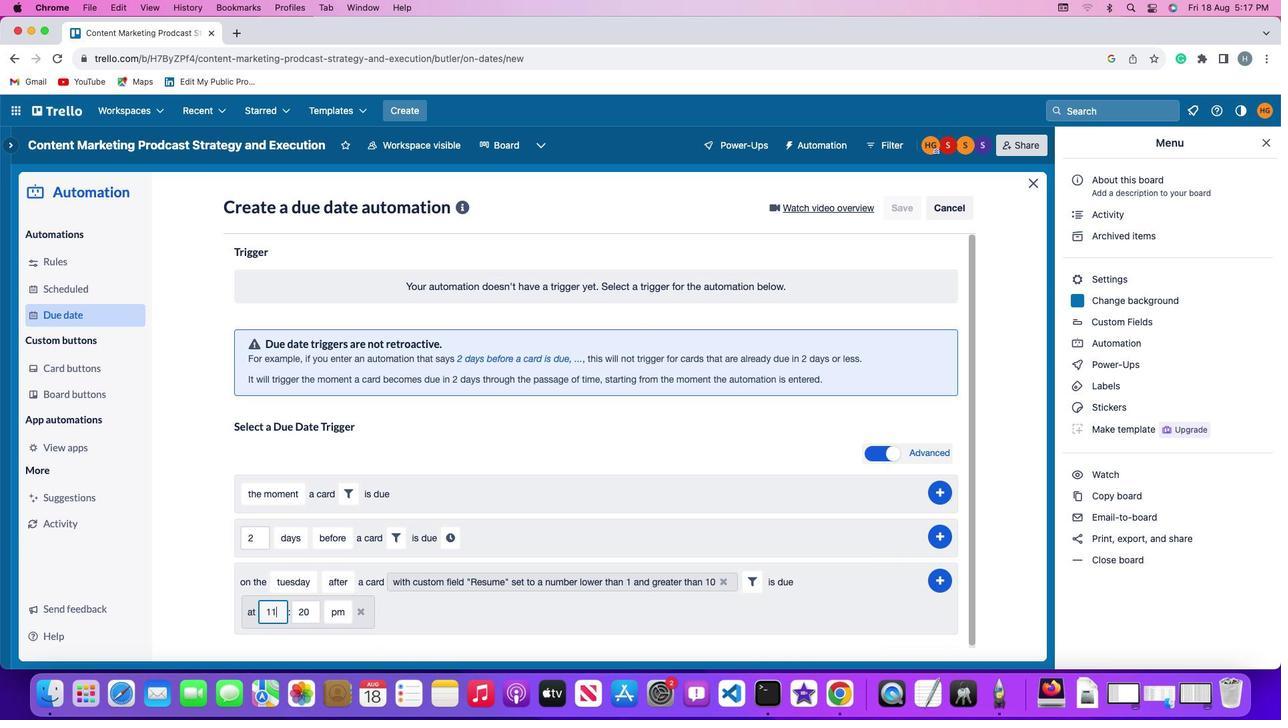 
Action: Key pressed '1'
Screenshot: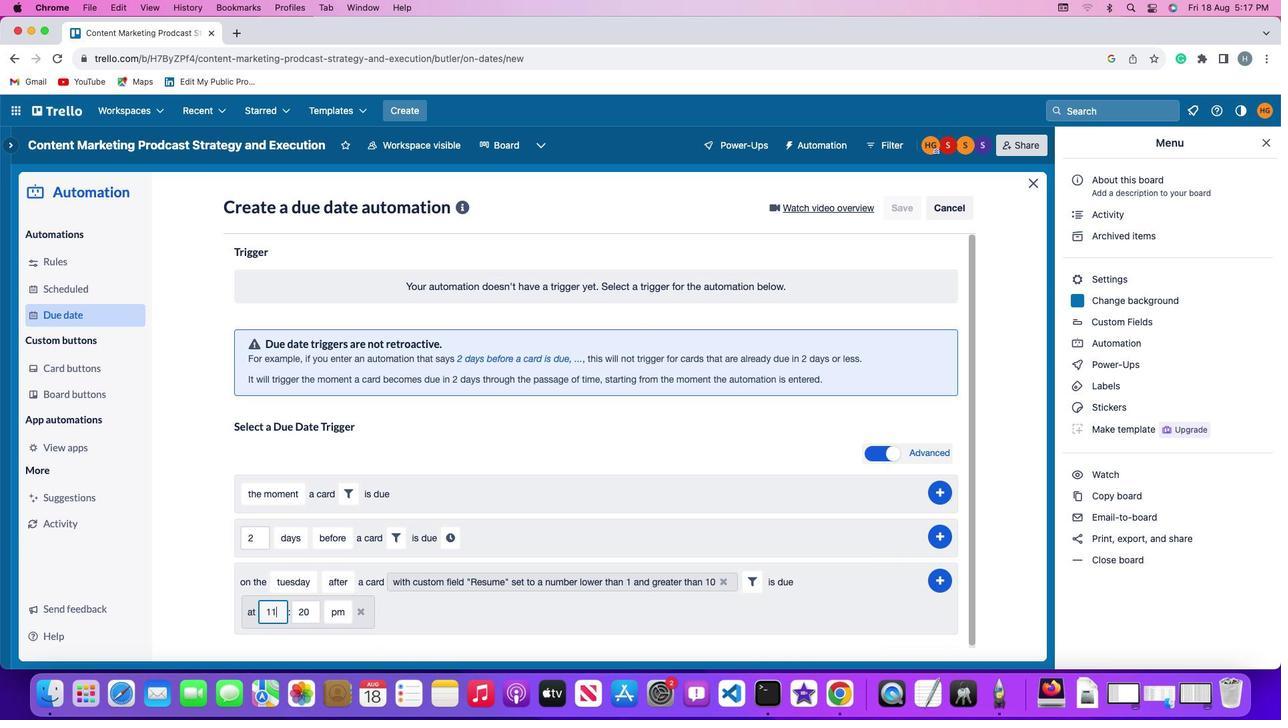 
Action: Mouse moved to (279, 612)
Screenshot: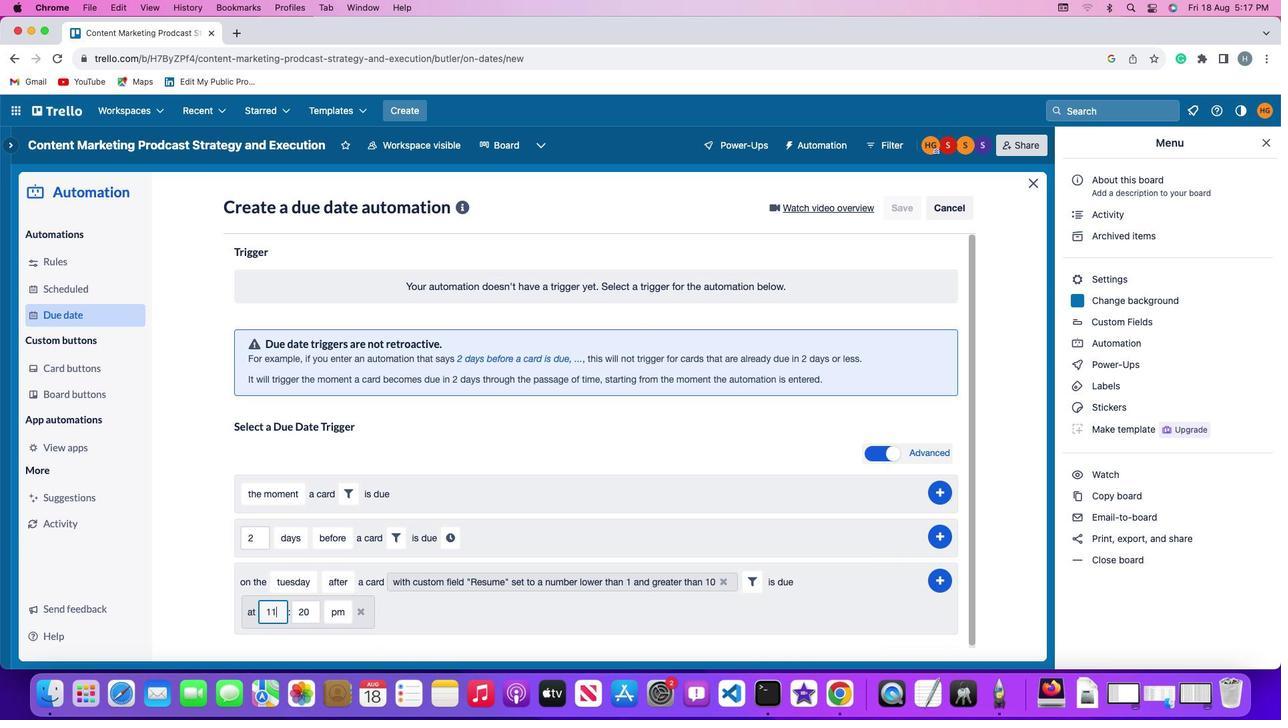 
Action: Key pressed '1'
Screenshot: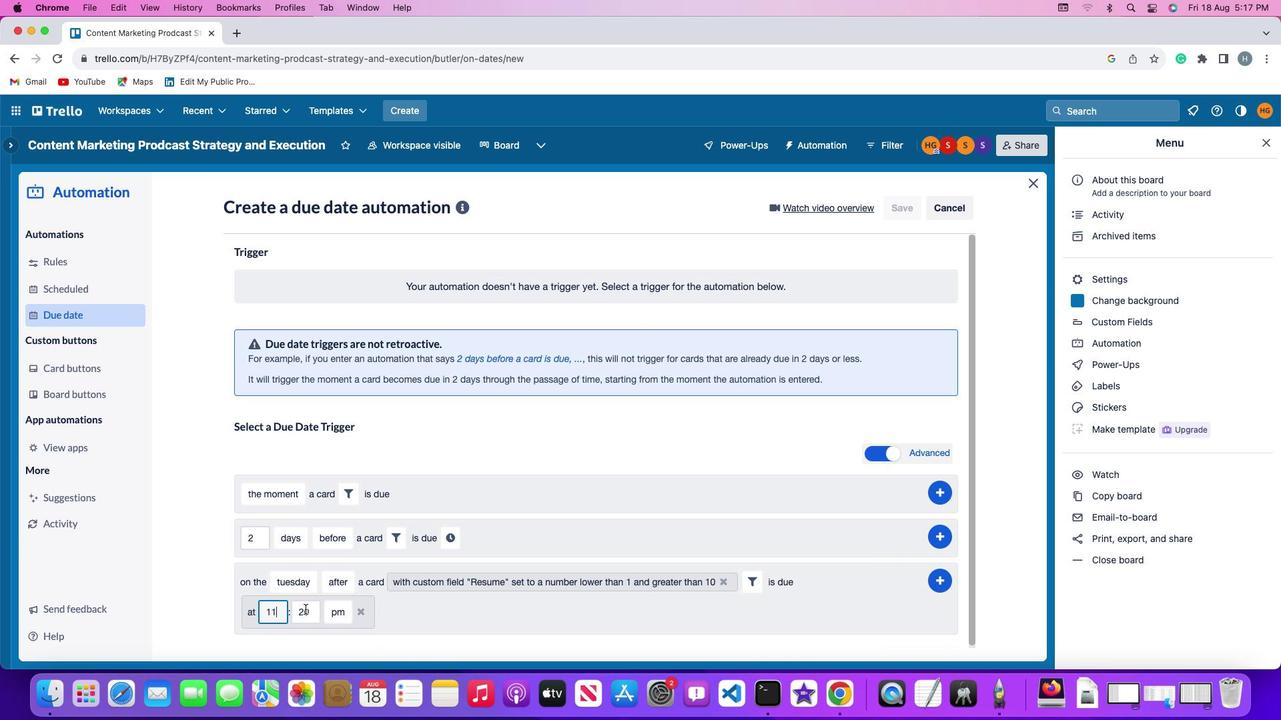 
Action: Mouse moved to (313, 608)
Screenshot: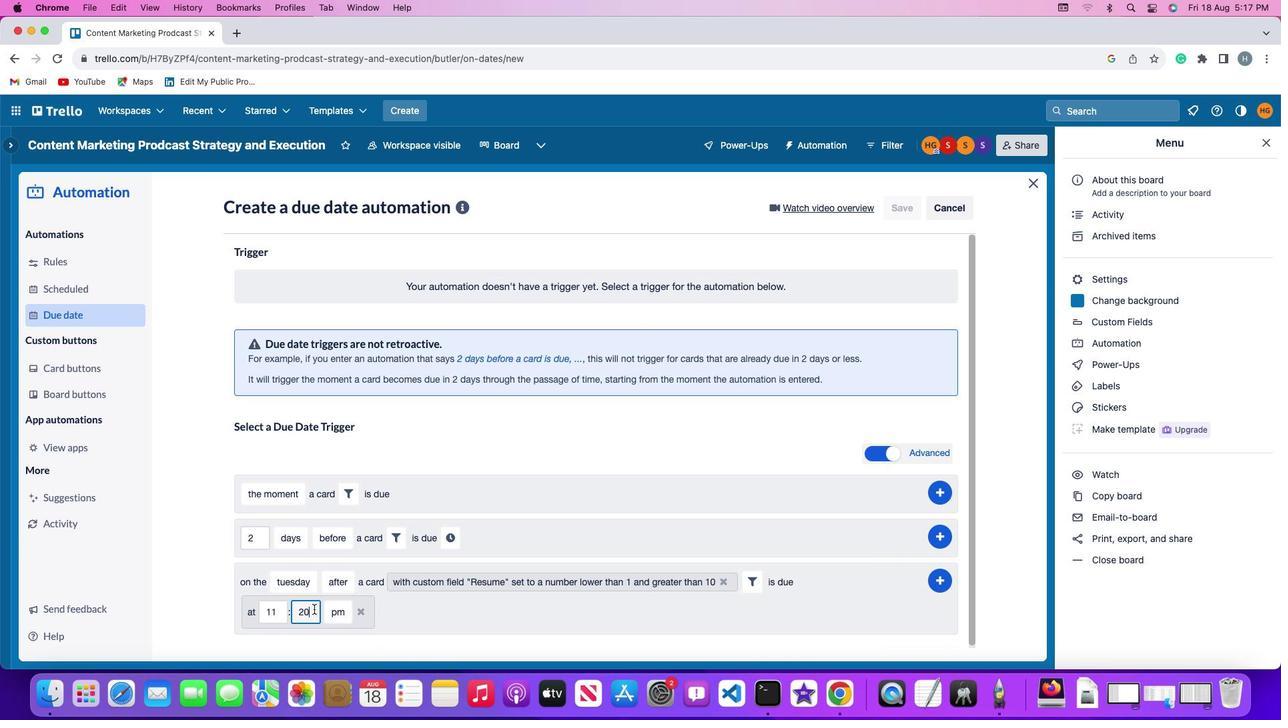 
Action: Mouse pressed left at (313, 608)
Screenshot: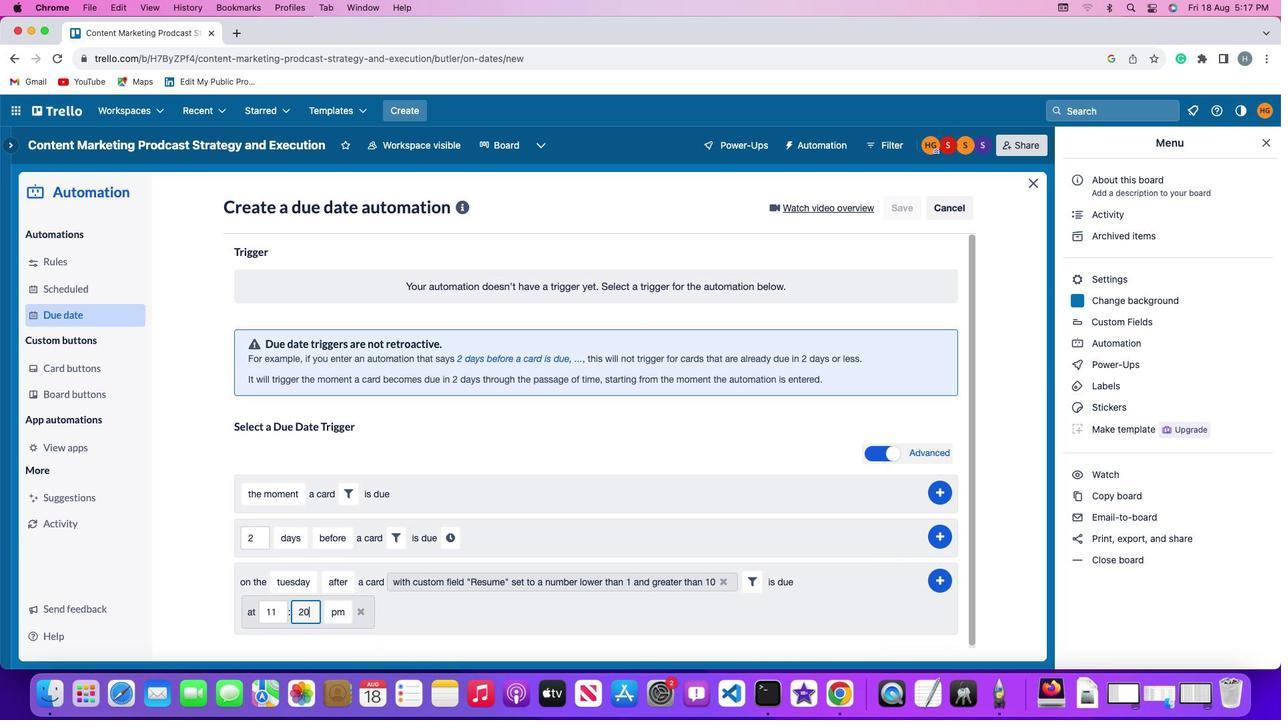 
Action: Mouse moved to (313, 608)
Screenshot: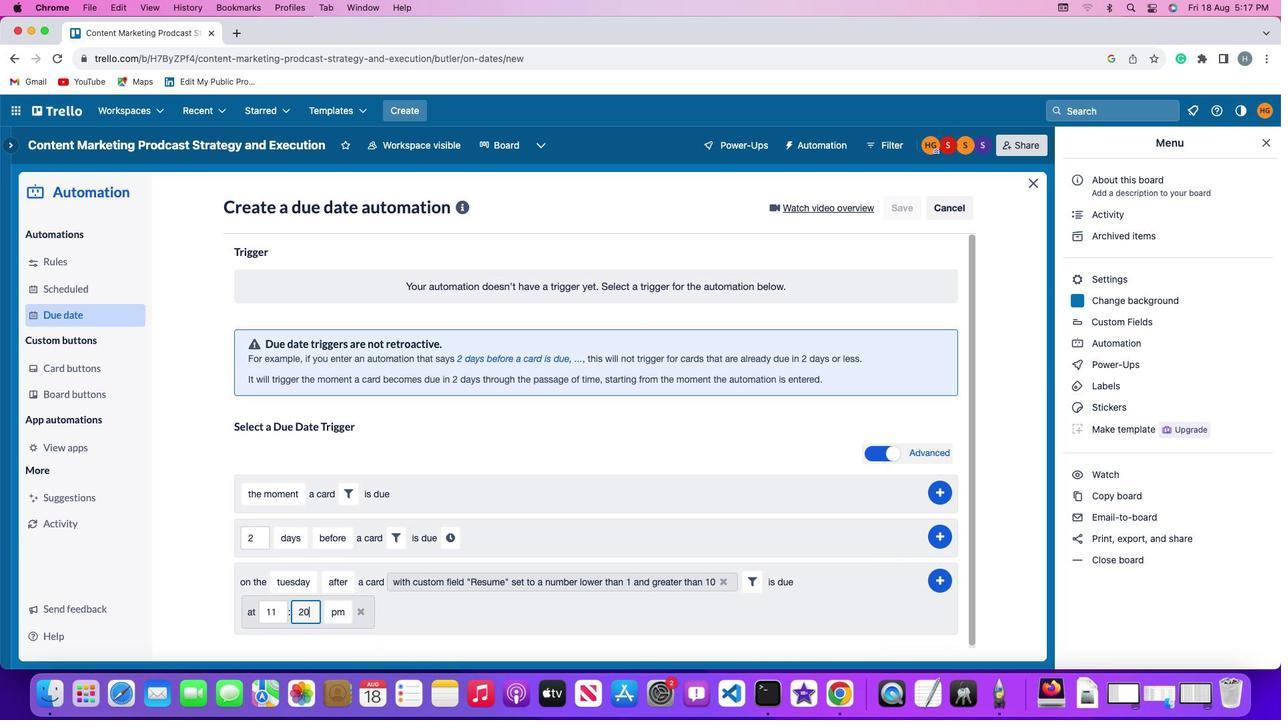 
Action: Key pressed Key.backspaceKey.backspace
Screenshot: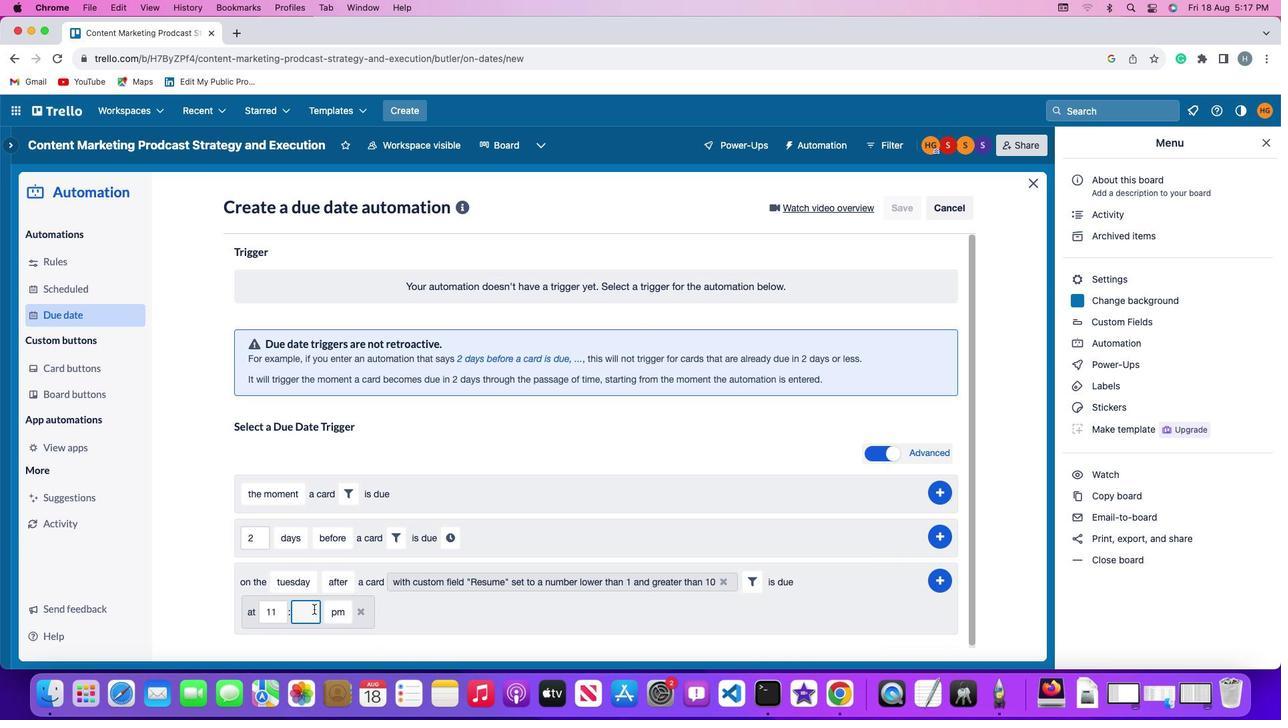 
Action: Mouse moved to (312, 608)
Screenshot: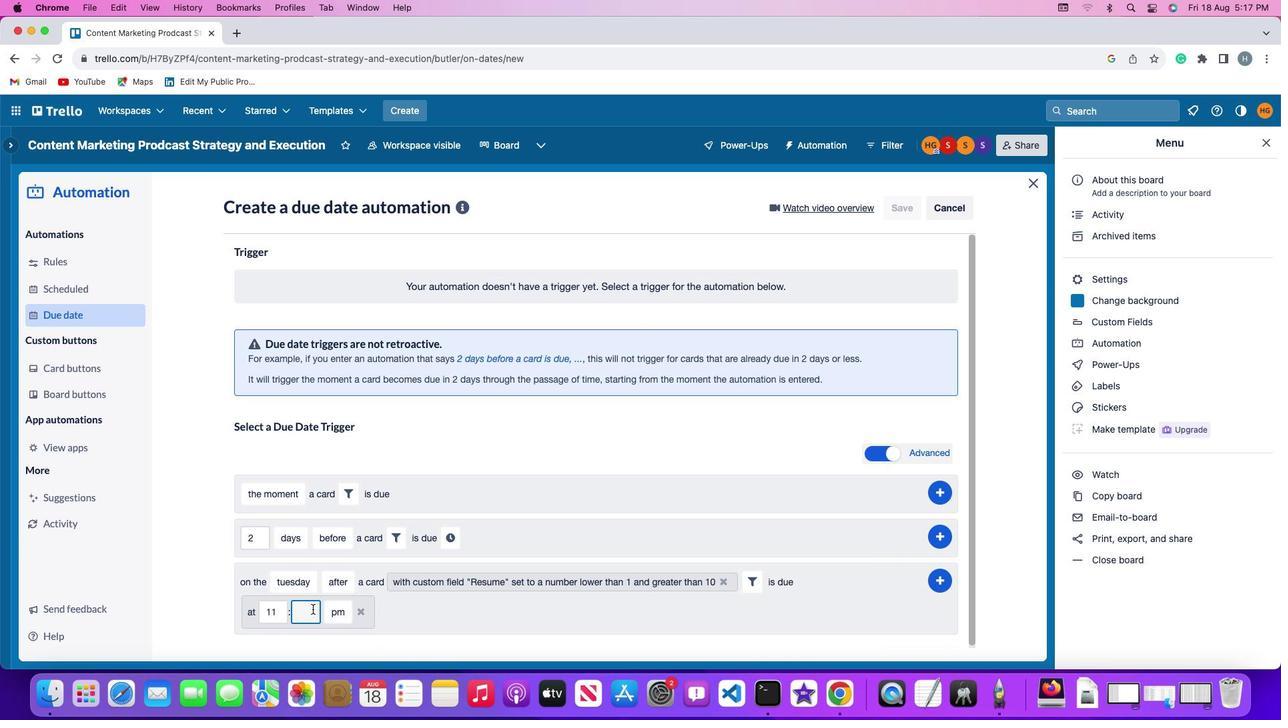 
Action: Key pressed '0''0'
Screenshot: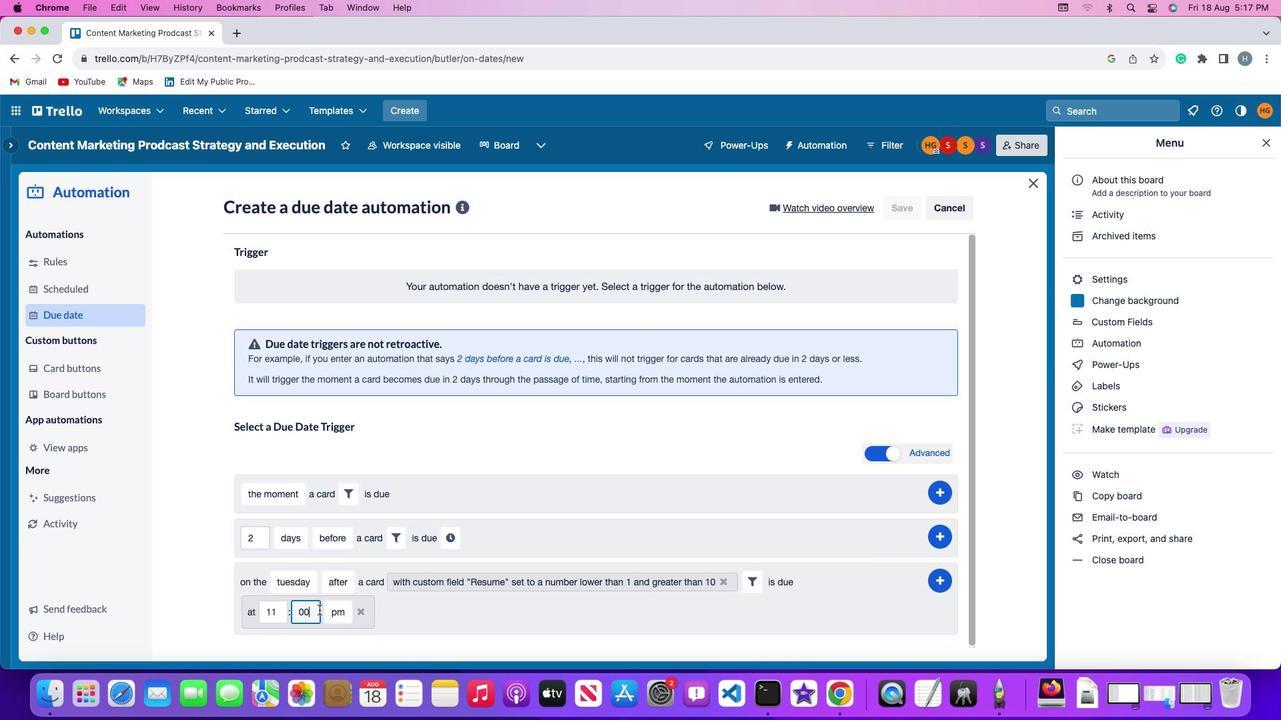
Action: Mouse moved to (331, 608)
Screenshot: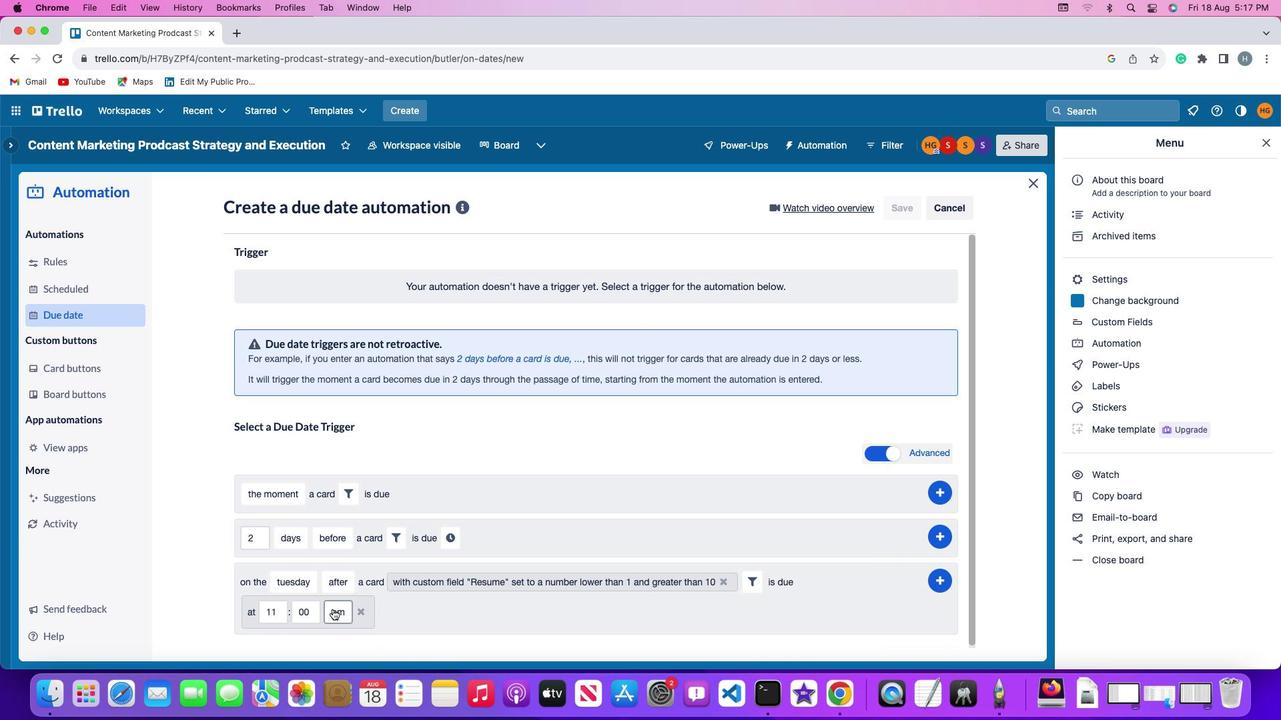 
Action: Mouse pressed left at (331, 608)
Screenshot: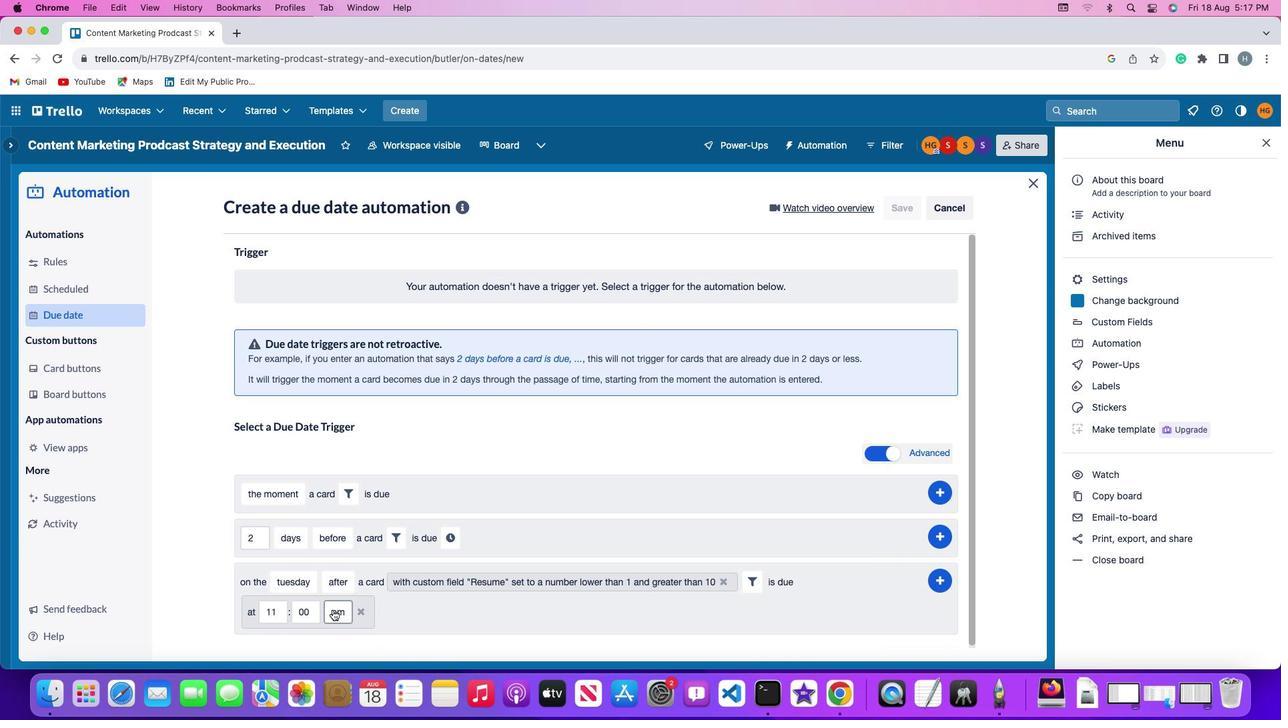 
Action: Mouse moved to (341, 562)
Screenshot: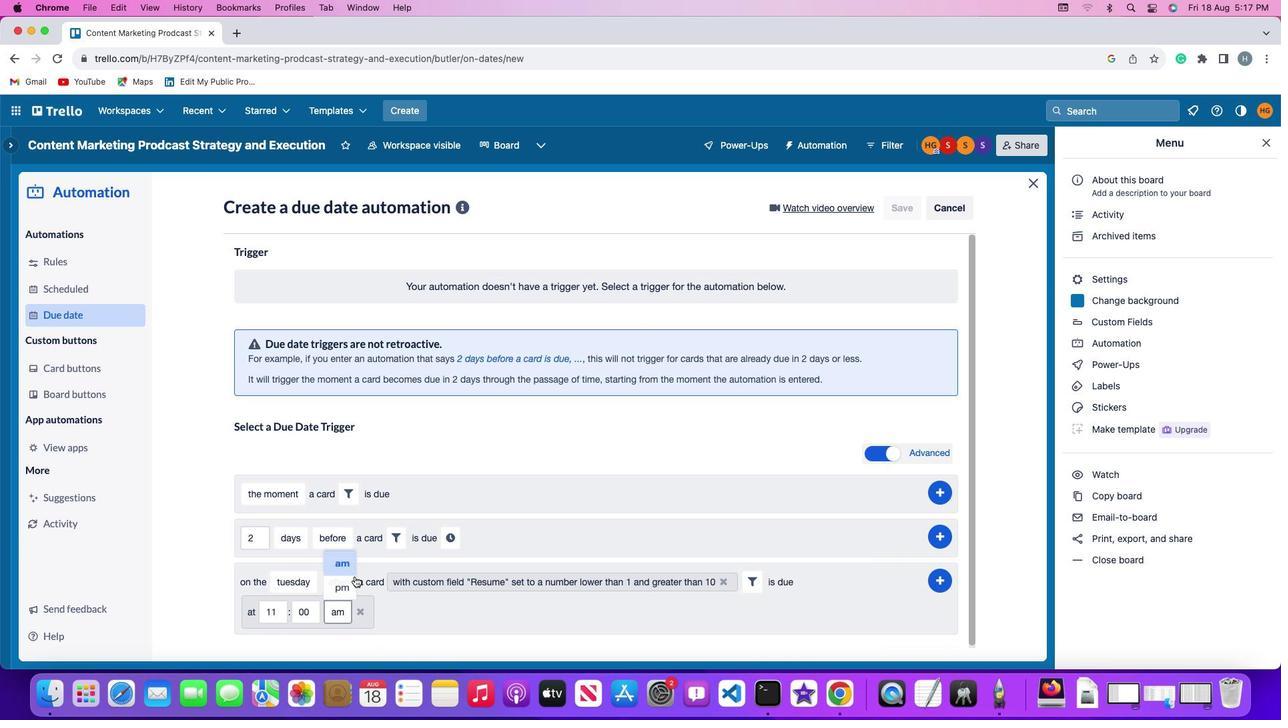 
Action: Mouse pressed left at (341, 562)
Screenshot: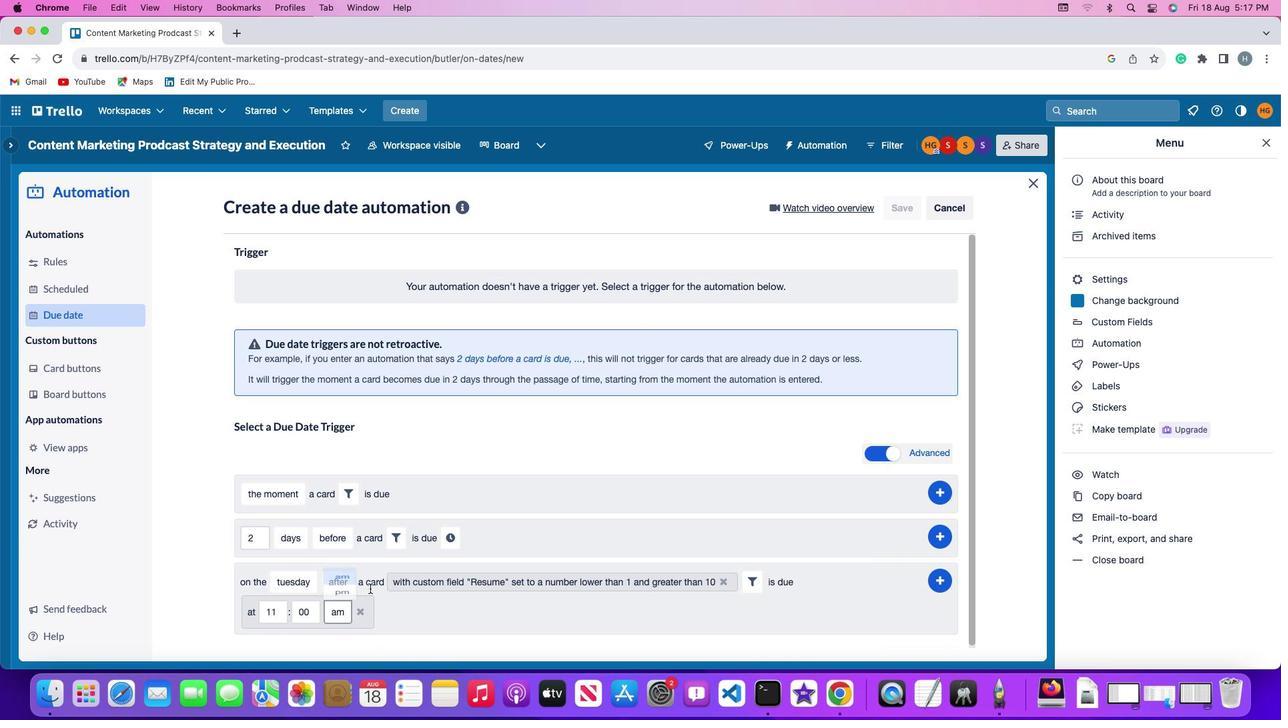 
Action: Mouse moved to (937, 577)
Screenshot: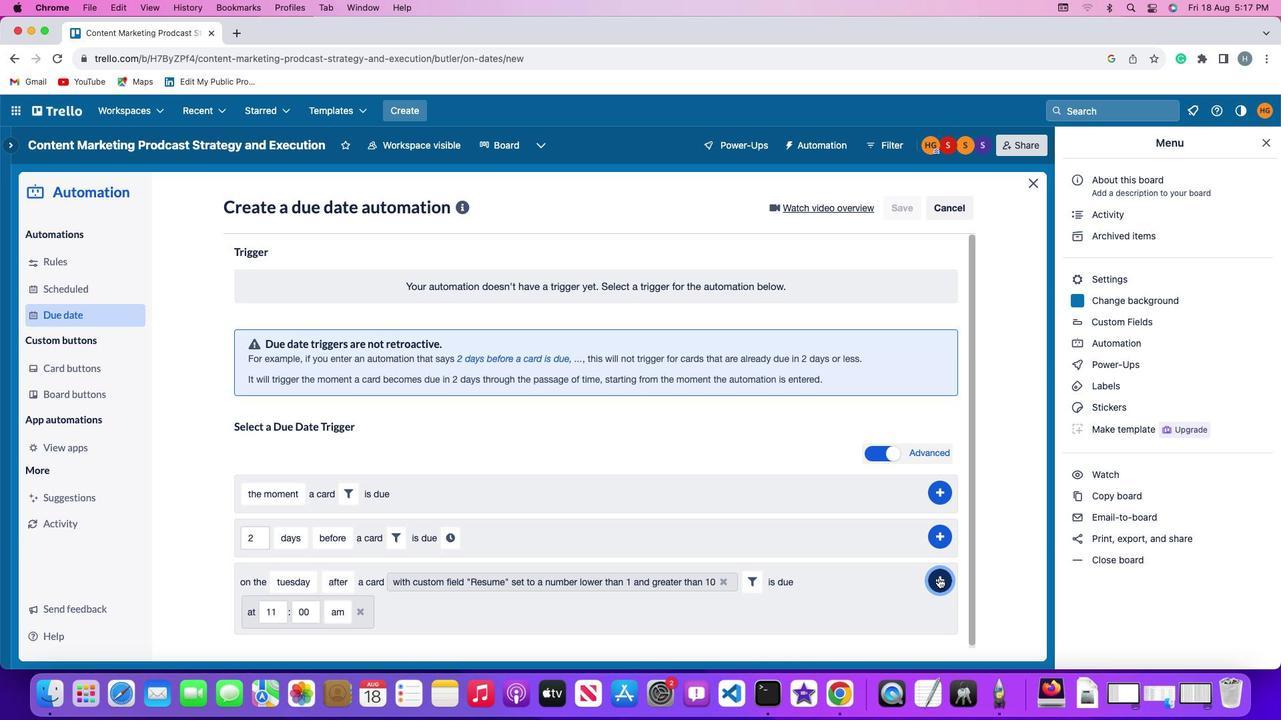 
Action: Mouse pressed left at (937, 577)
Screenshot: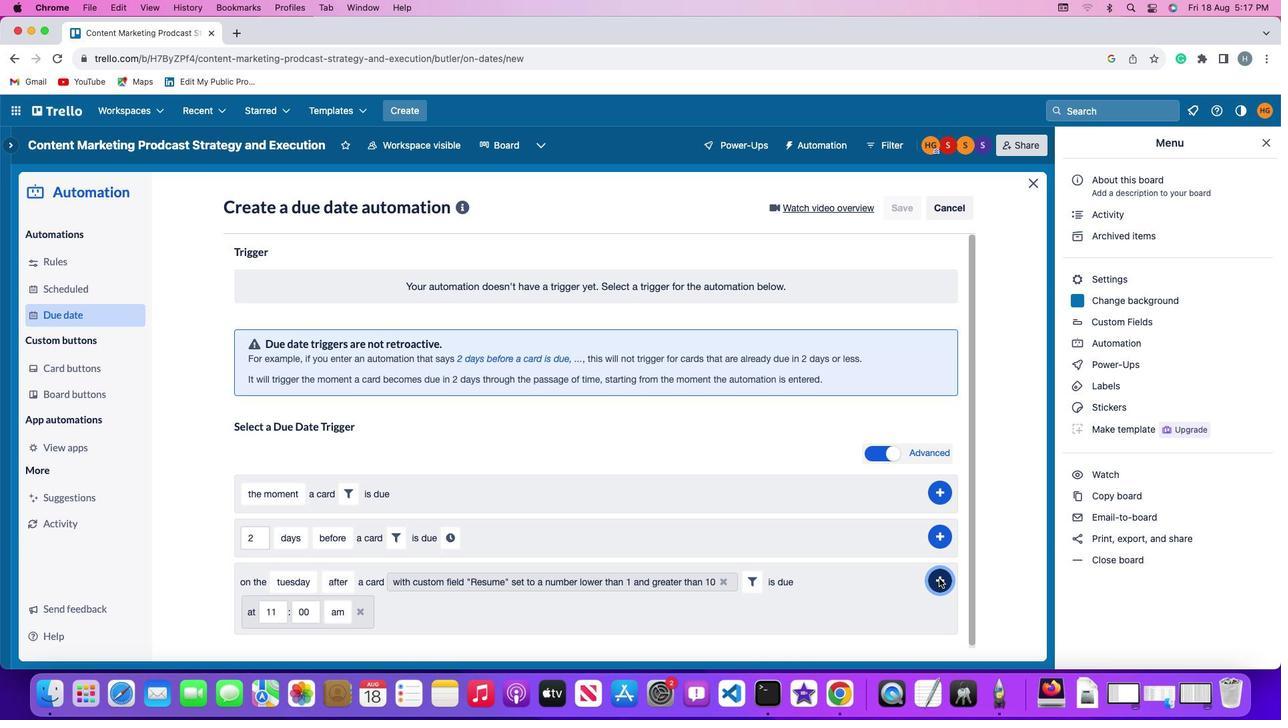 
Action: Mouse moved to (1009, 495)
Screenshot: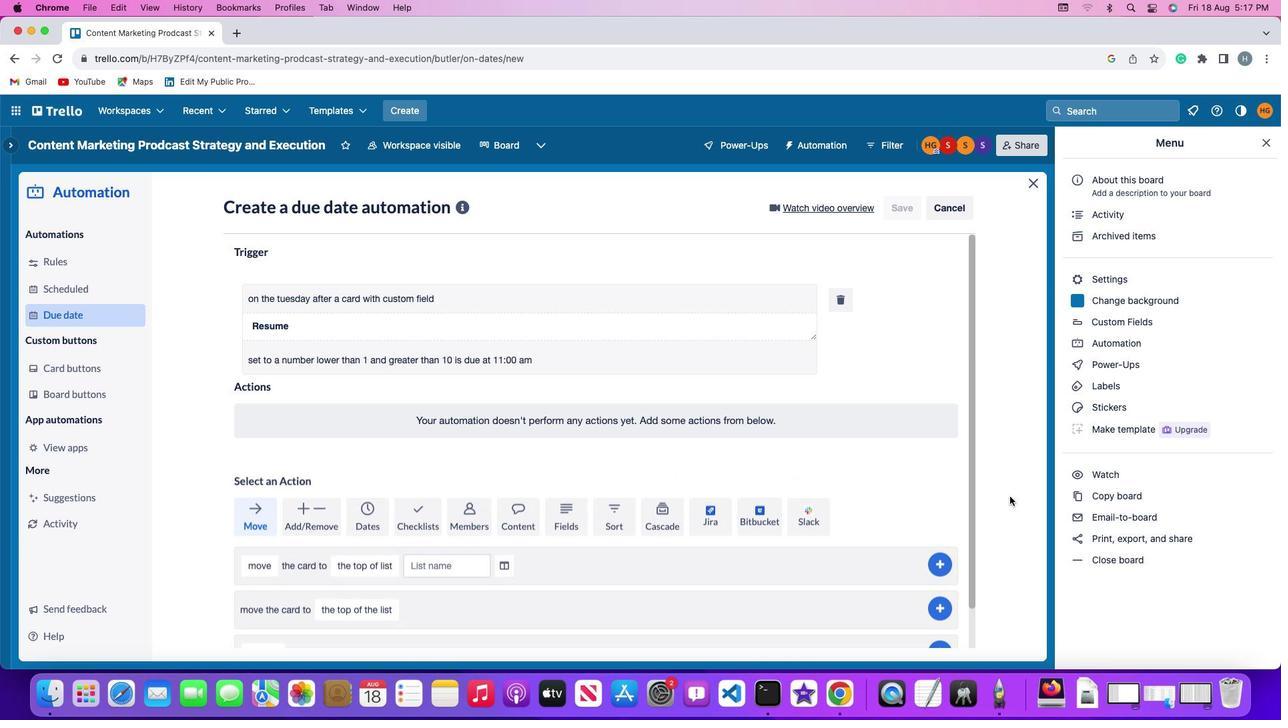 
